 Task: Search for a guest house in Spring Valley, United States, for one guest from August 9 to August 12, with a price range of ₹6000 to ₹15000, including Wifi and self check-in options.
Action: Mouse moved to (559, 105)
Screenshot: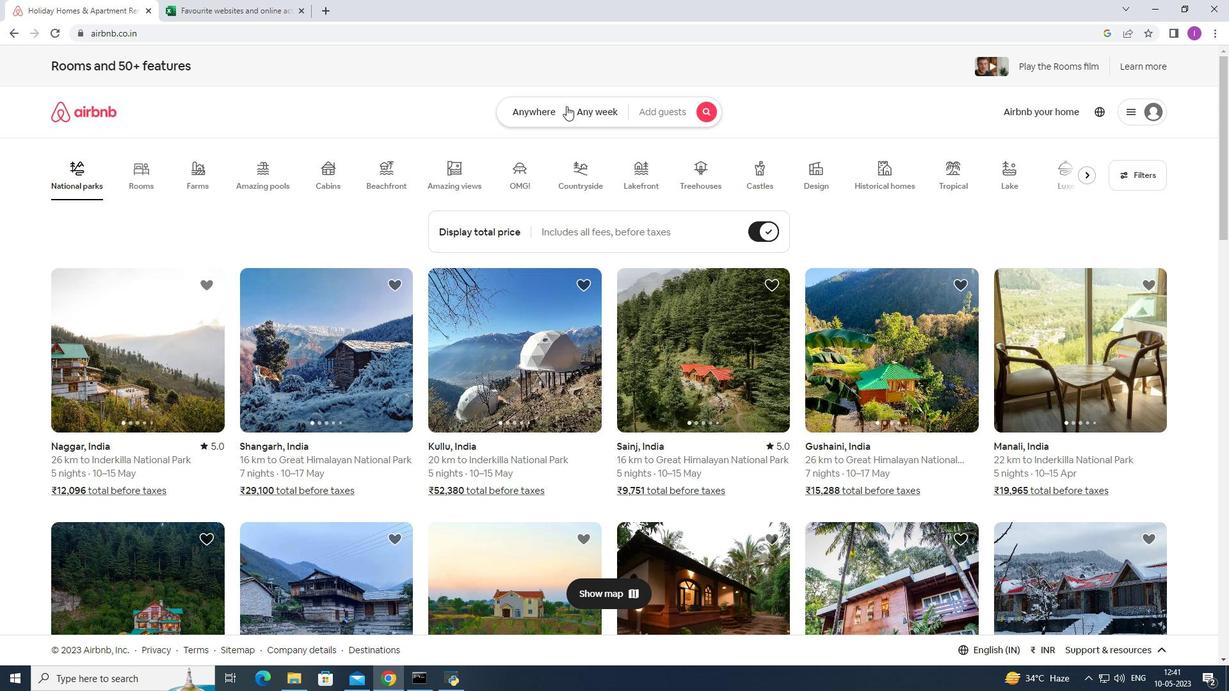 
Action: Mouse pressed left at (559, 105)
Screenshot: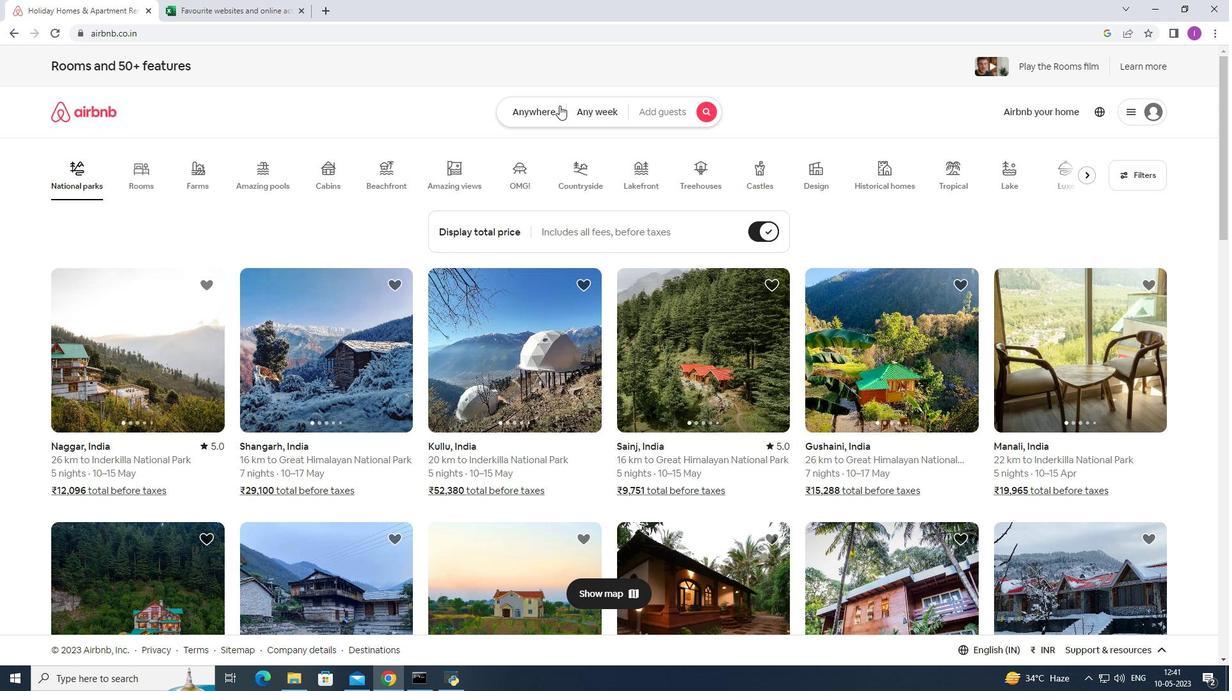 
Action: Mouse moved to (461, 158)
Screenshot: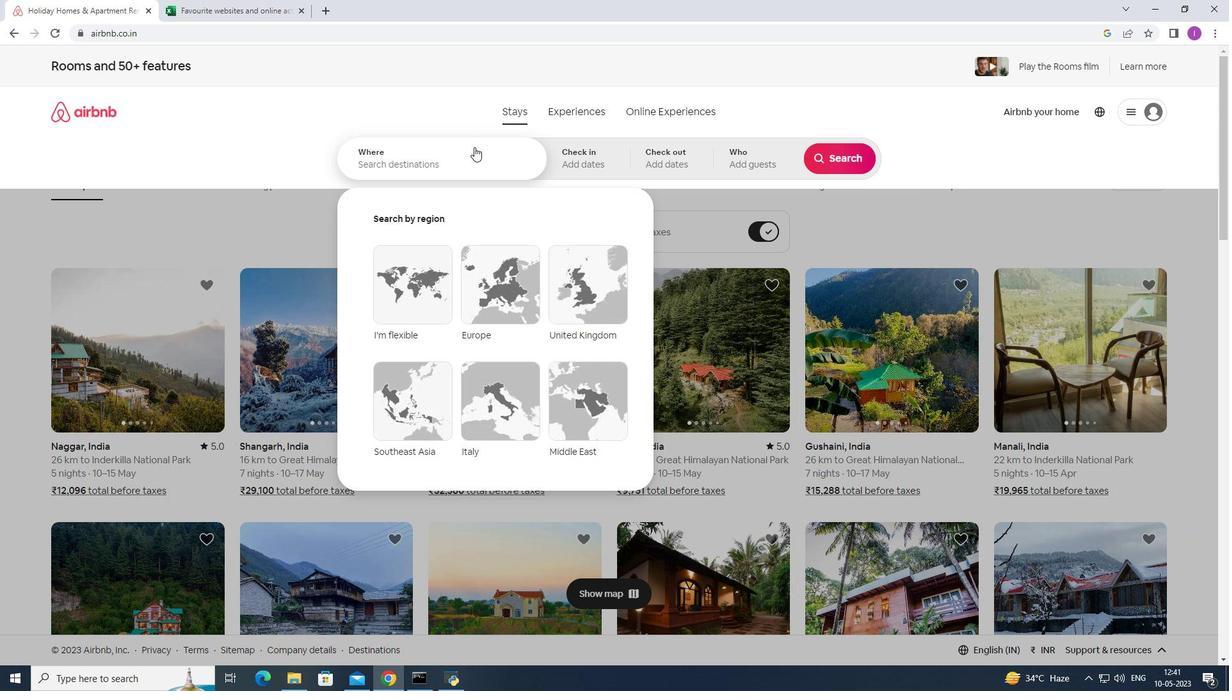 
Action: Mouse pressed left at (461, 158)
Screenshot: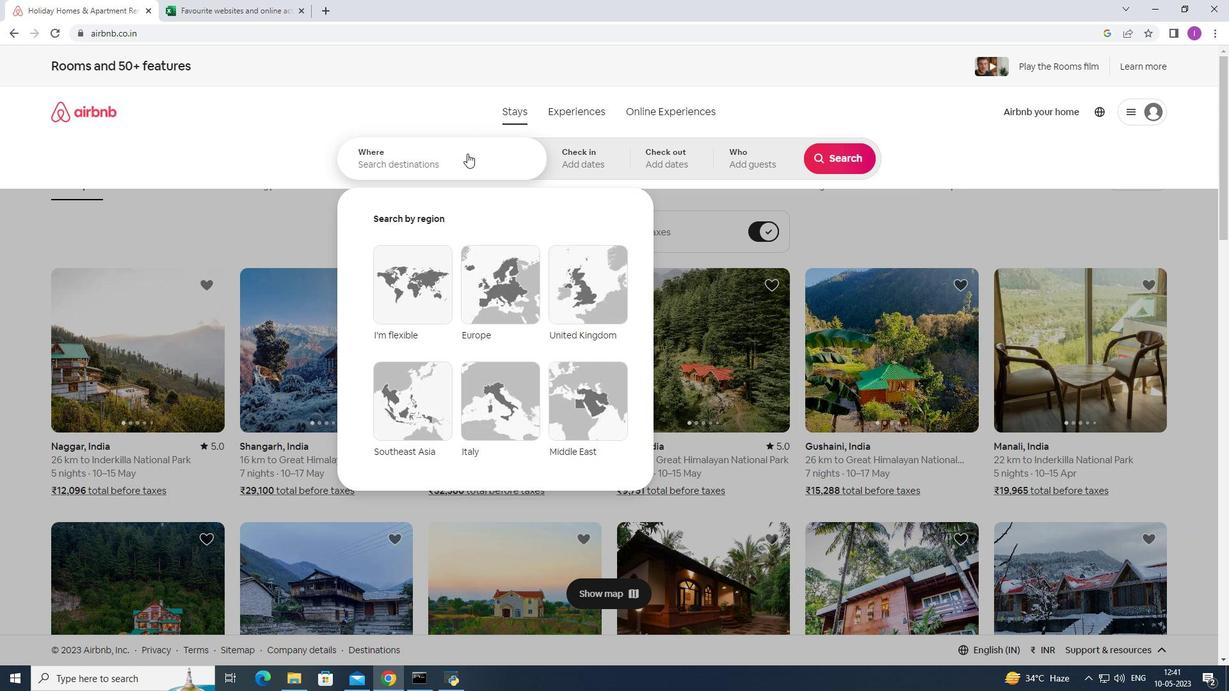 
Action: Mouse moved to (529, 158)
Screenshot: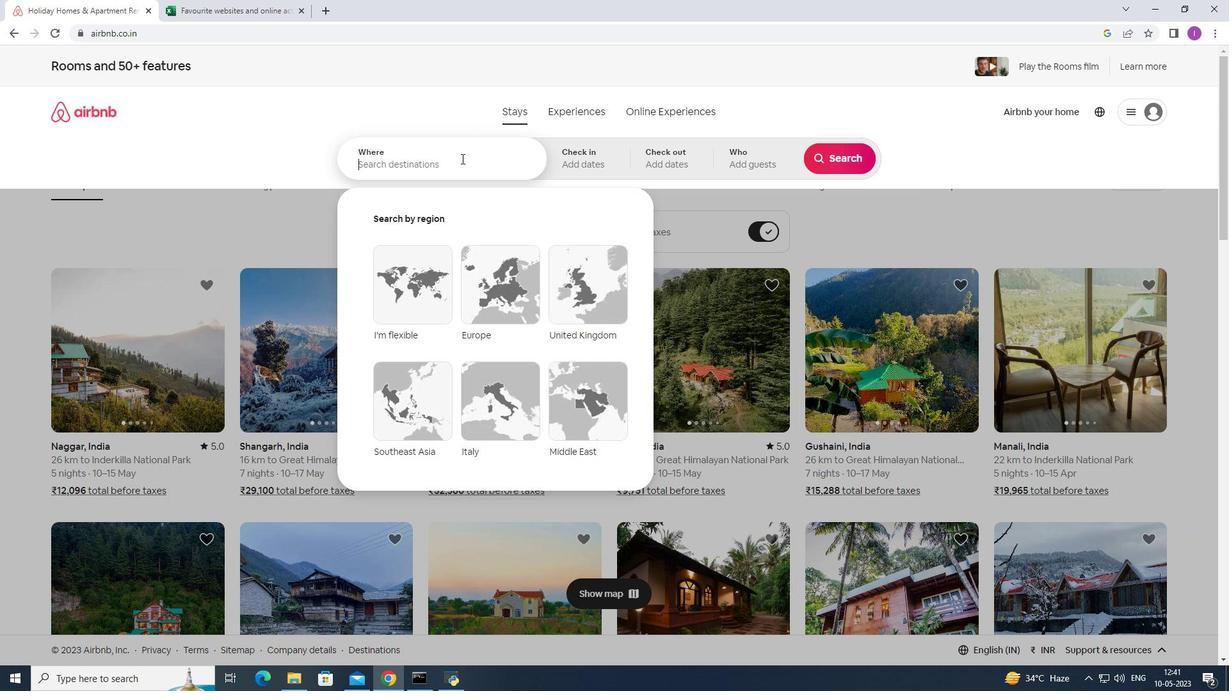 
Action: Key pressed <Key.shift>Spring<Key.space><Key.shift>Valley,<Key.shift>United<Key.space>states
Screenshot: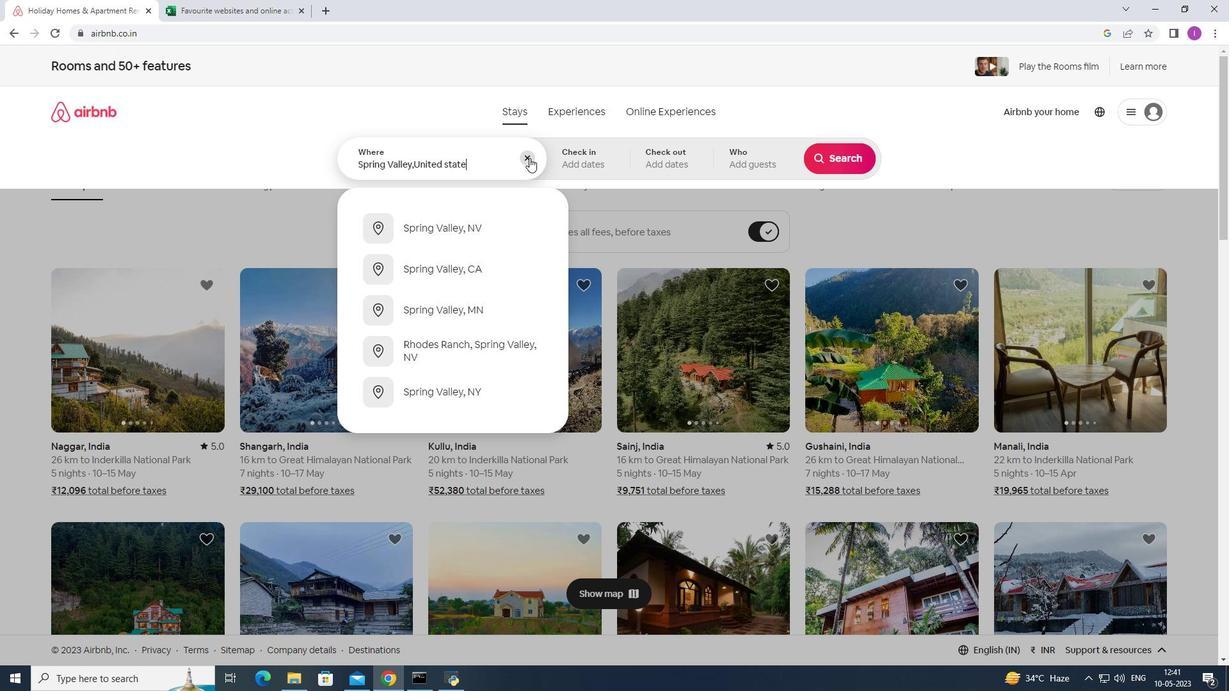 
Action: Mouse moved to (598, 163)
Screenshot: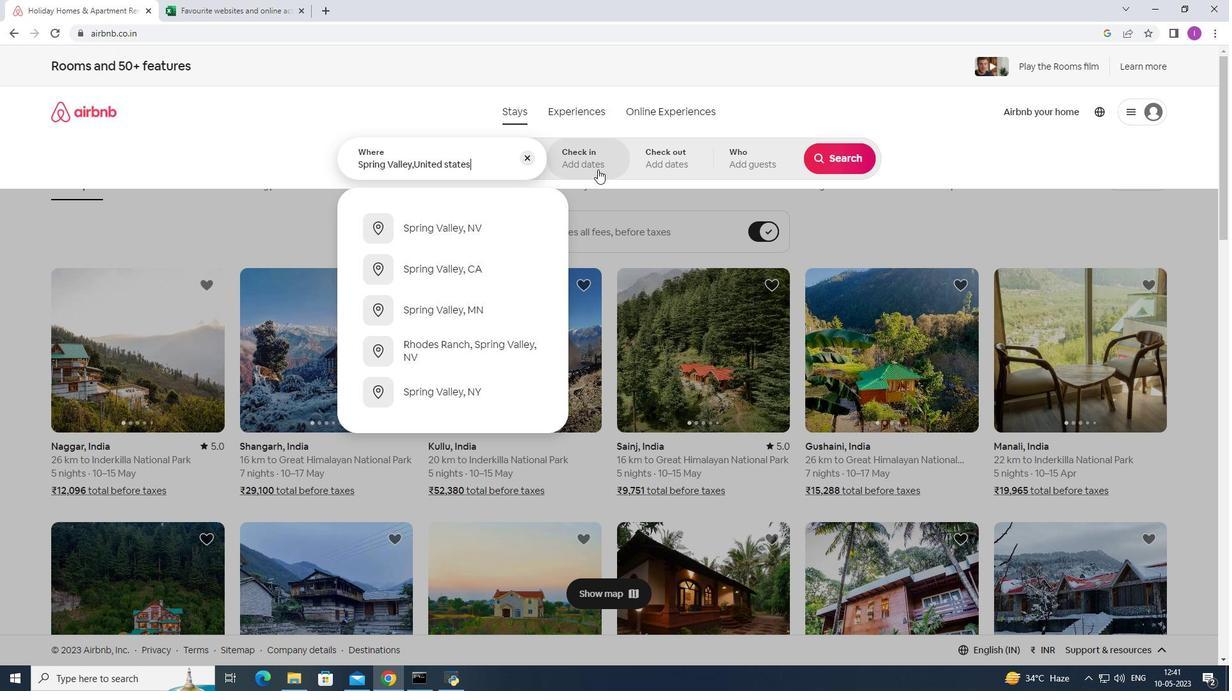 
Action: Mouse pressed left at (598, 163)
Screenshot: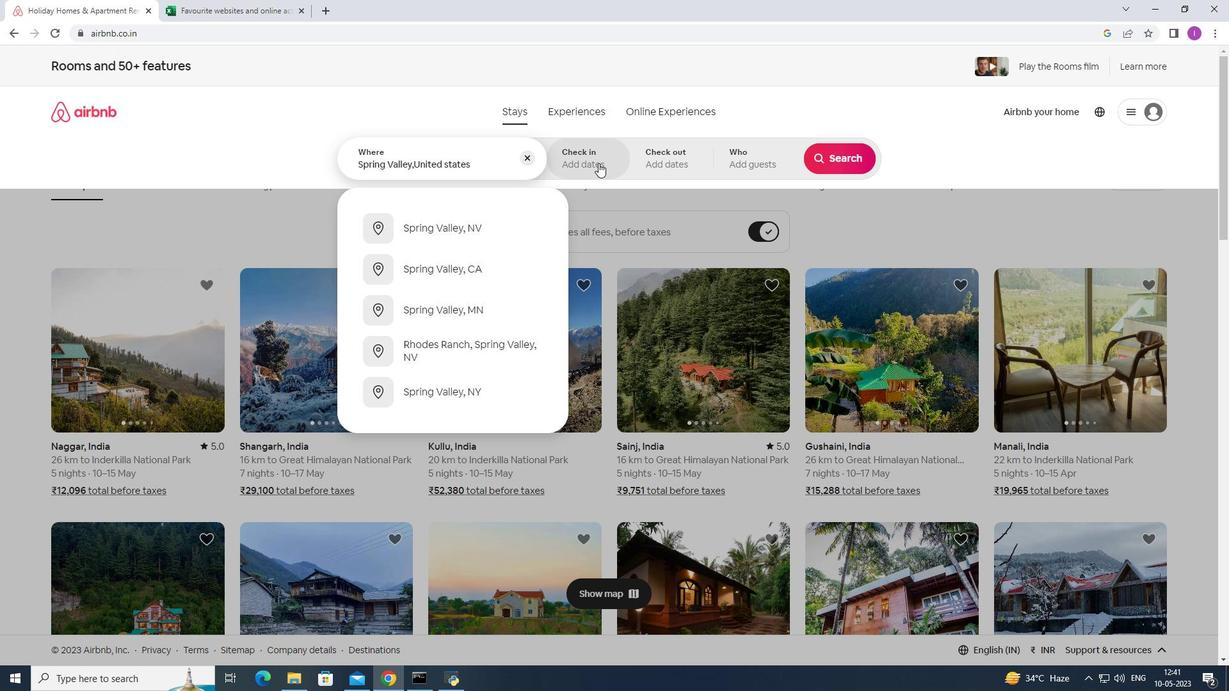 
Action: Mouse moved to (841, 263)
Screenshot: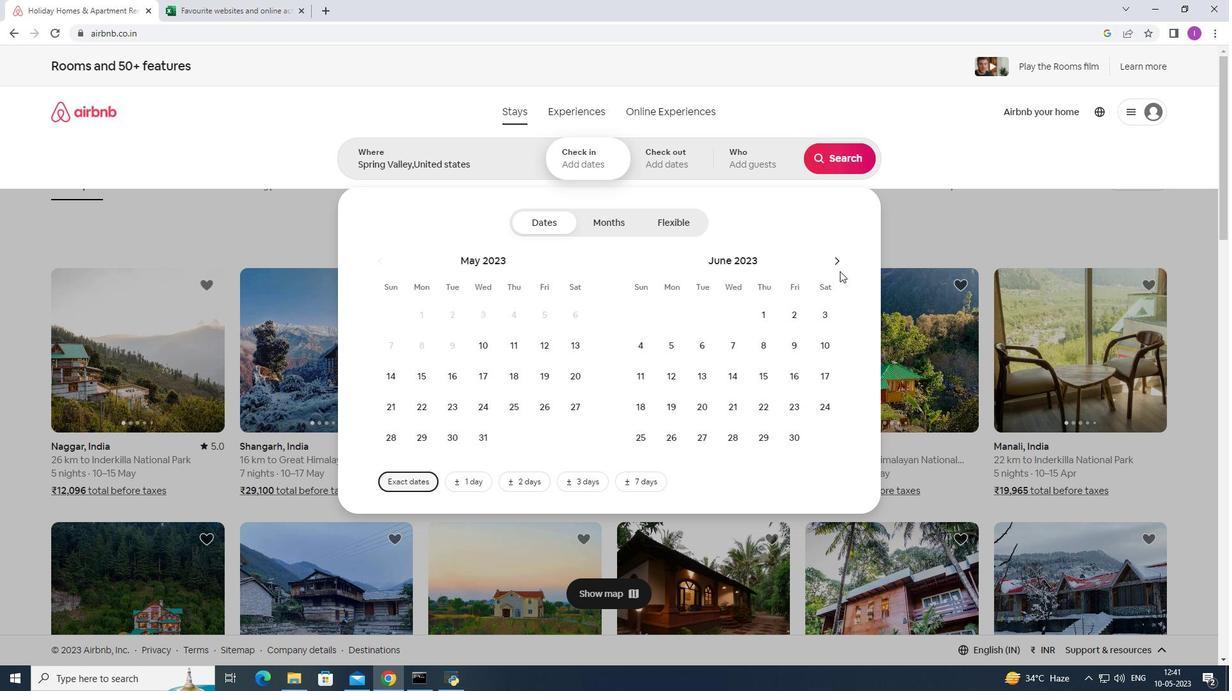 
Action: Mouse pressed left at (841, 263)
Screenshot: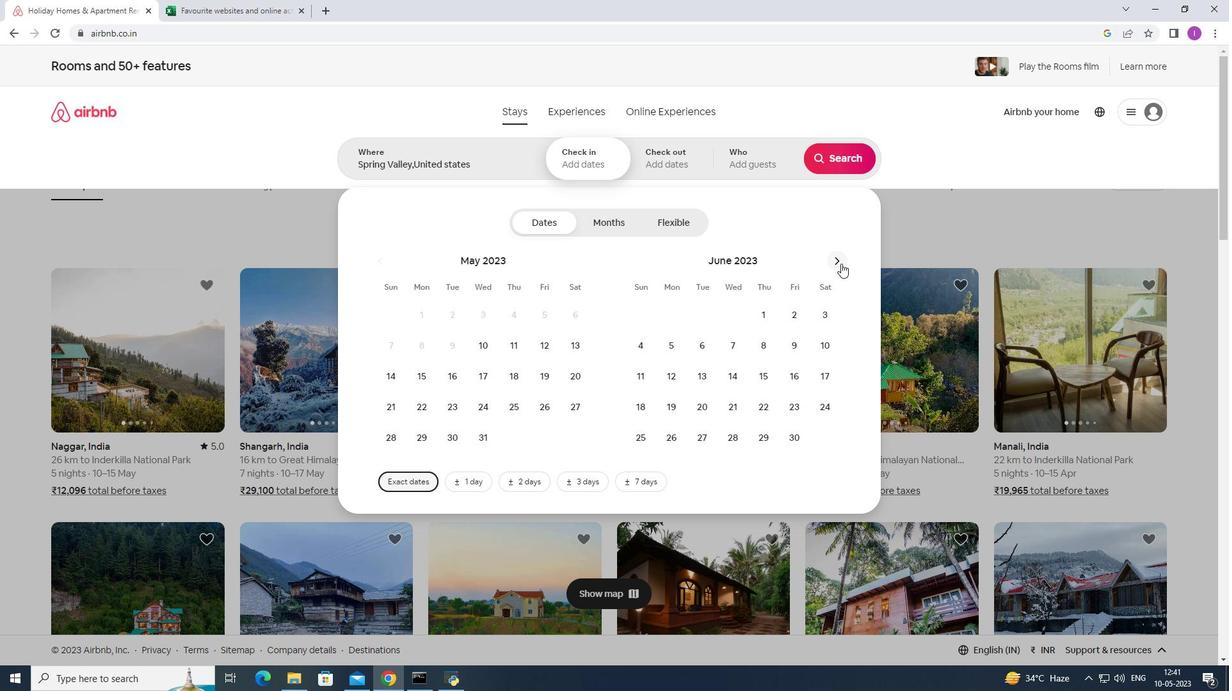 
Action: Mouse pressed left at (841, 263)
Screenshot: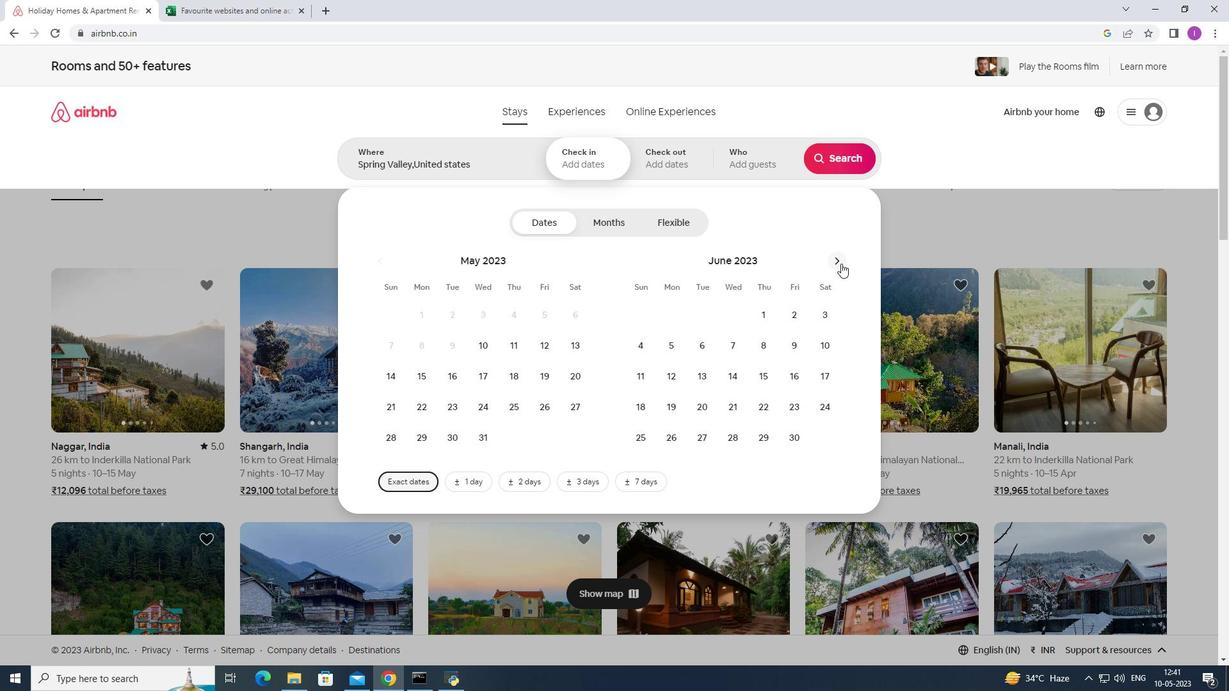
Action: Mouse moved to (842, 261)
Screenshot: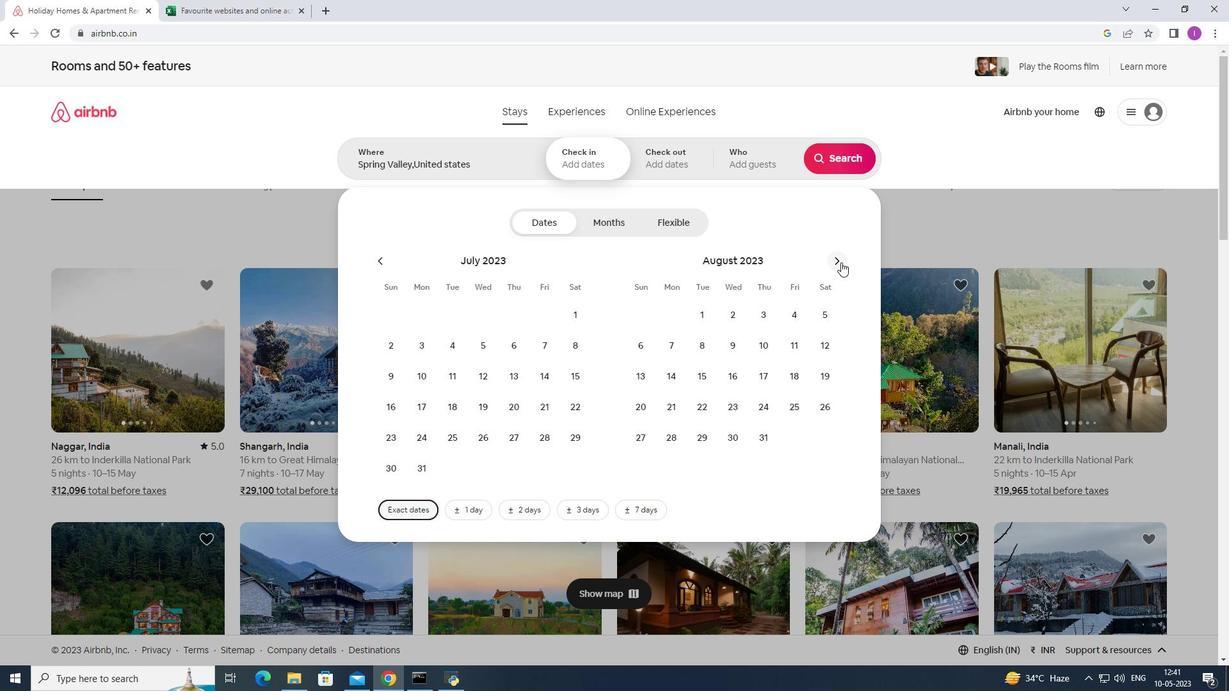 
Action: Mouse pressed left at (842, 261)
Screenshot: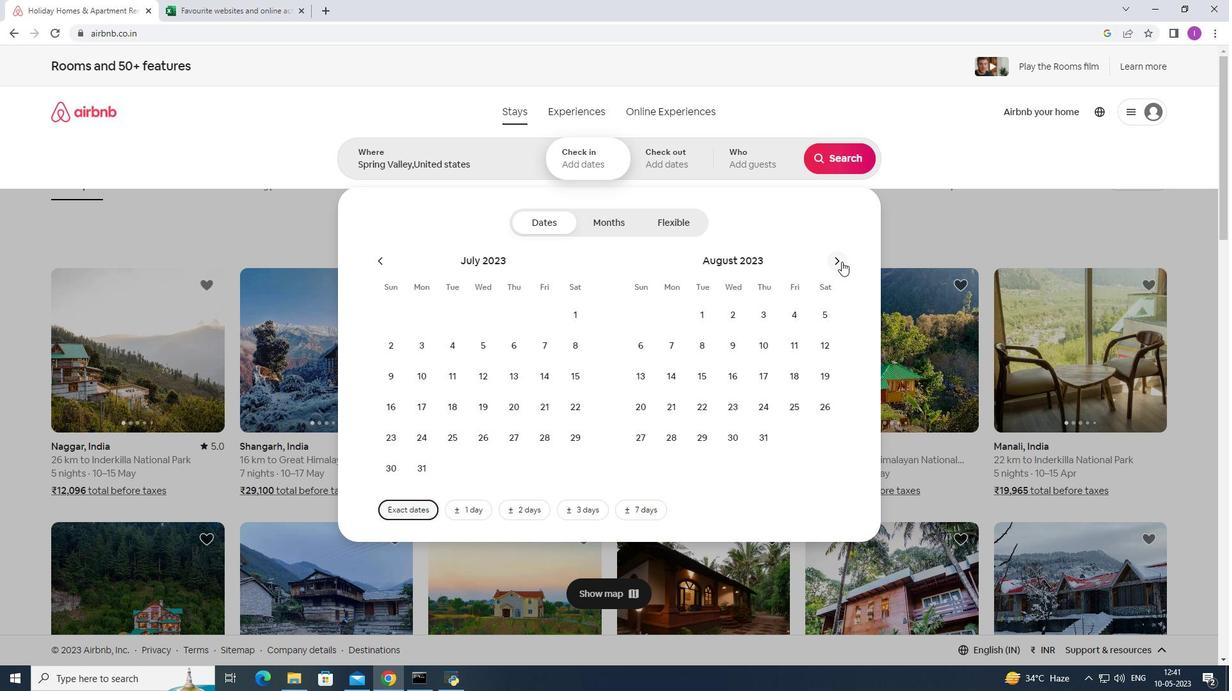 
Action: Mouse moved to (477, 341)
Screenshot: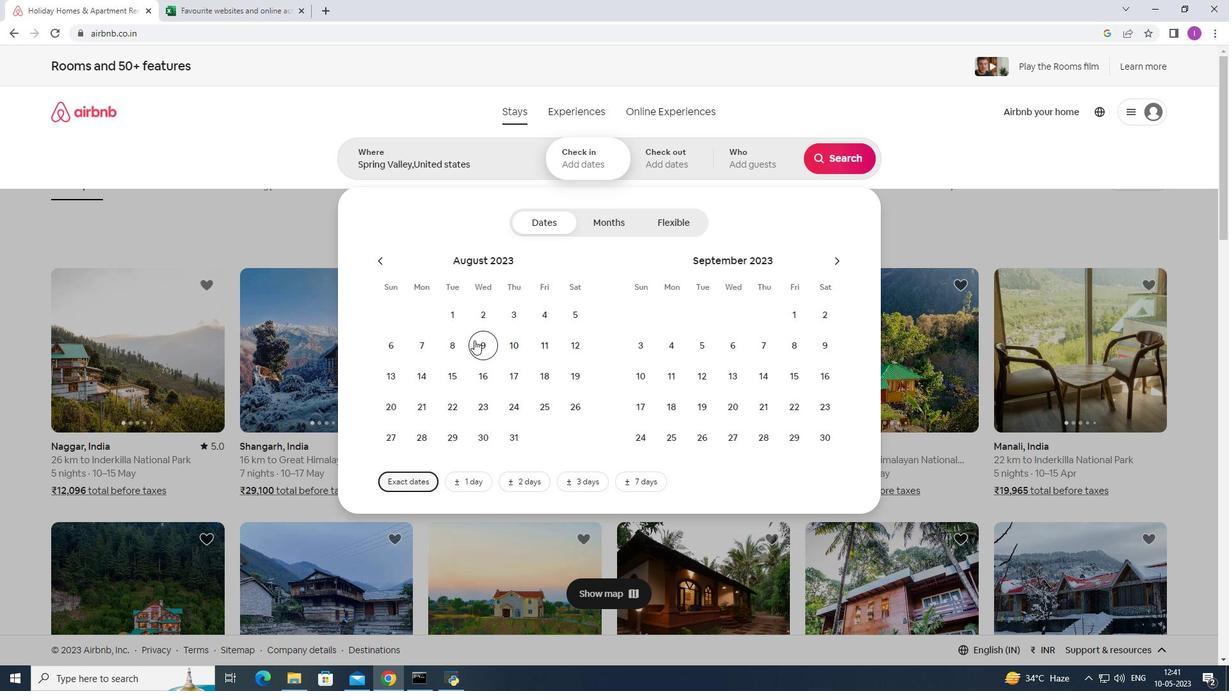 
Action: Mouse pressed left at (477, 341)
Screenshot: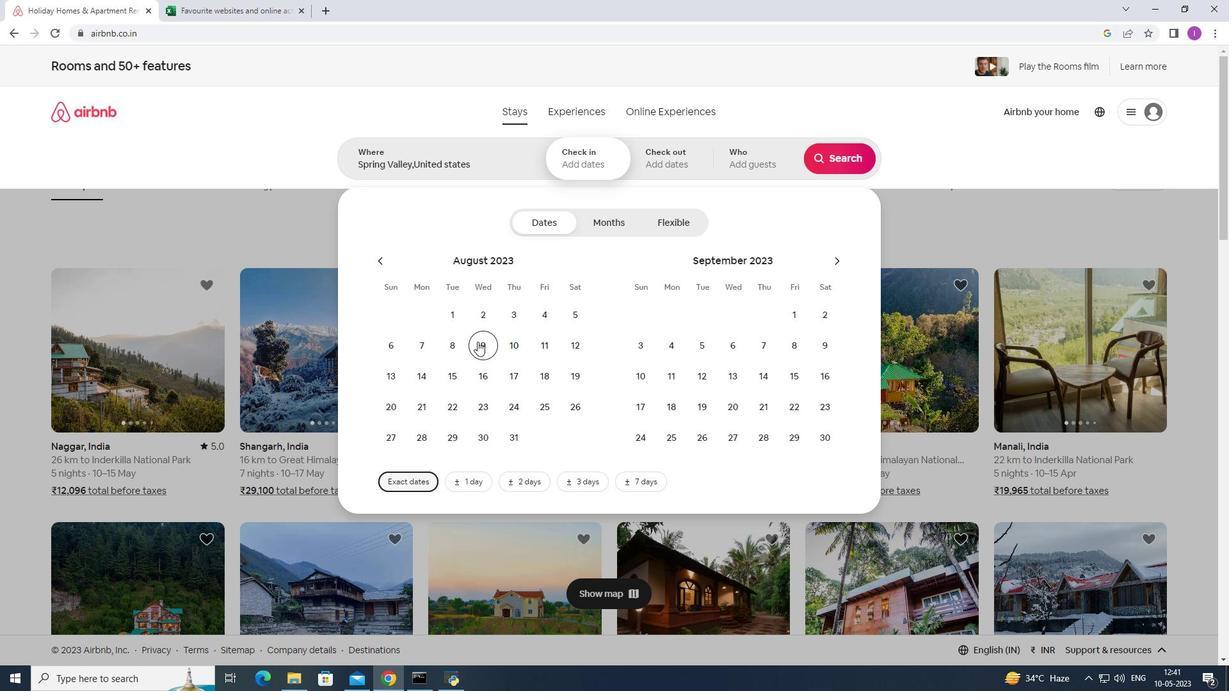 
Action: Mouse moved to (574, 347)
Screenshot: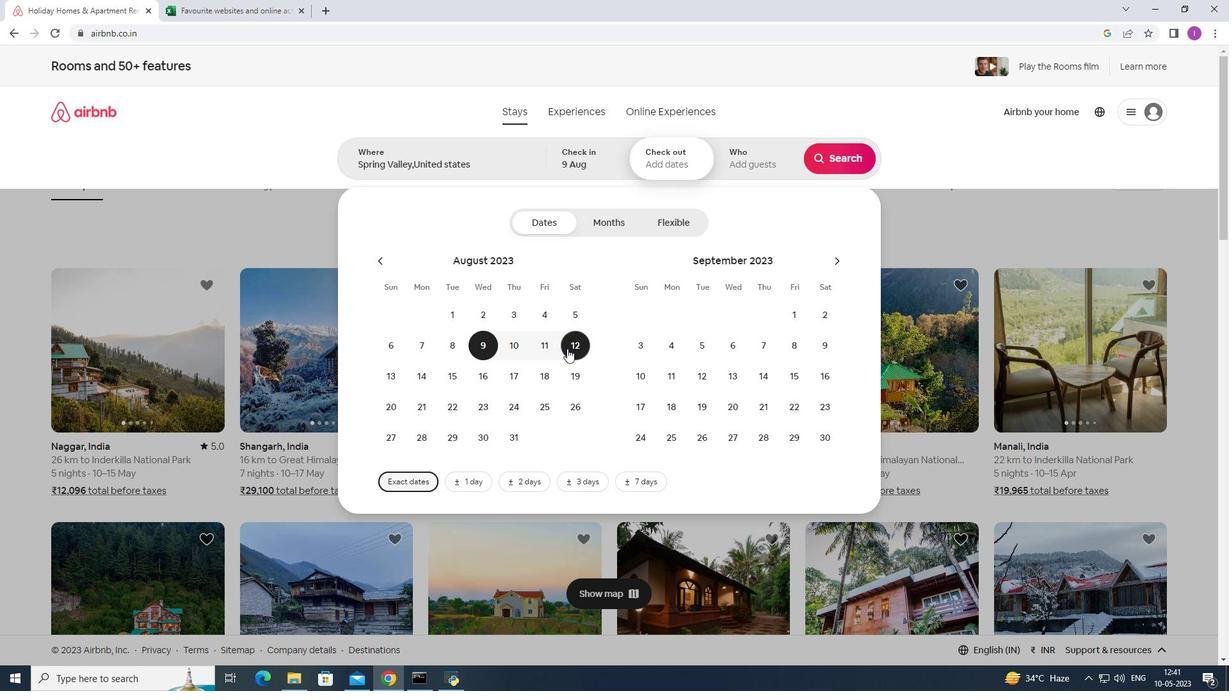 
Action: Mouse pressed left at (574, 347)
Screenshot: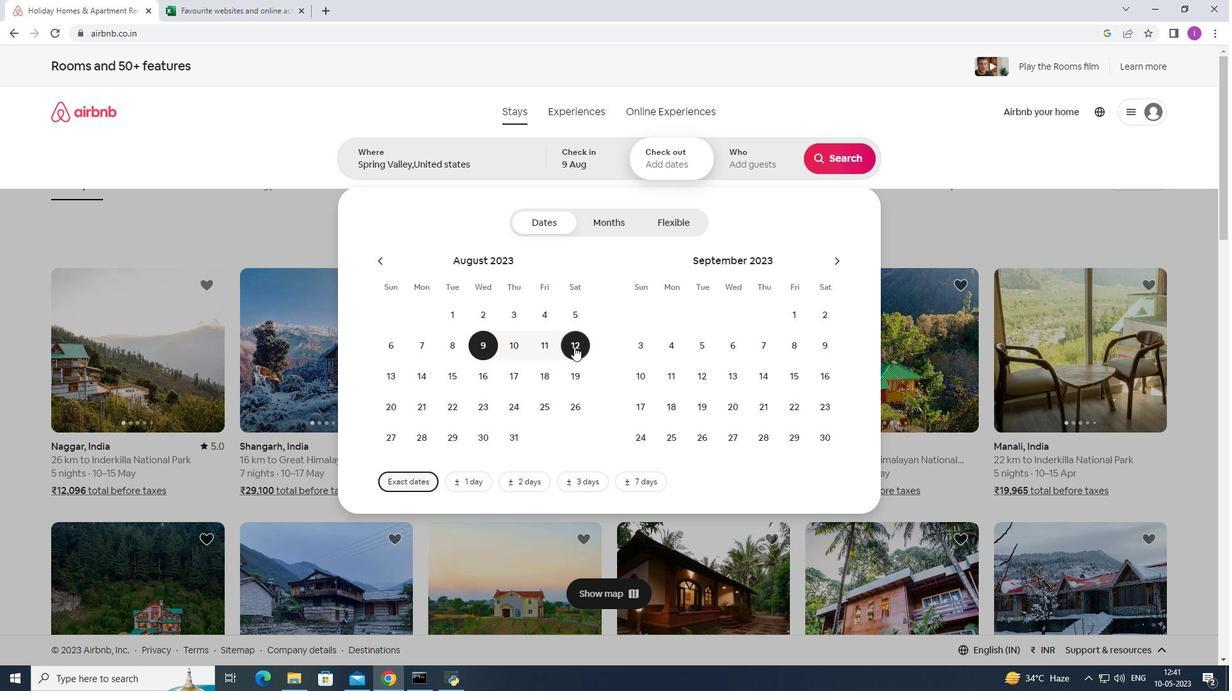 
Action: Mouse moved to (751, 162)
Screenshot: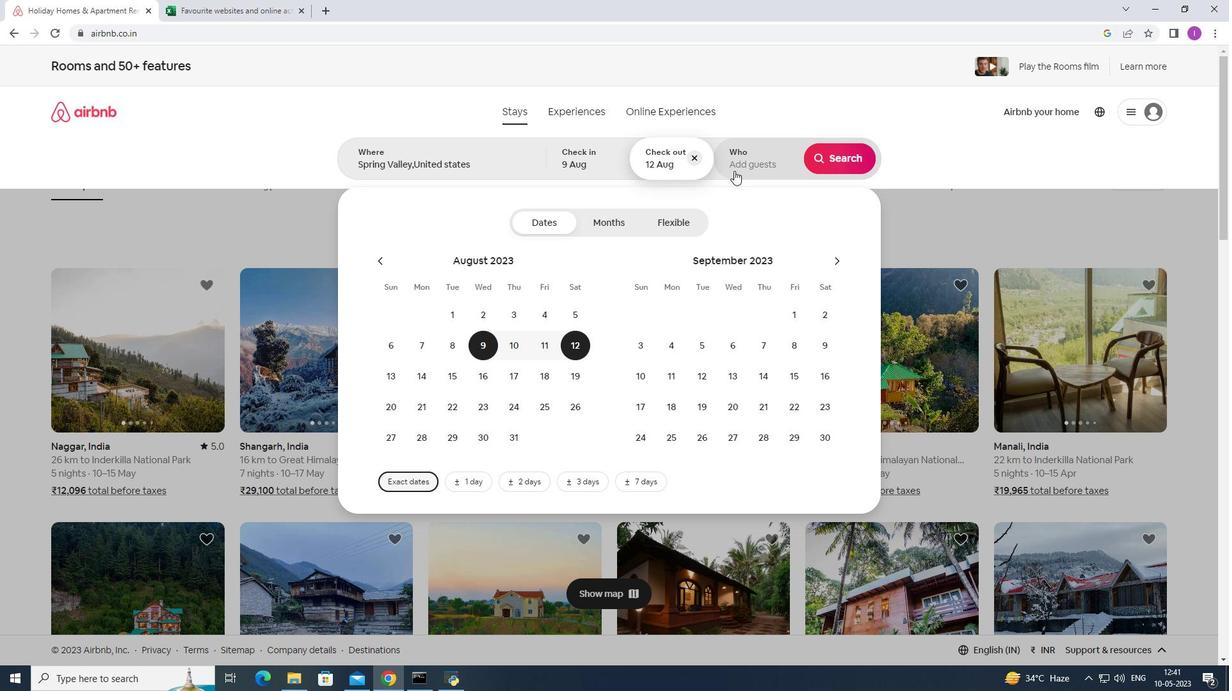 
Action: Mouse pressed left at (751, 162)
Screenshot: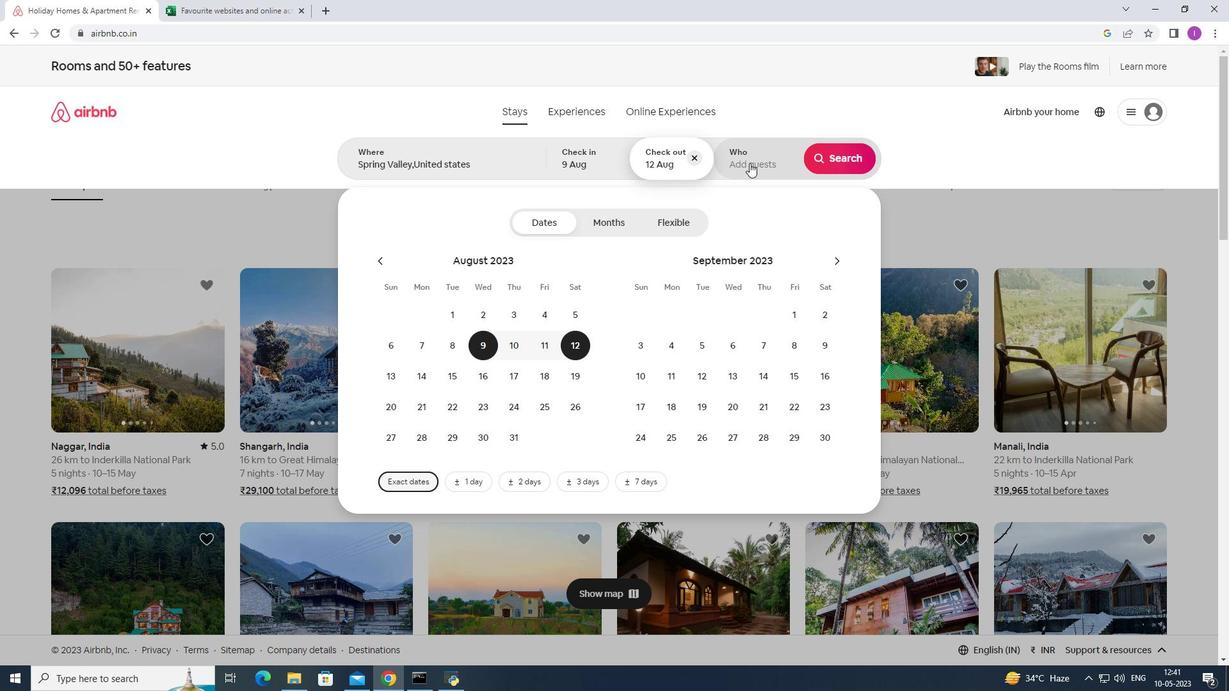 
Action: Mouse moved to (840, 227)
Screenshot: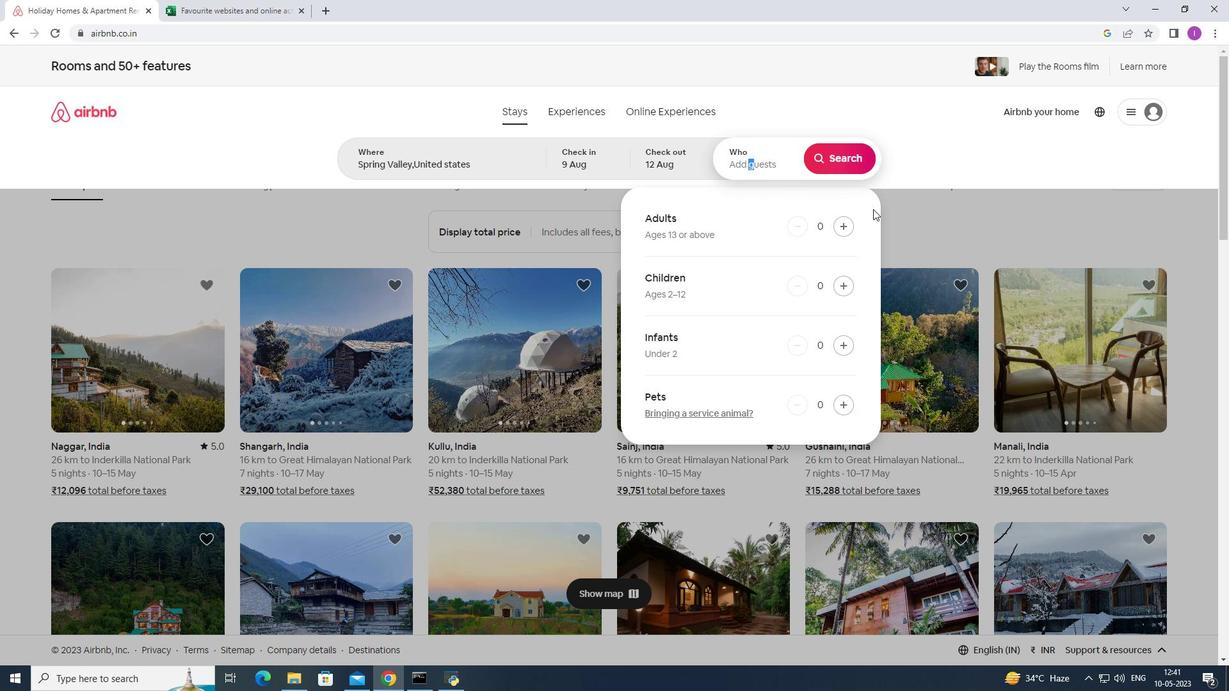 
Action: Mouse pressed left at (840, 227)
Screenshot: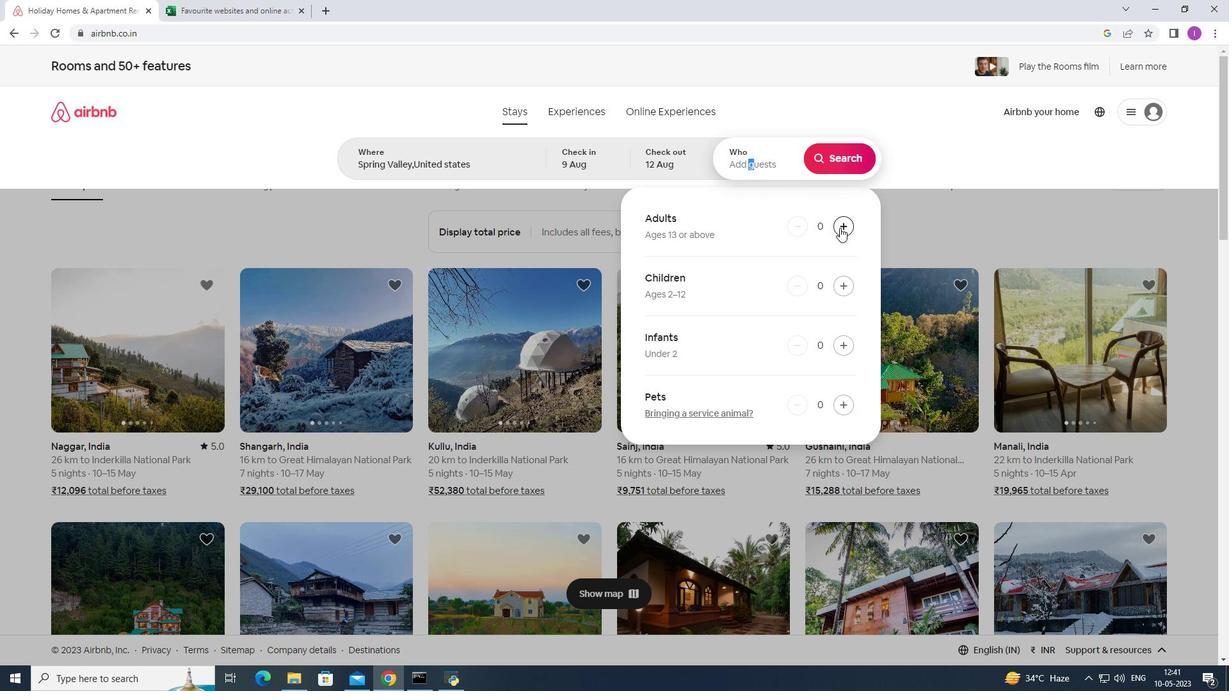 
Action: Mouse moved to (838, 151)
Screenshot: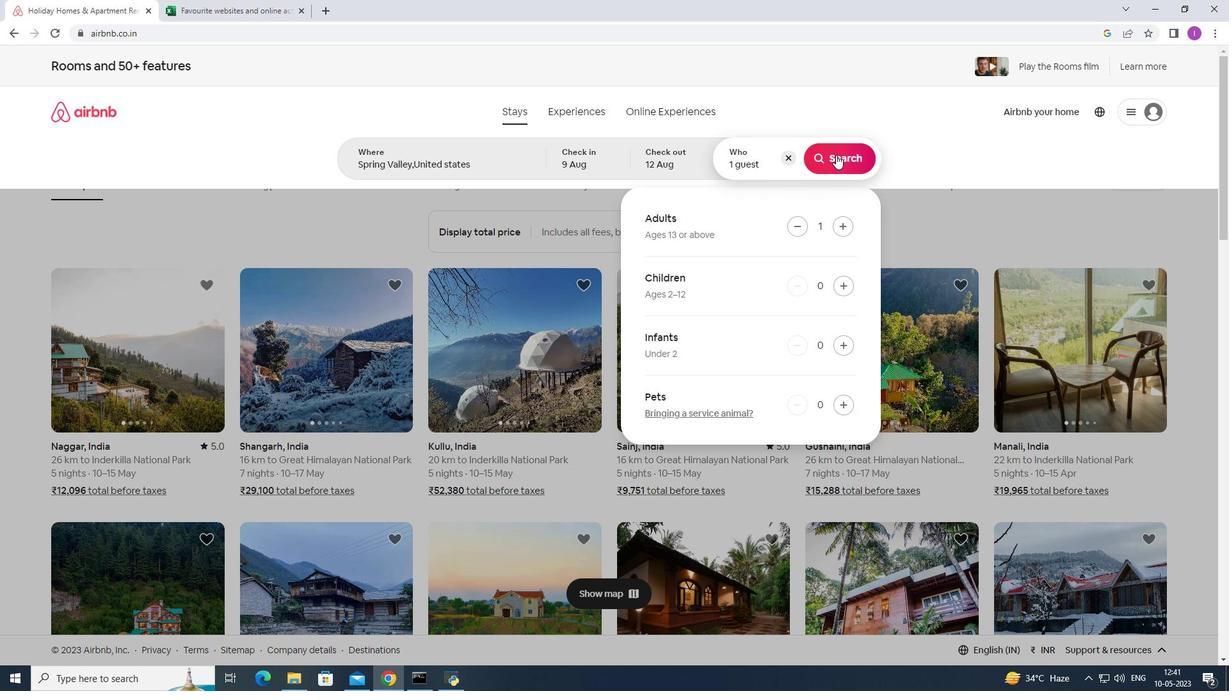 
Action: Mouse pressed left at (838, 151)
Screenshot: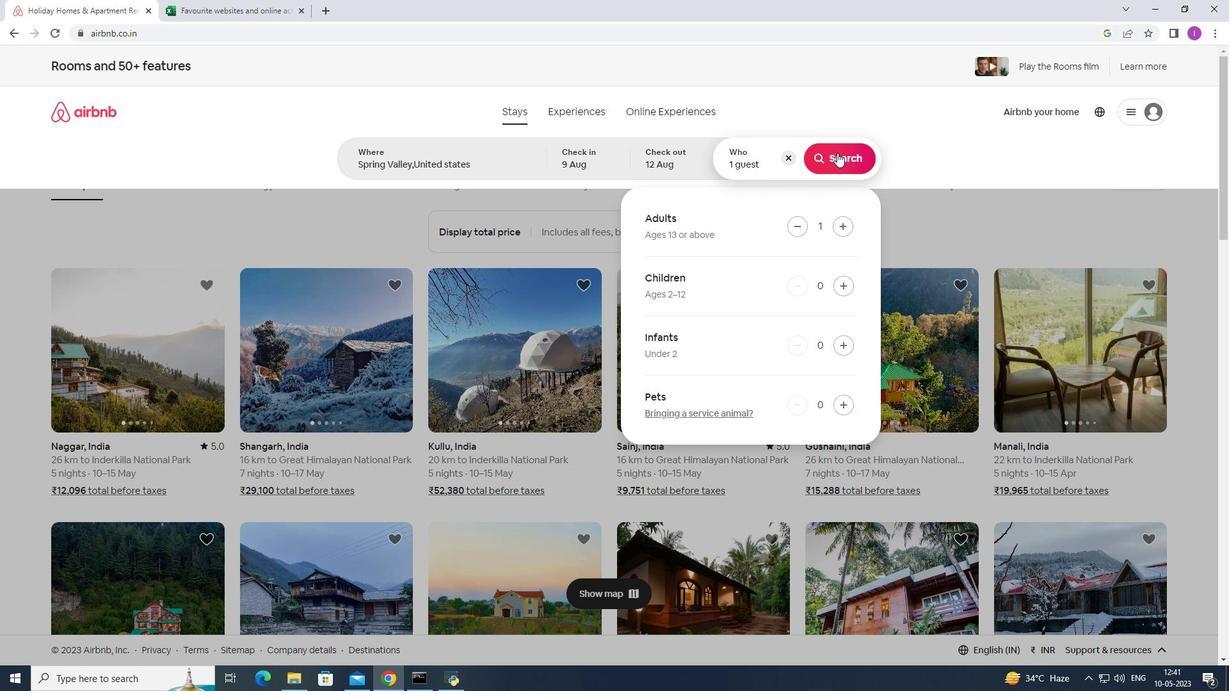 
Action: Mouse moved to (1177, 116)
Screenshot: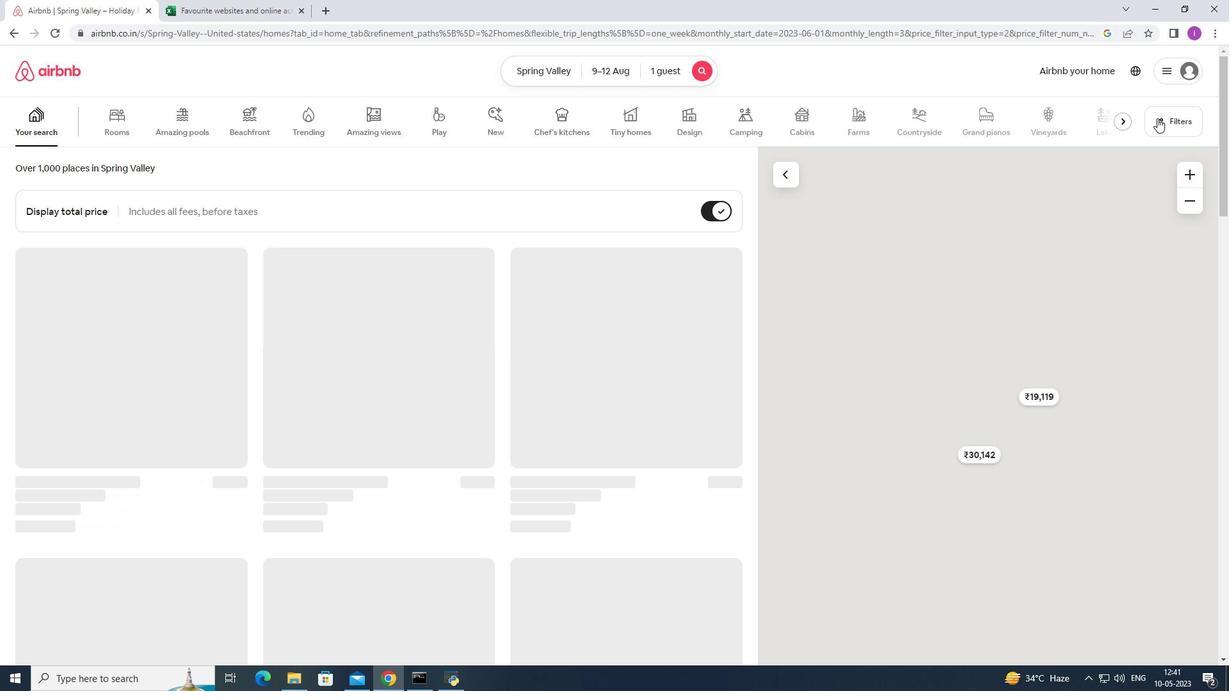 
Action: Mouse pressed left at (1177, 116)
Screenshot: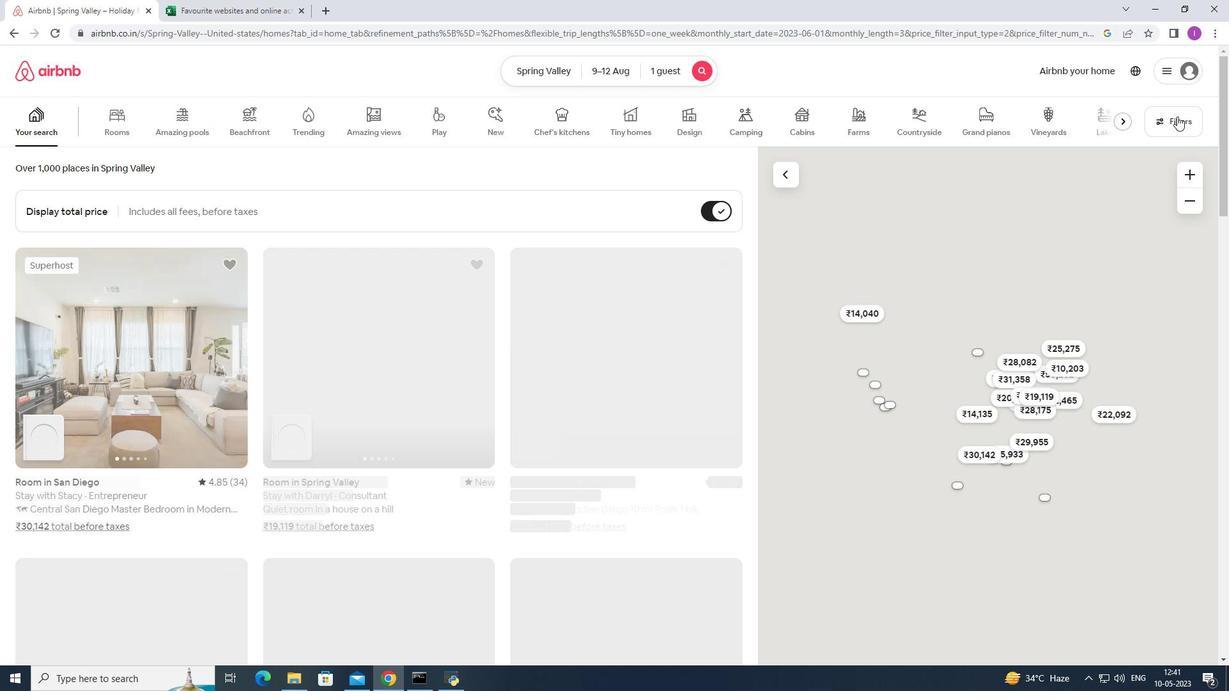 
Action: Mouse moved to (461, 442)
Screenshot: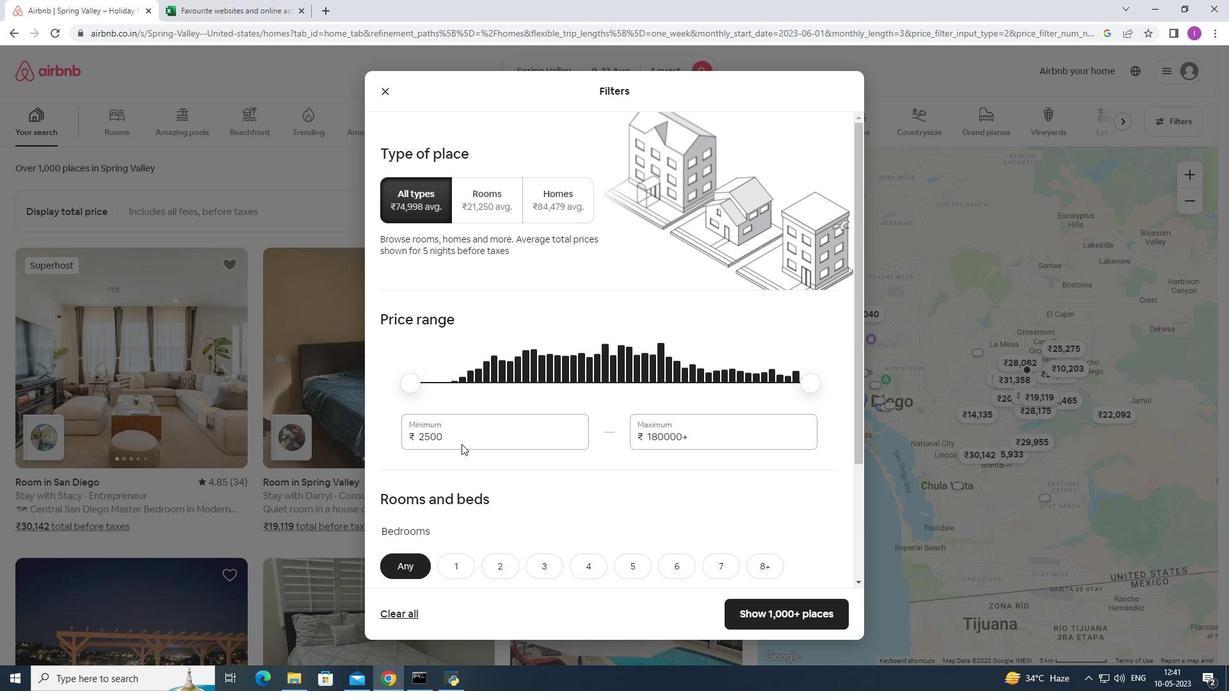 
Action: Mouse pressed left at (461, 442)
Screenshot: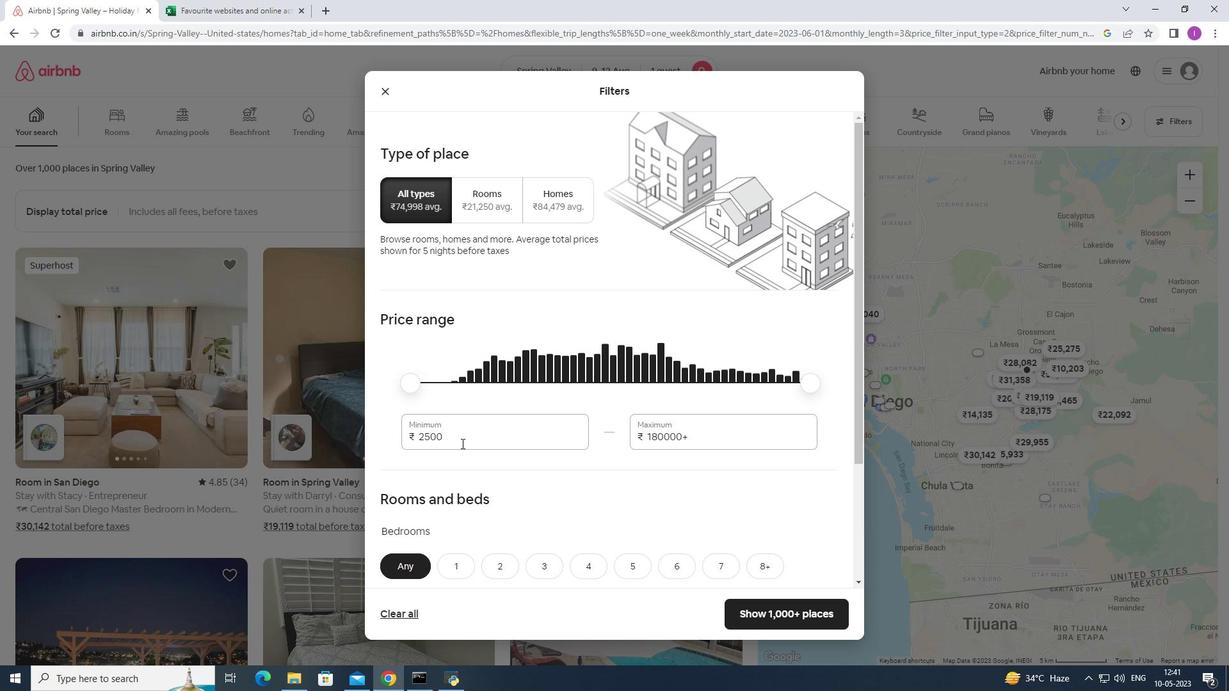 
Action: Mouse moved to (416, 424)
Screenshot: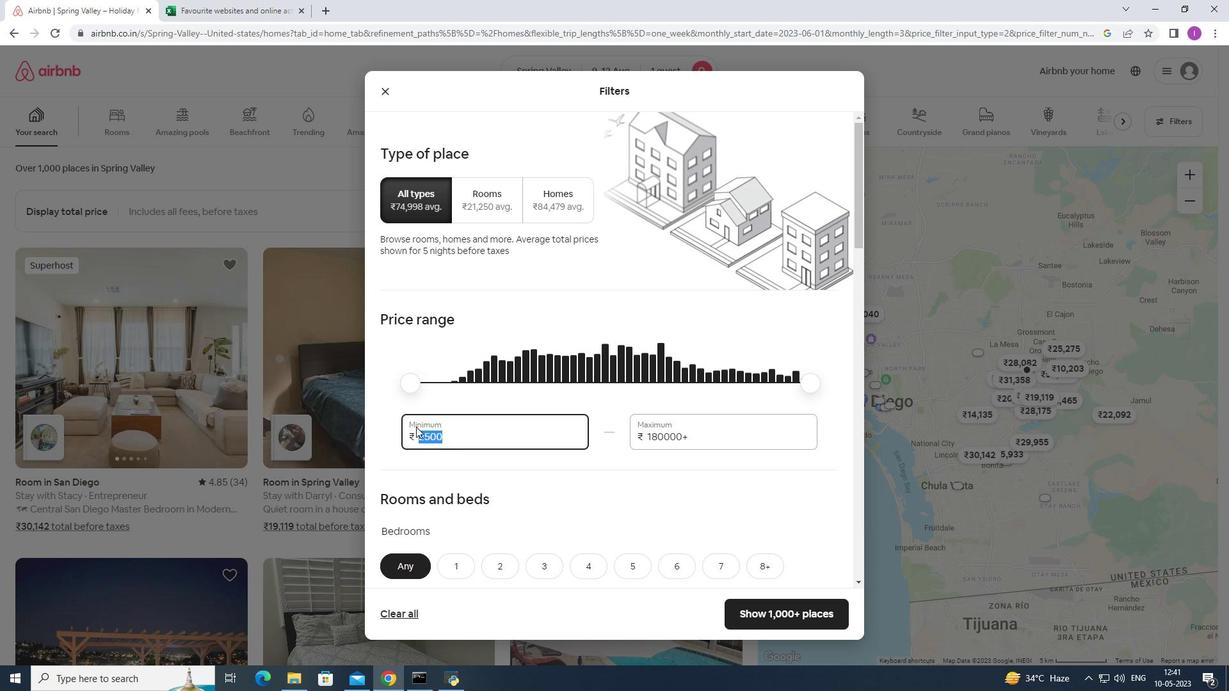 
Action: Key pressed 600
Screenshot: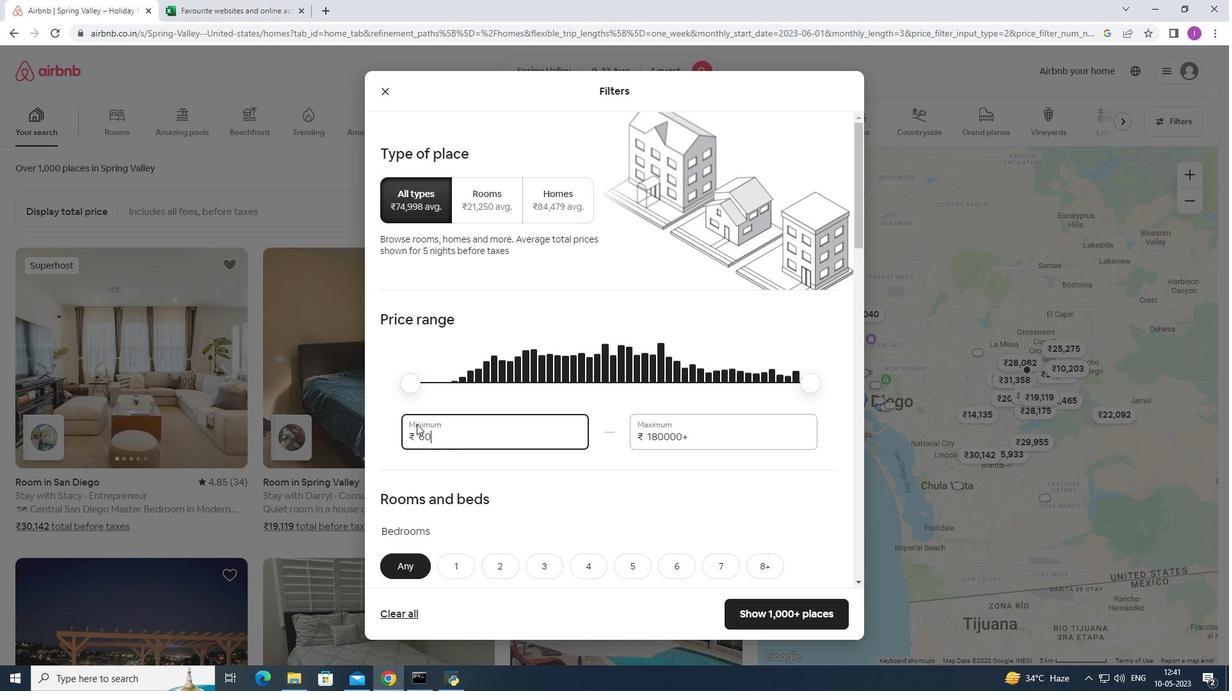 
Action: Mouse moved to (514, 436)
Screenshot: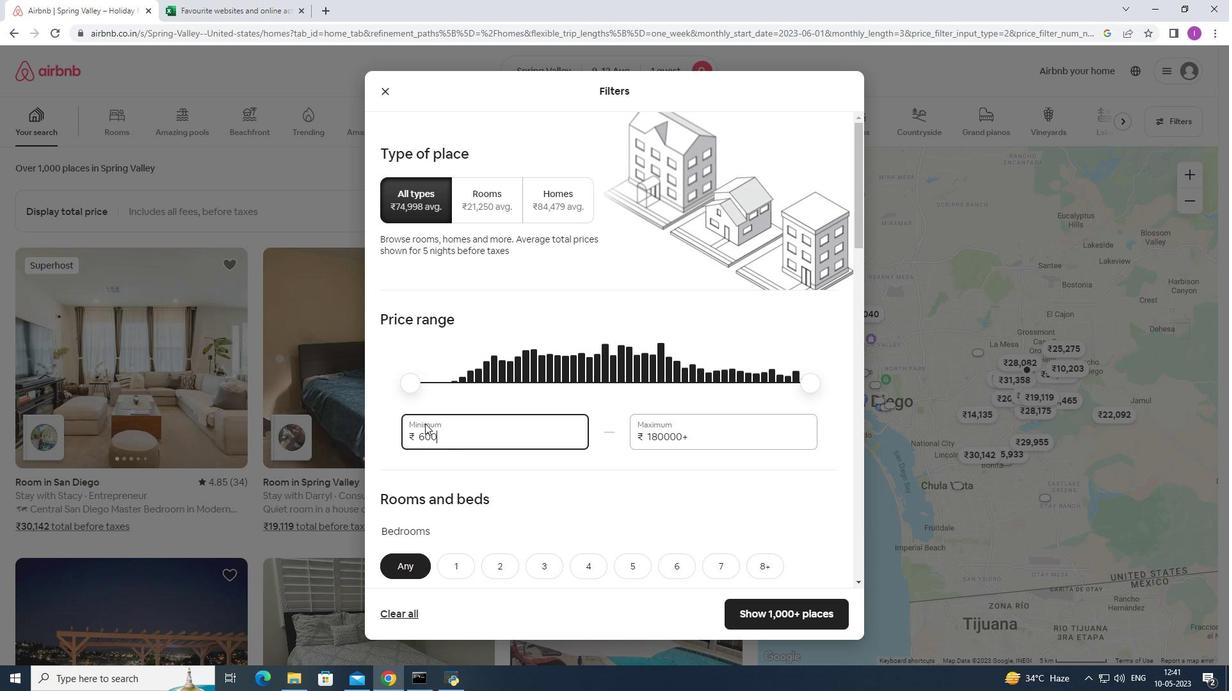 
Action: Key pressed 0
Screenshot: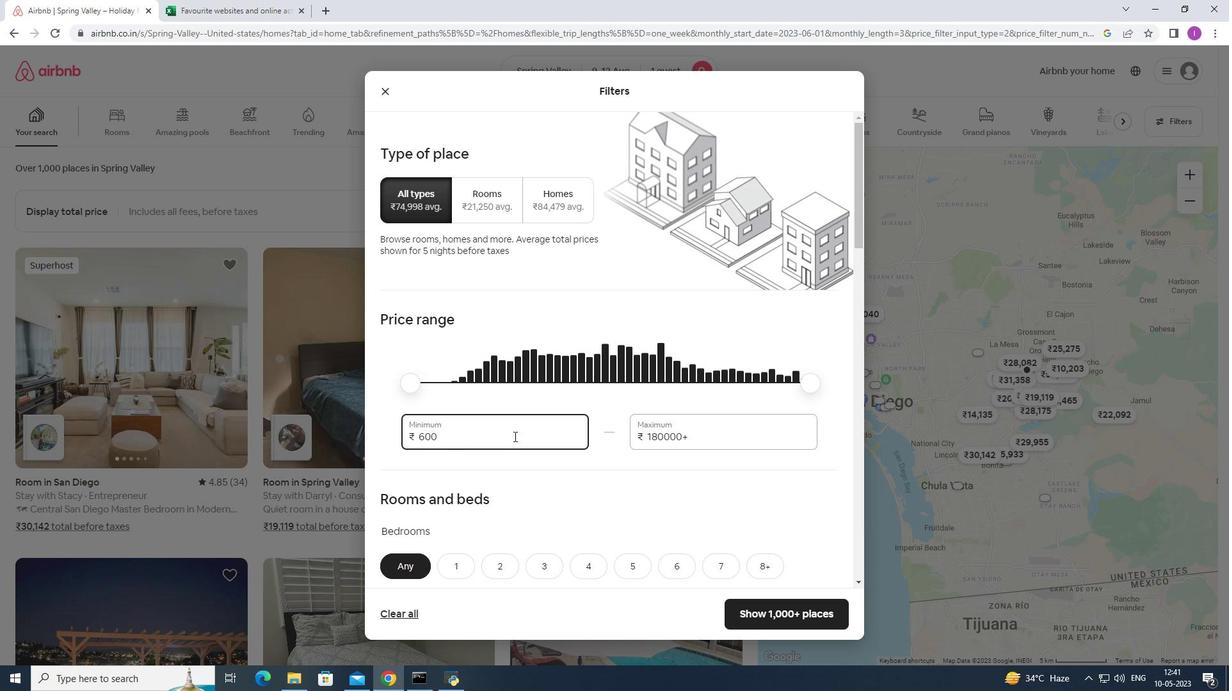
Action: Mouse moved to (690, 435)
Screenshot: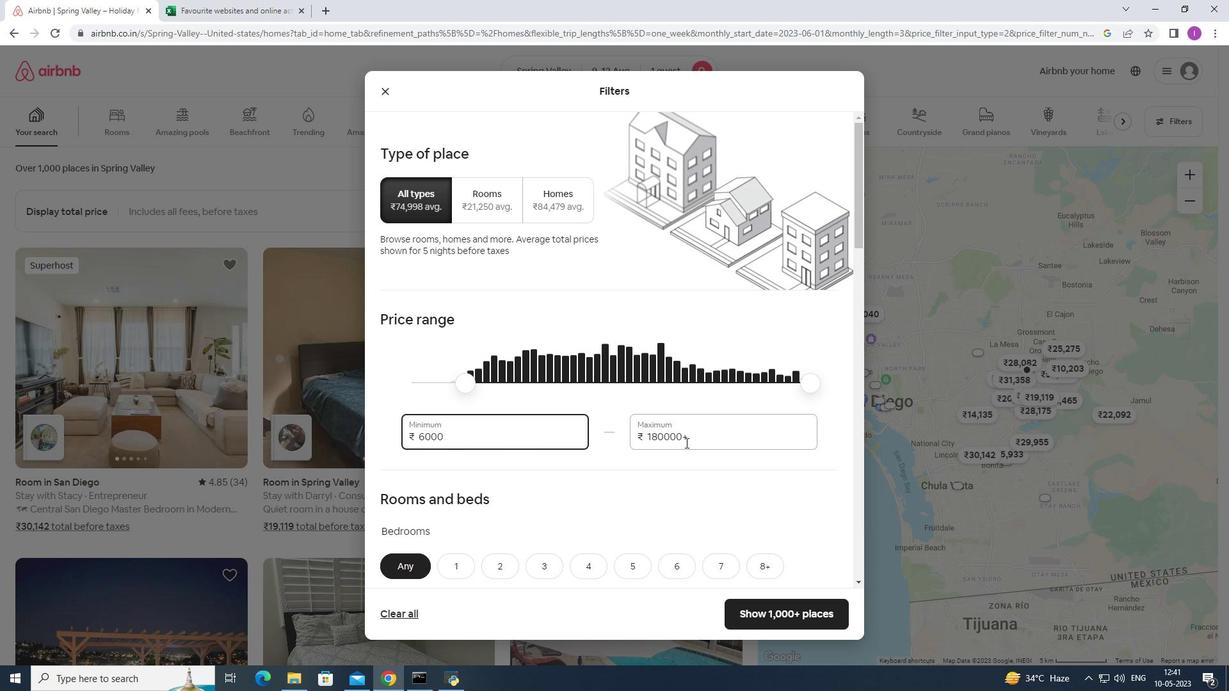 
Action: Mouse pressed left at (690, 435)
Screenshot: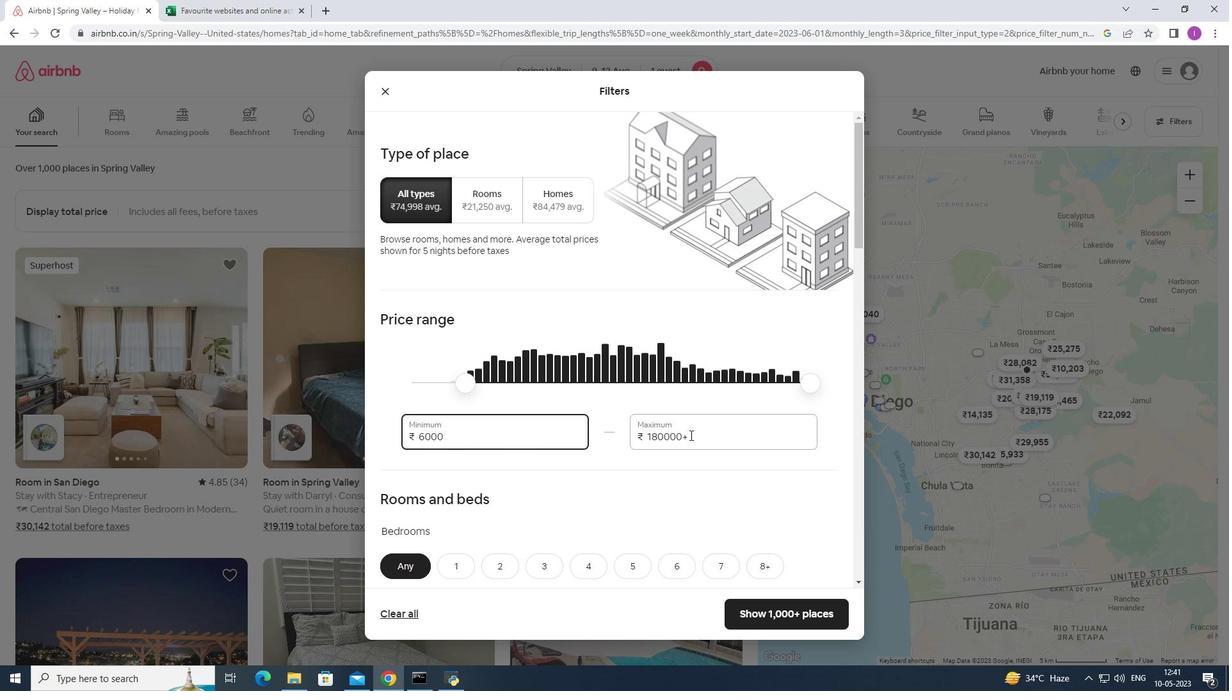 
Action: Mouse moved to (620, 441)
Screenshot: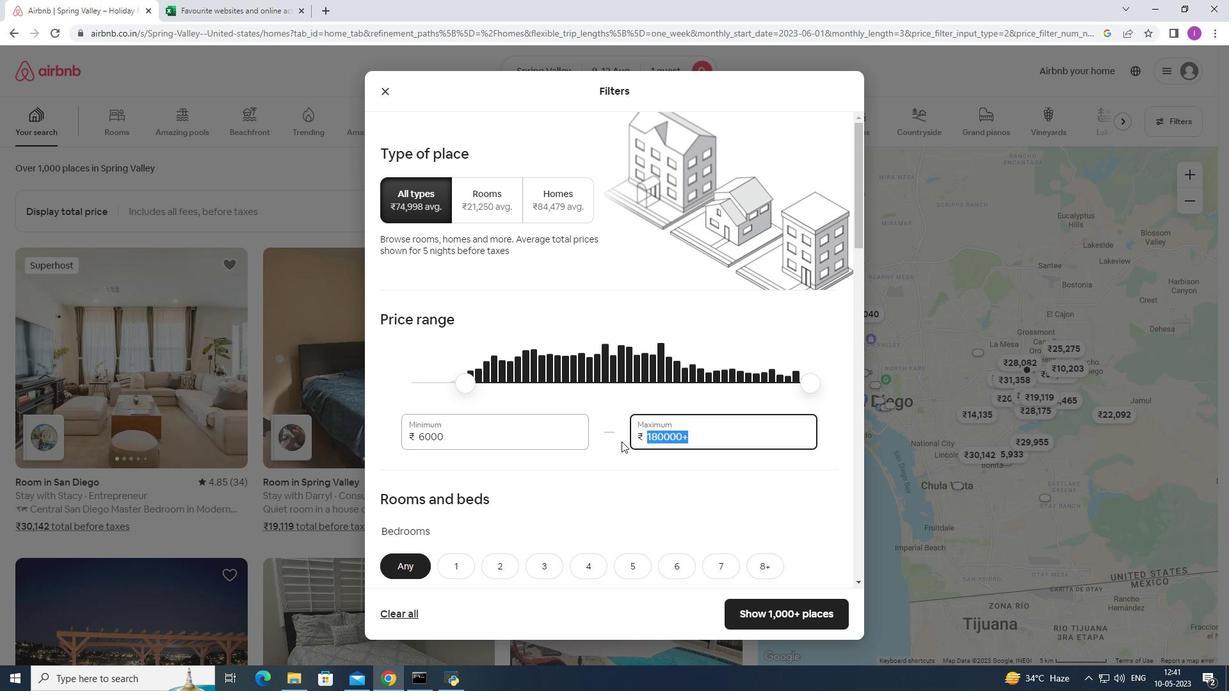 
Action: Key pressed 1
Screenshot: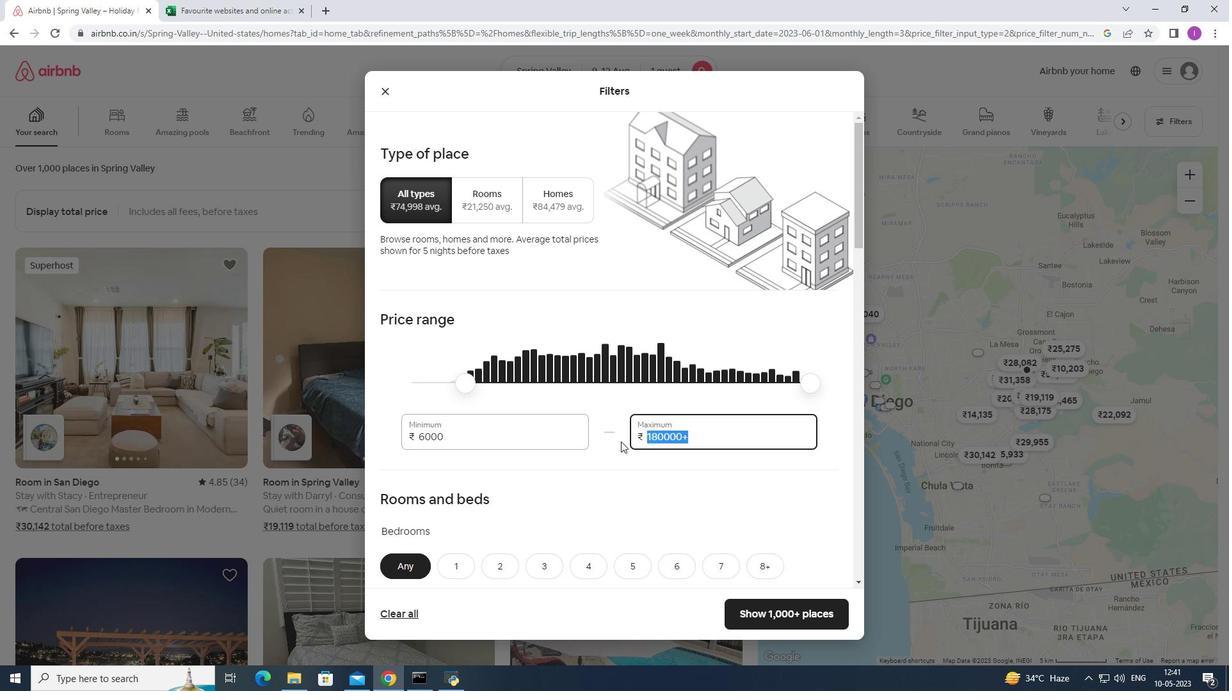
Action: Mouse moved to (619, 441)
Screenshot: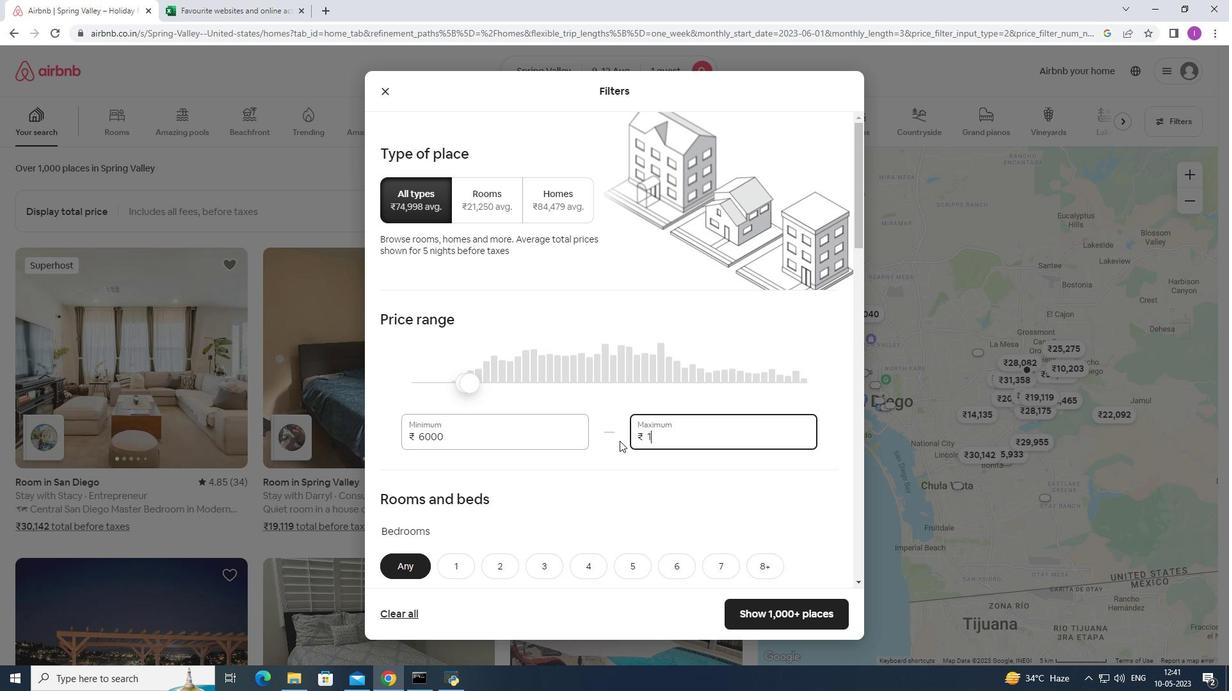 
Action: Key pressed 5
Screenshot: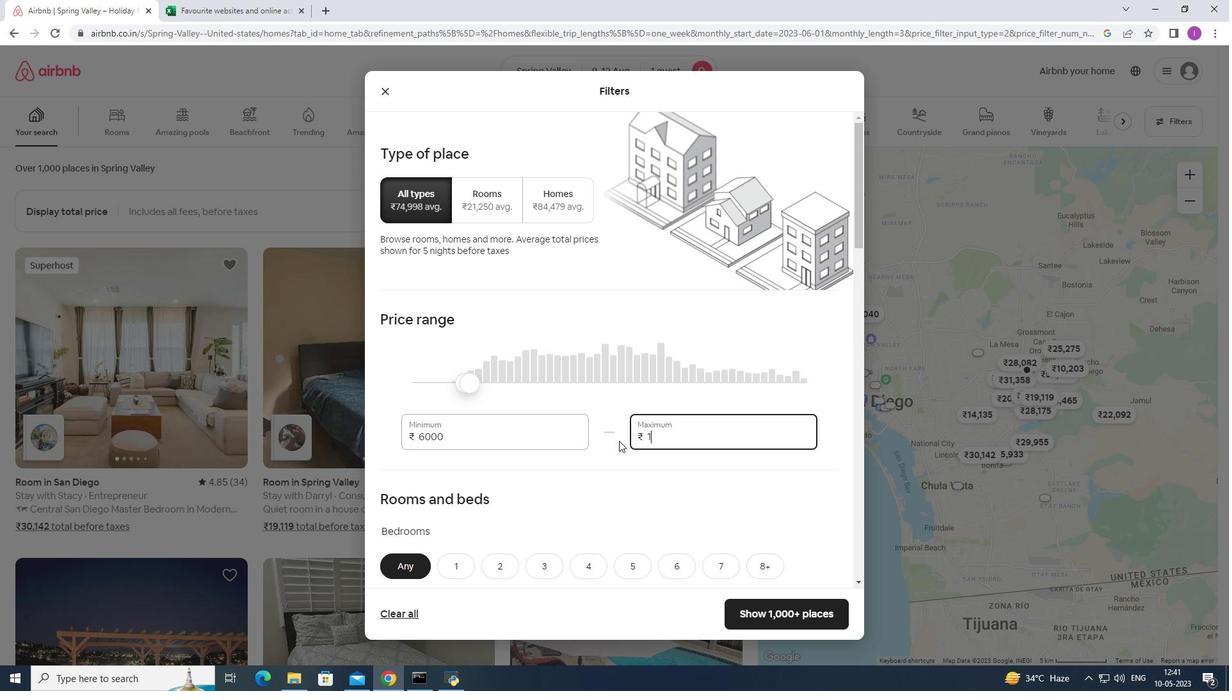 
Action: Mouse moved to (616, 441)
Screenshot: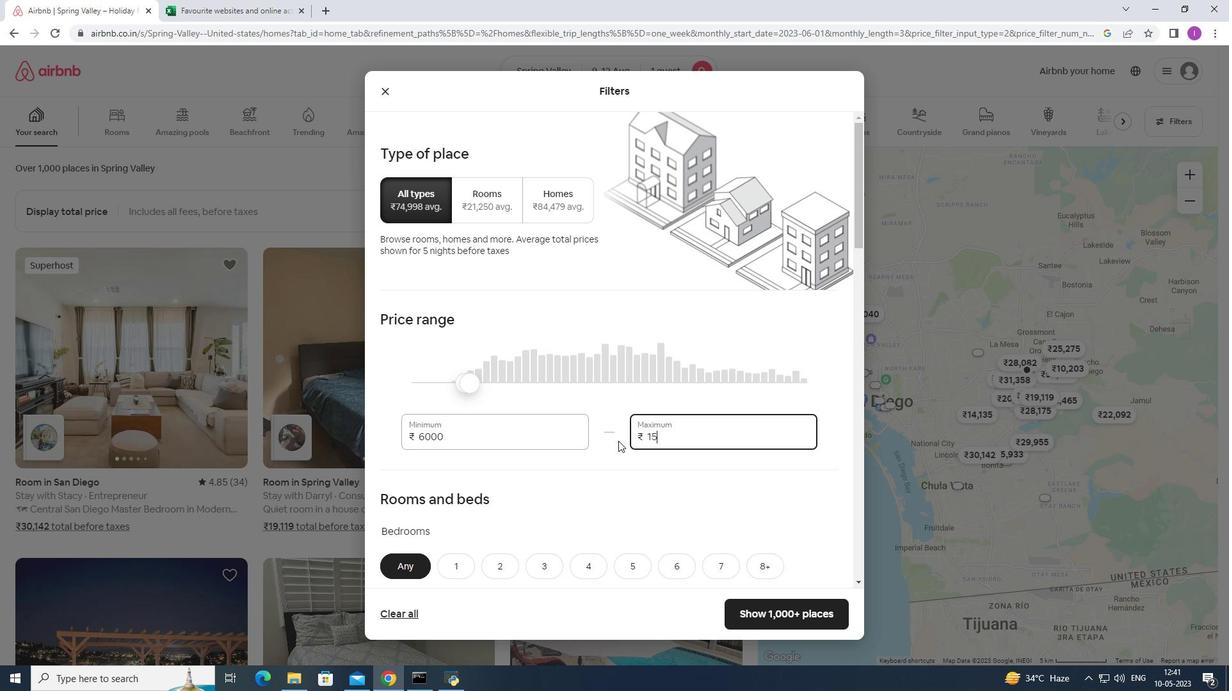 
Action: Key pressed 0
Screenshot: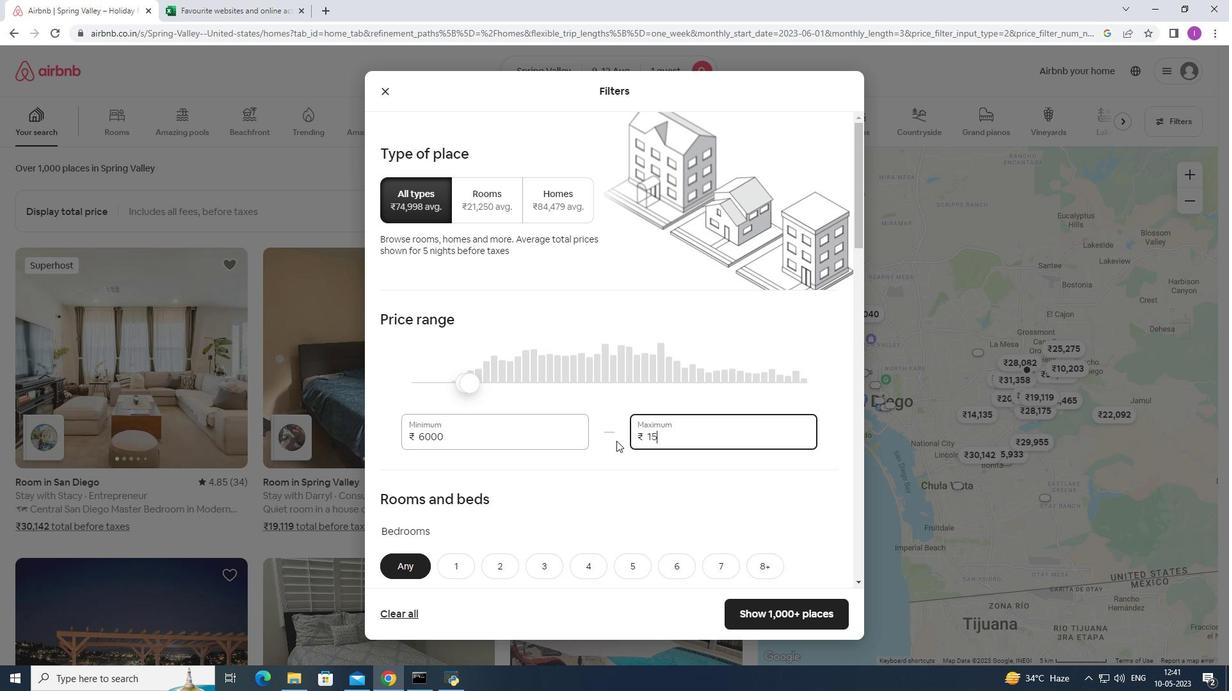 
Action: Mouse moved to (615, 439)
Screenshot: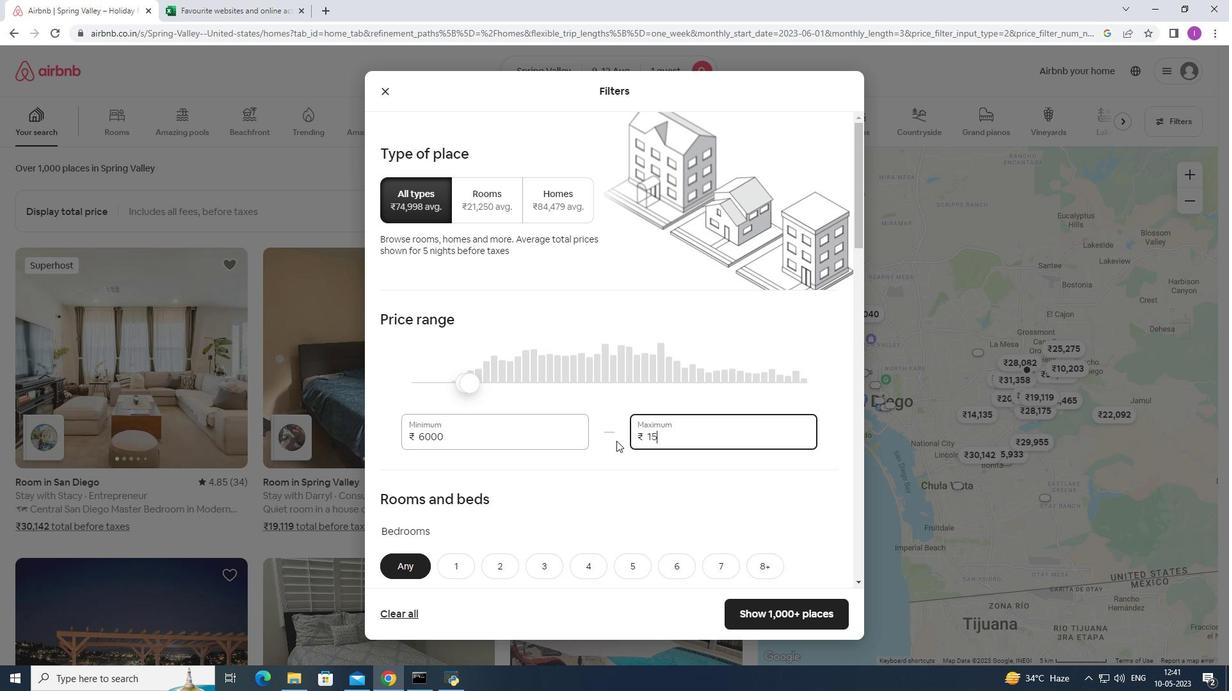 
Action: Key pressed 0
Screenshot: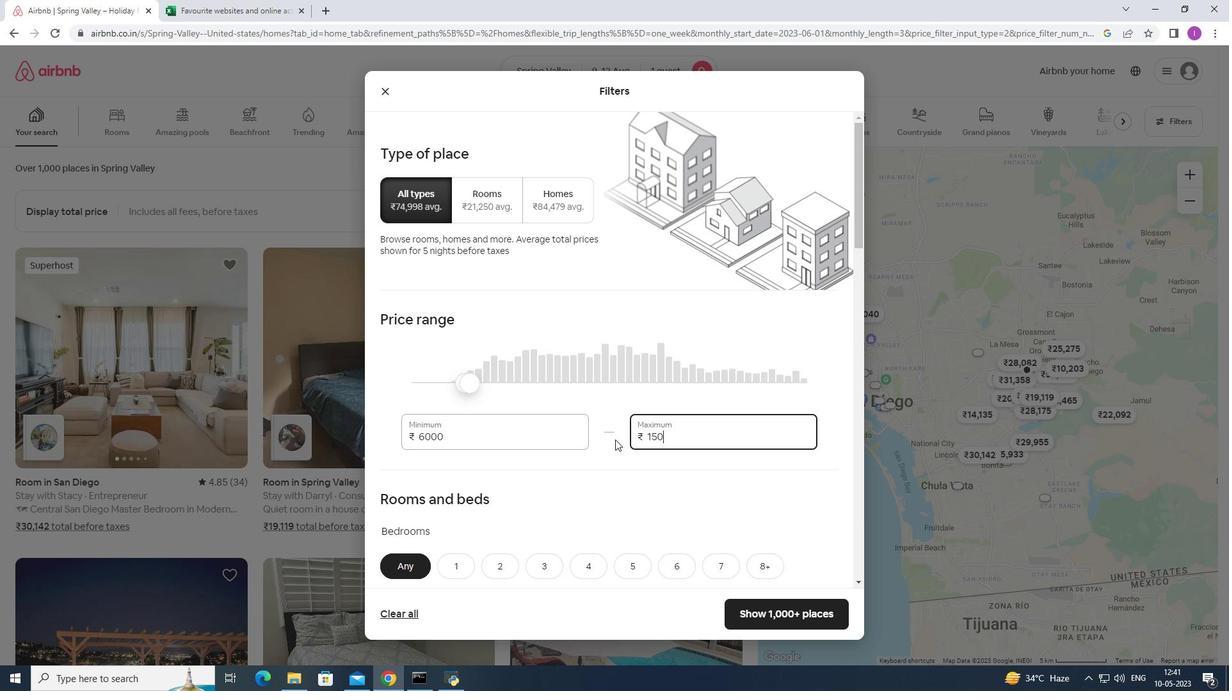 
Action: Mouse moved to (615, 439)
Screenshot: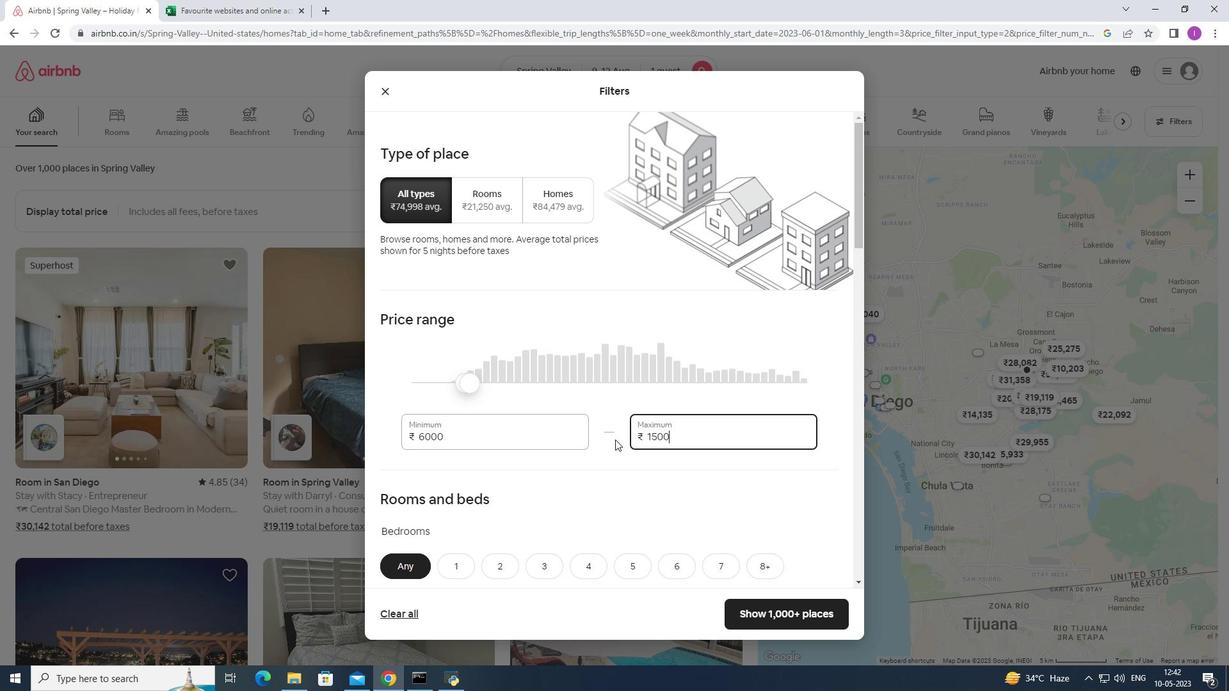 
Action: Key pressed 0
Screenshot: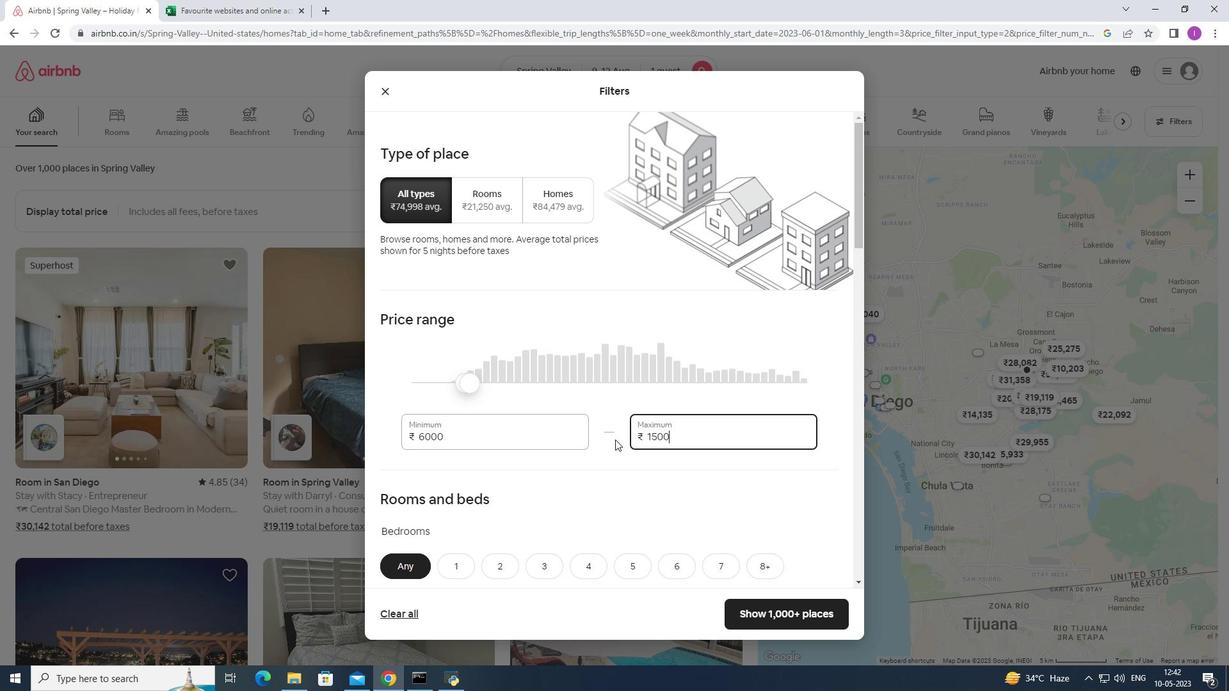 
Action: Mouse moved to (617, 450)
Screenshot: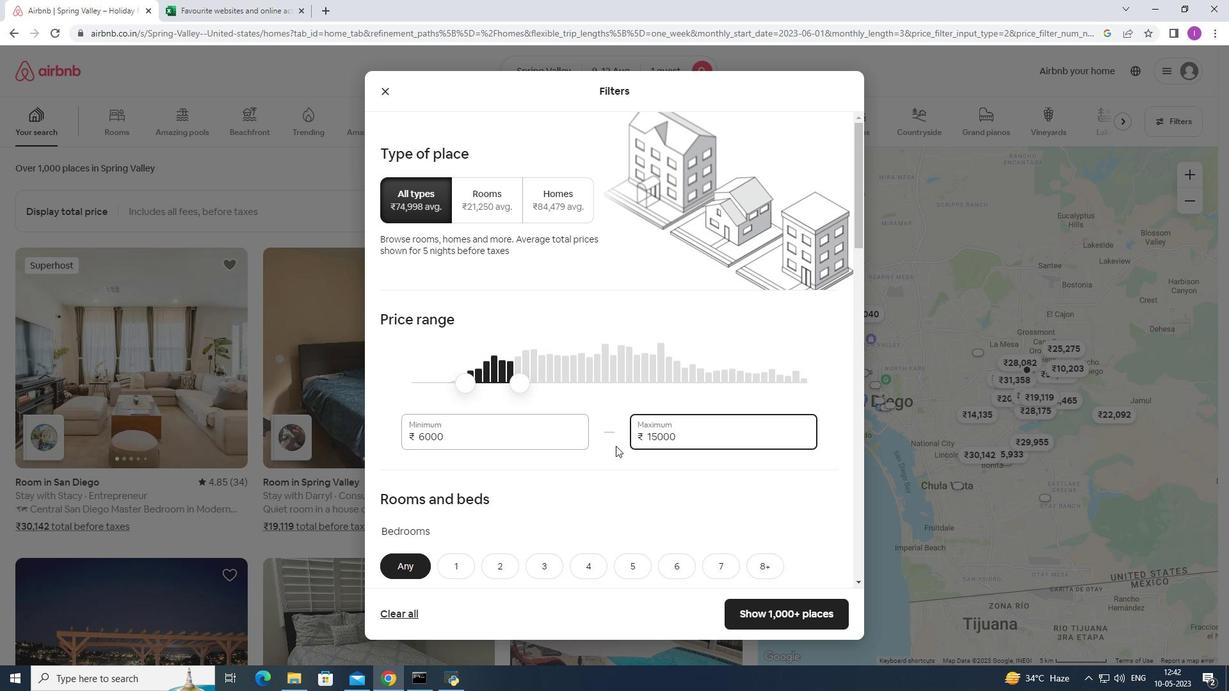 
Action: Mouse scrolled (617, 449) with delta (0, 0)
Screenshot: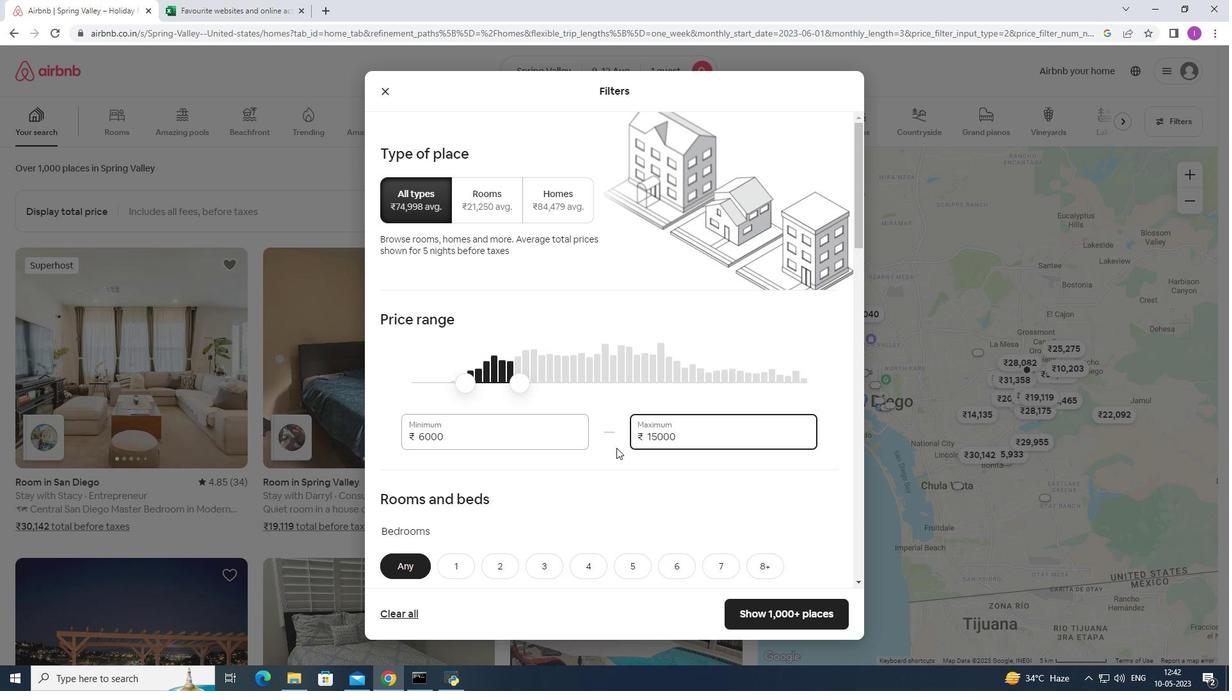 
Action: Mouse scrolled (617, 449) with delta (0, 0)
Screenshot: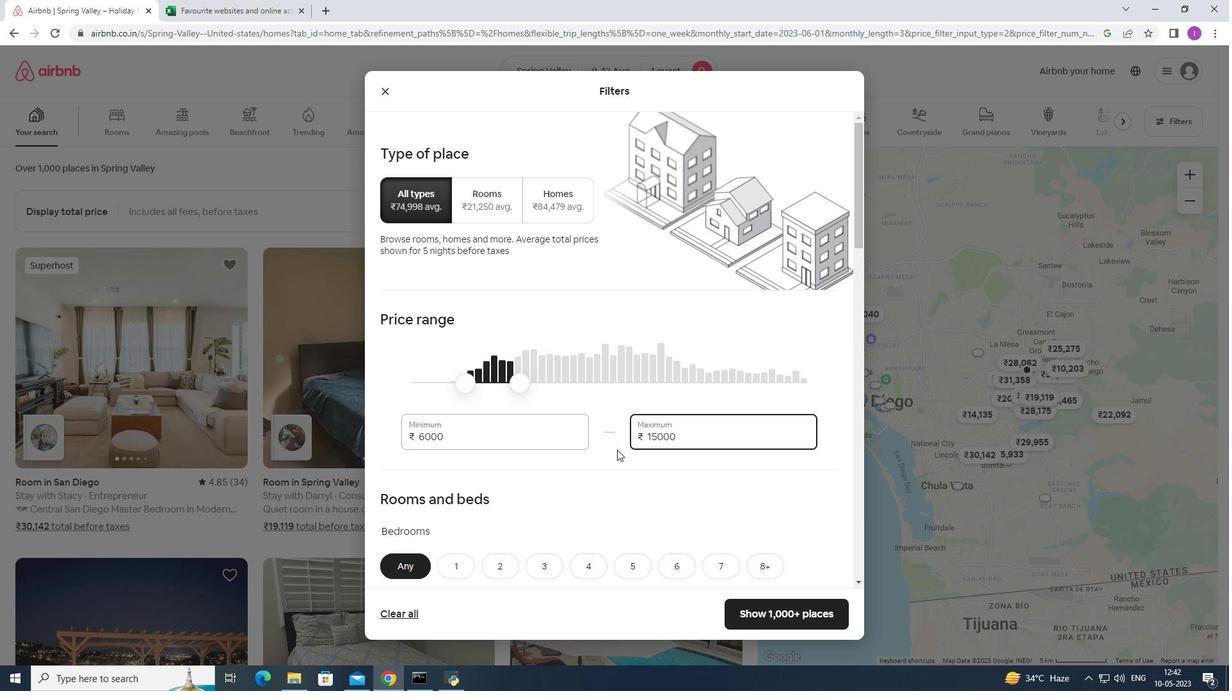 
Action: Mouse moved to (612, 443)
Screenshot: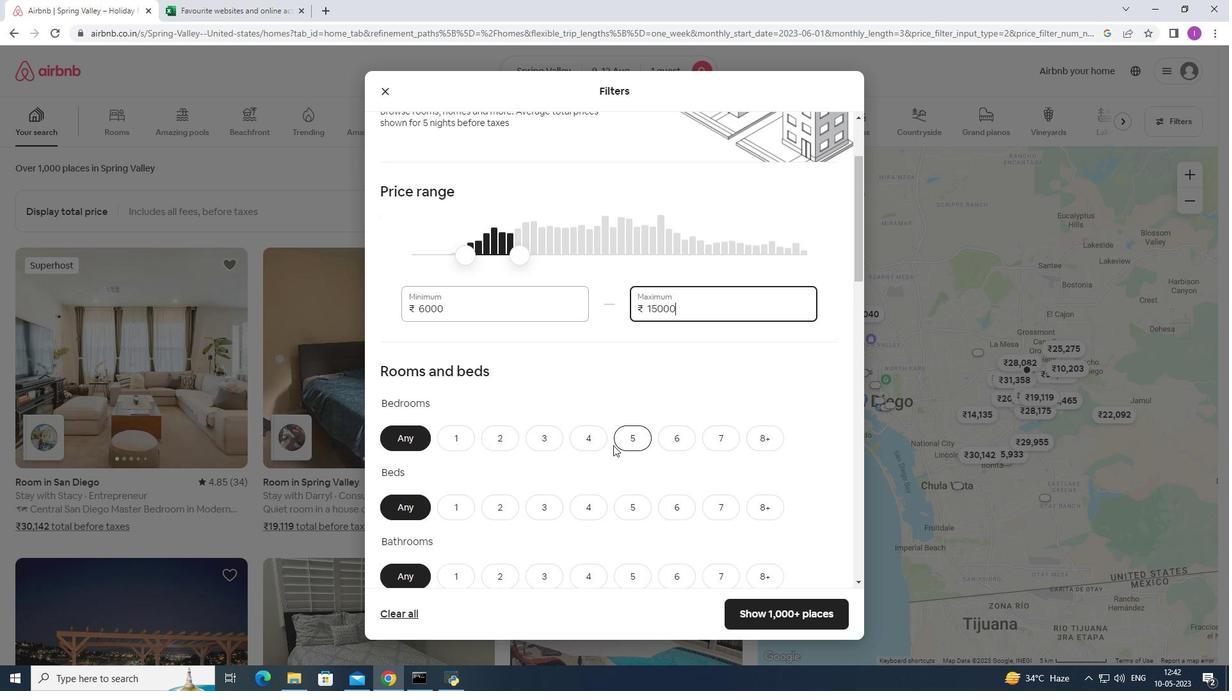 
Action: Mouse scrolled (612, 442) with delta (0, 0)
Screenshot: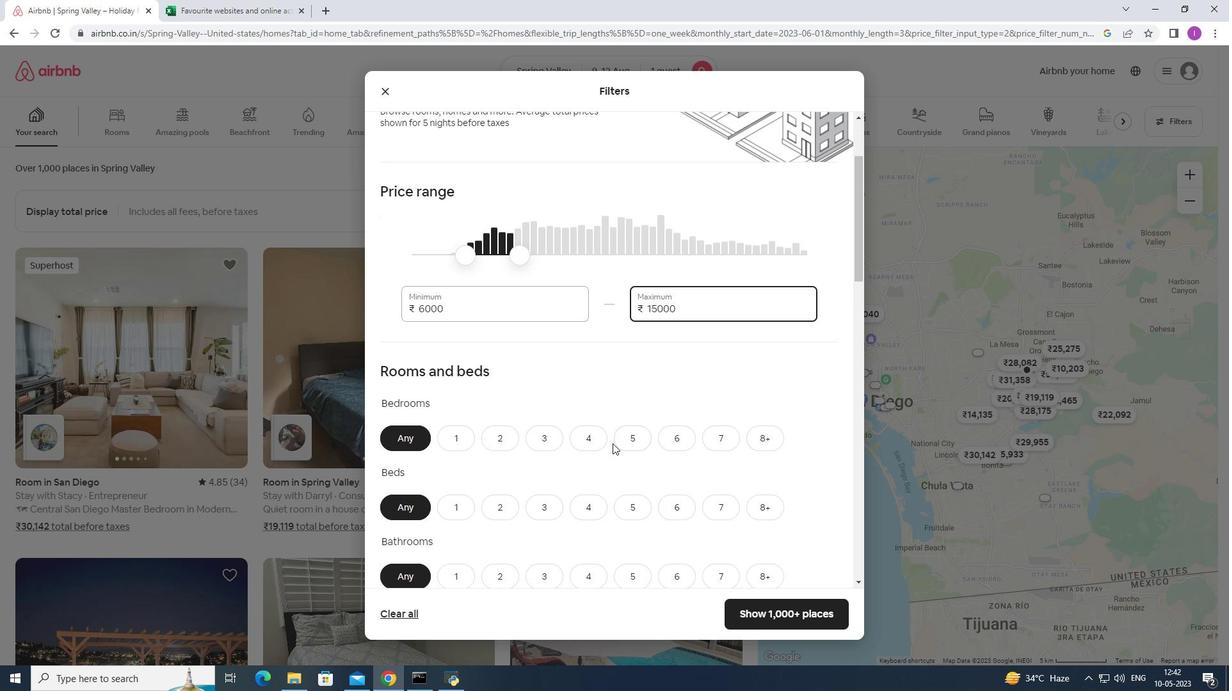 
Action: Mouse moved to (452, 374)
Screenshot: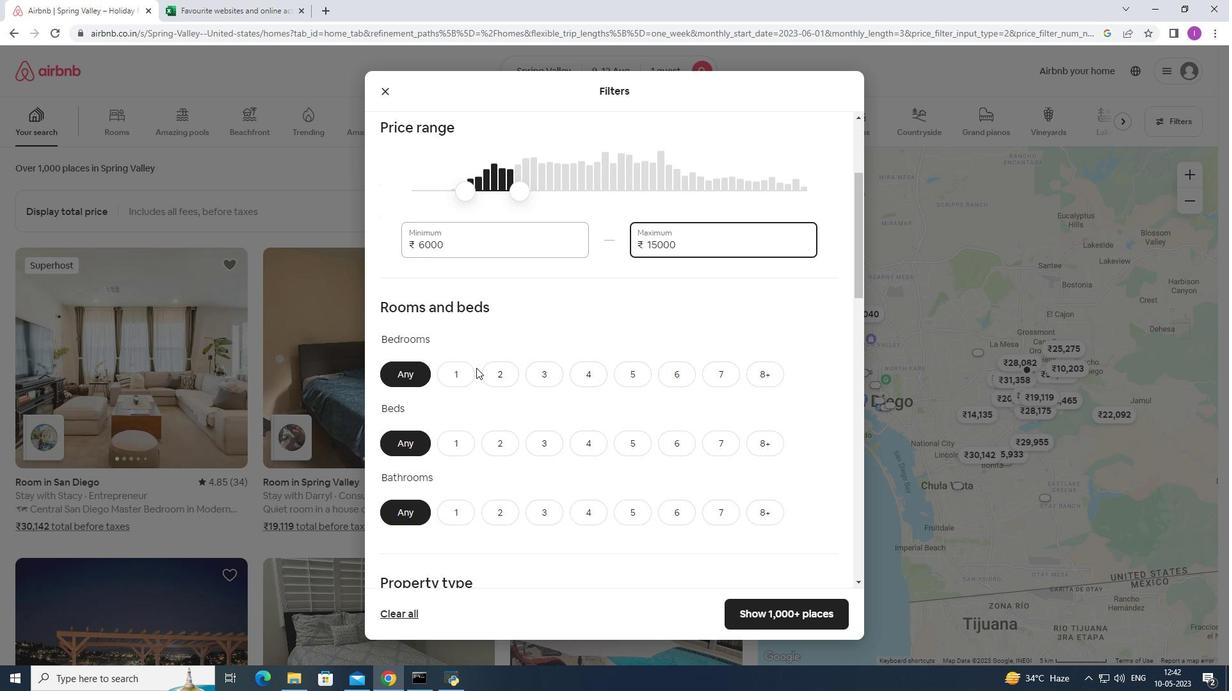 
Action: Mouse pressed left at (452, 374)
Screenshot: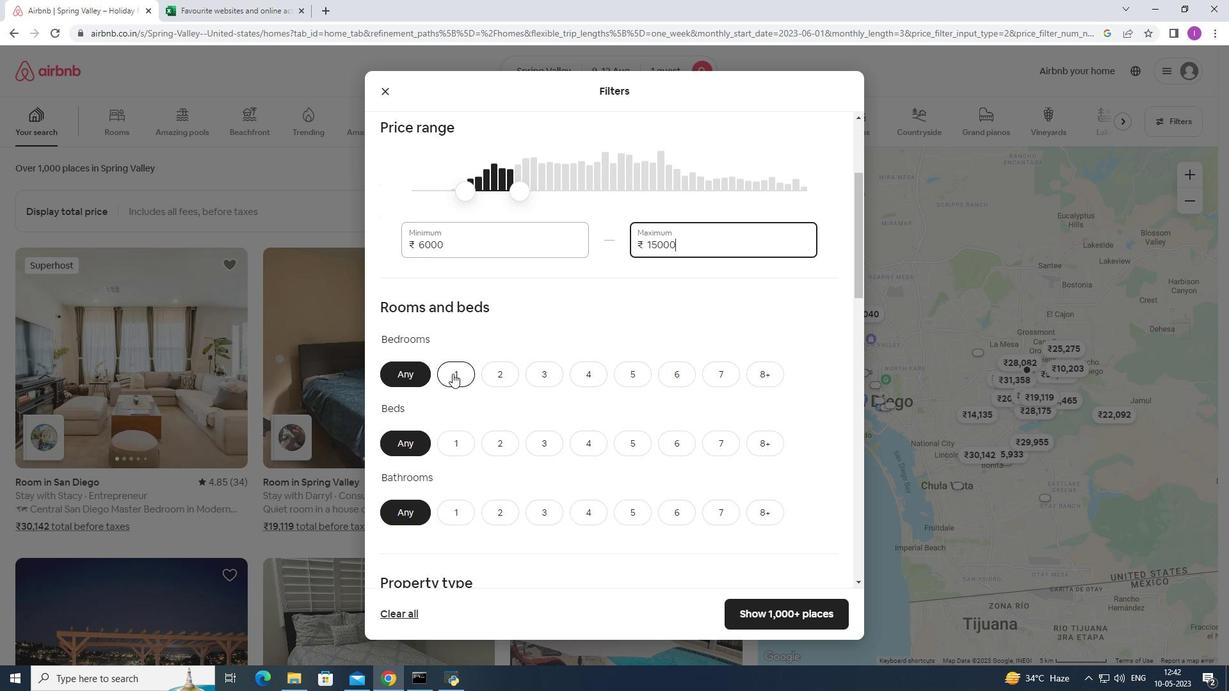 
Action: Mouse moved to (465, 446)
Screenshot: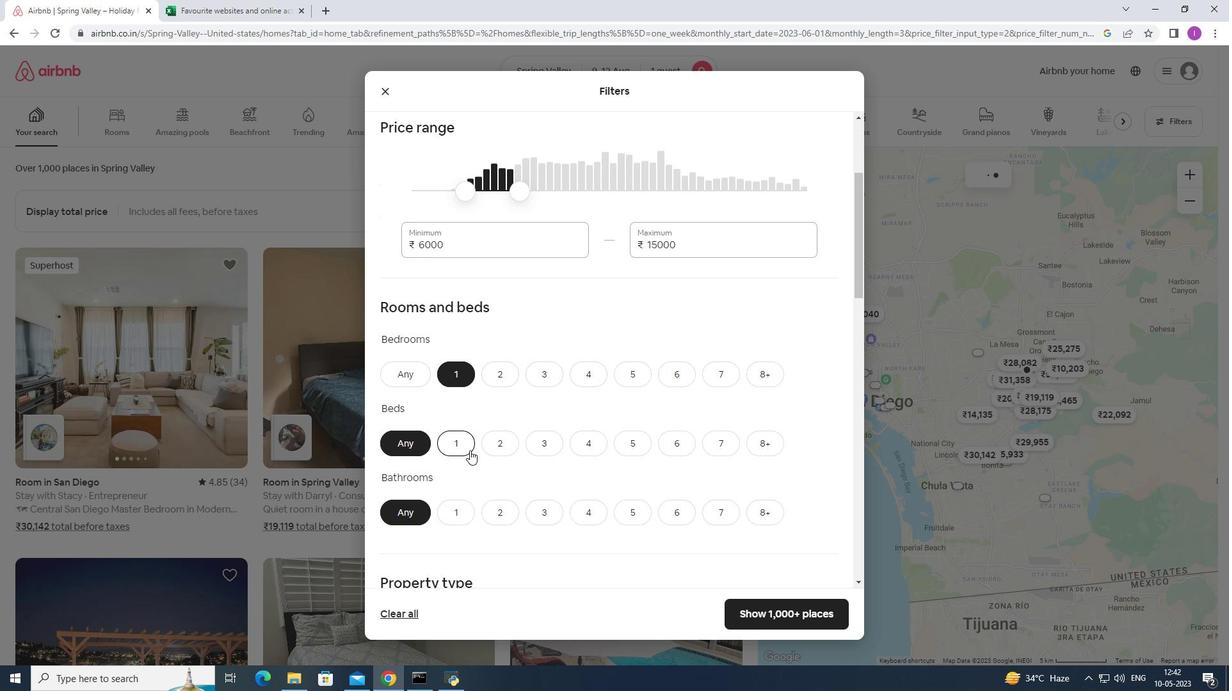 
Action: Mouse pressed left at (465, 446)
Screenshot: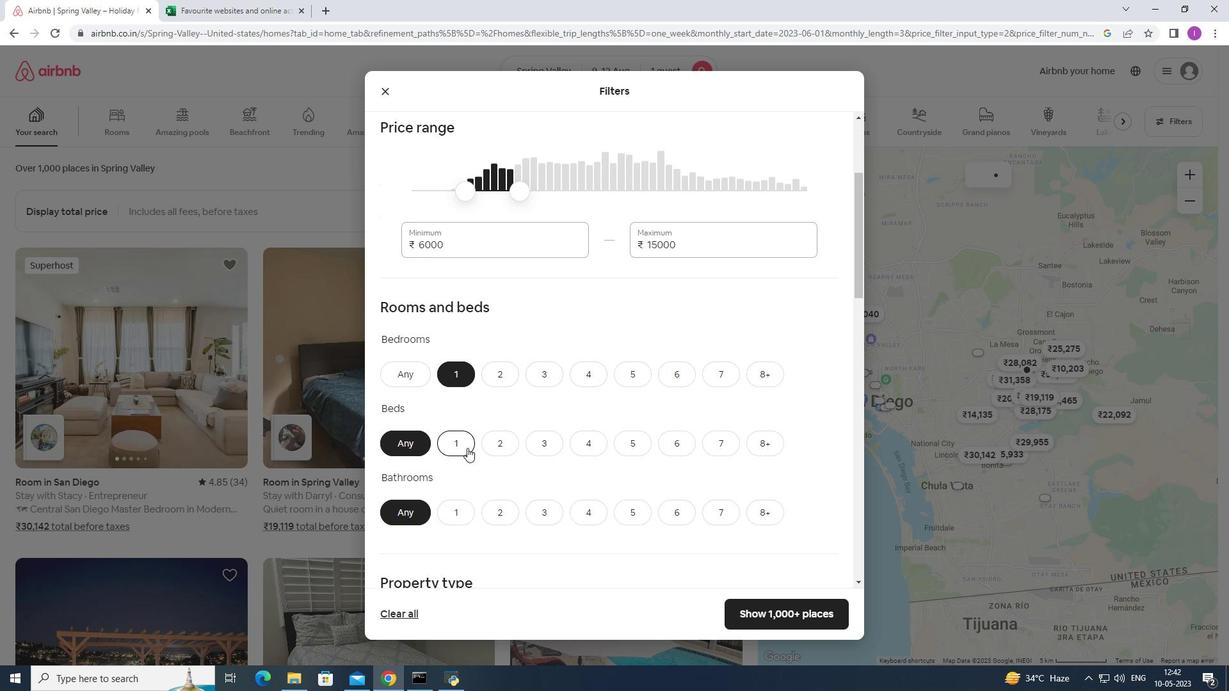 
Action: Mouse moved to (463, 511)
Screenshot: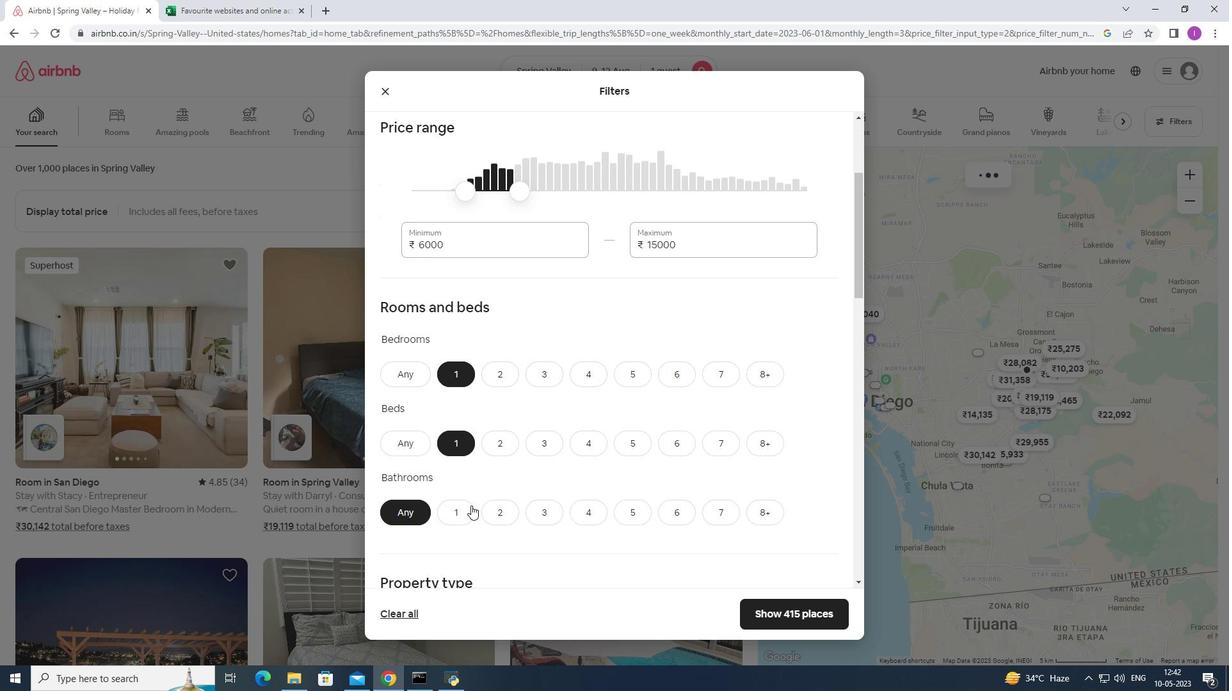 
Action: Mouse pressed left at (463, 511)
Screenshot: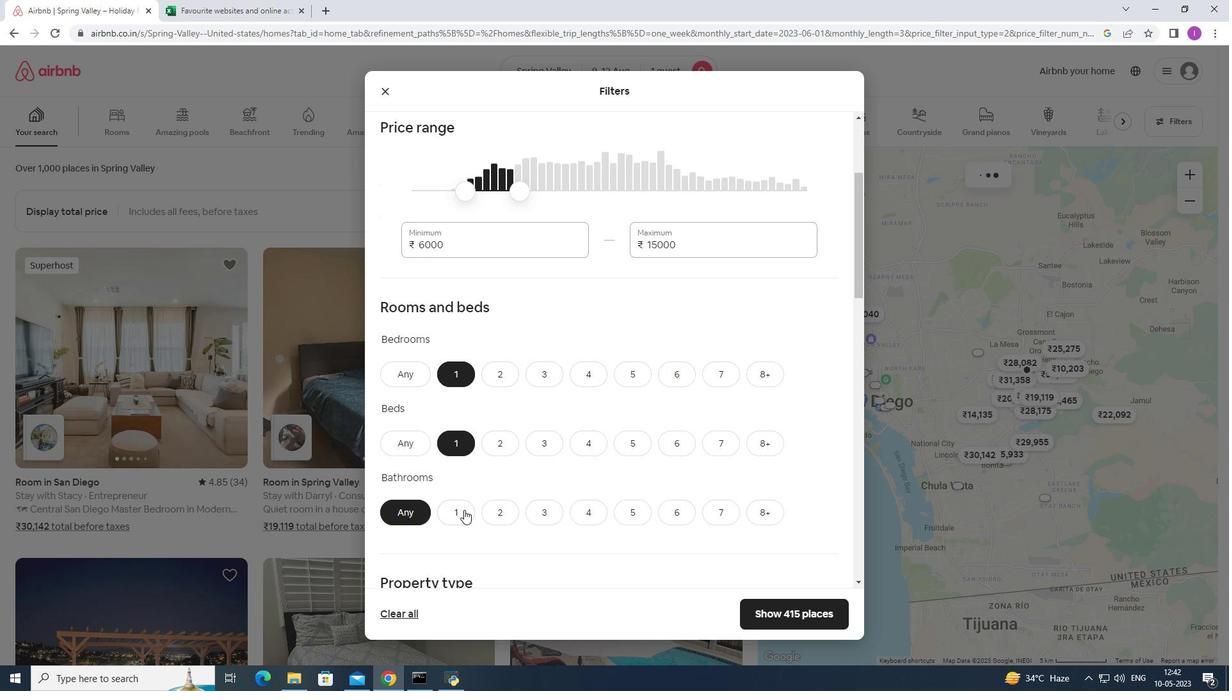 
Action: Mouse moved to (534, 465)
Screenshot: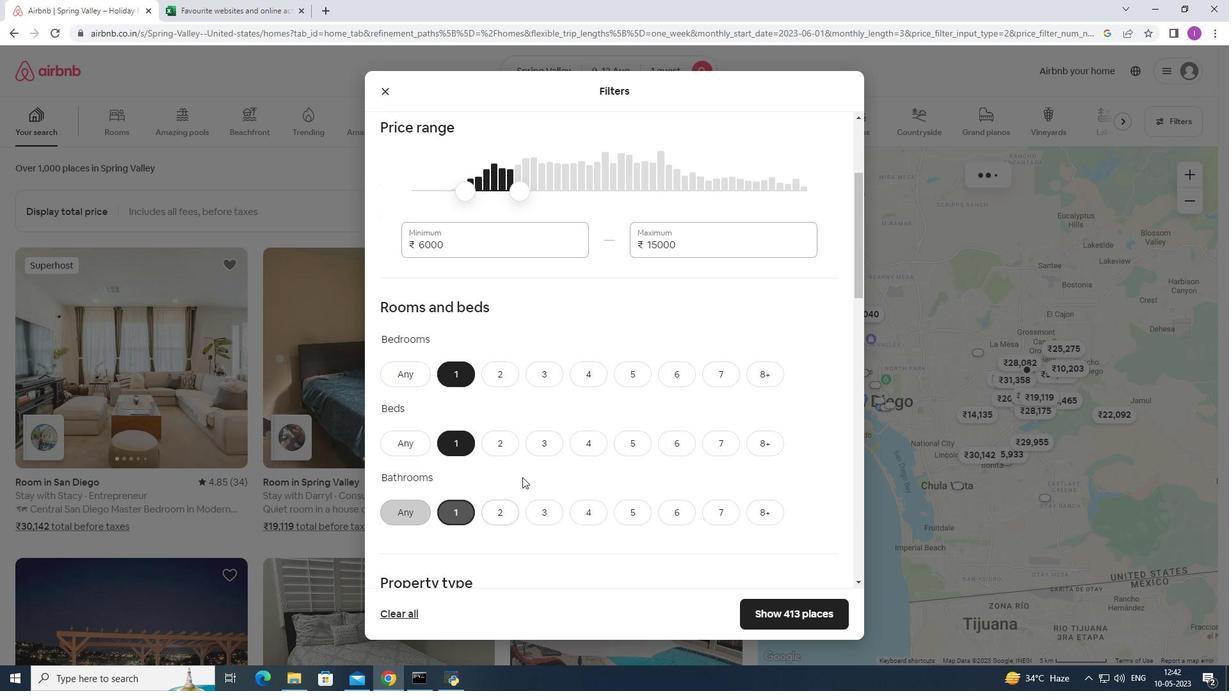 
Action: Mouse scrolled (534, 464) with delta (0, 0)
Screenshot: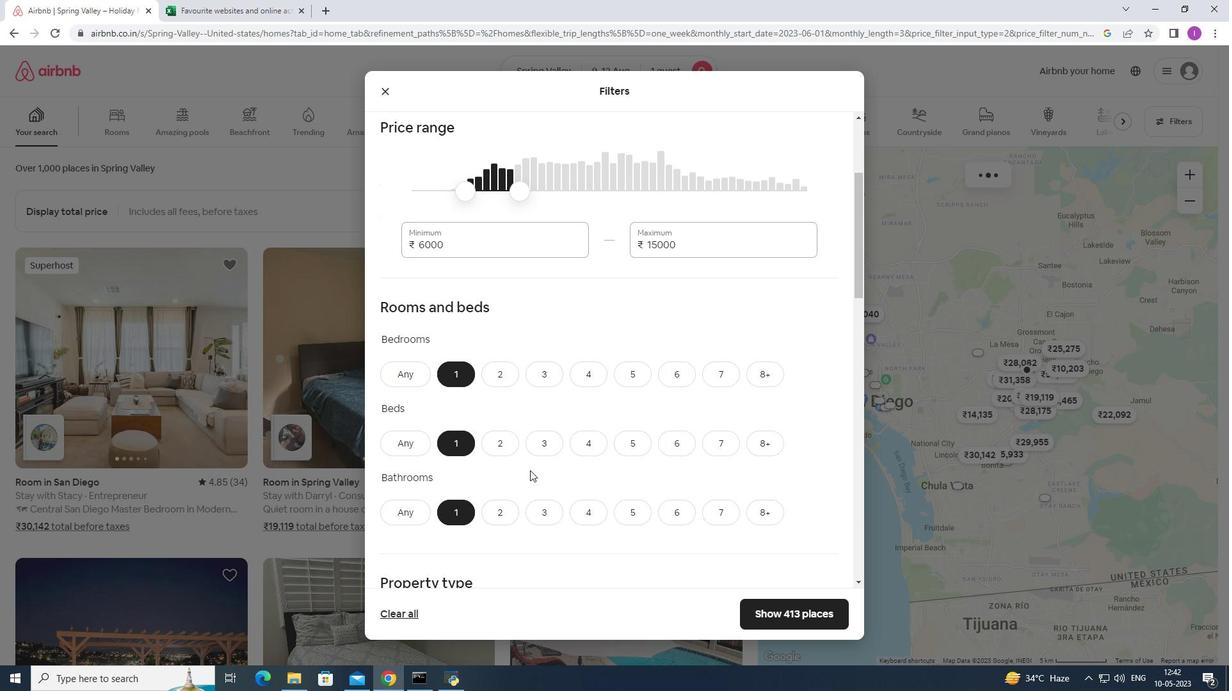 
Action: Mouse scrolled (534, 464) with delta (0, 0)
Screenshot: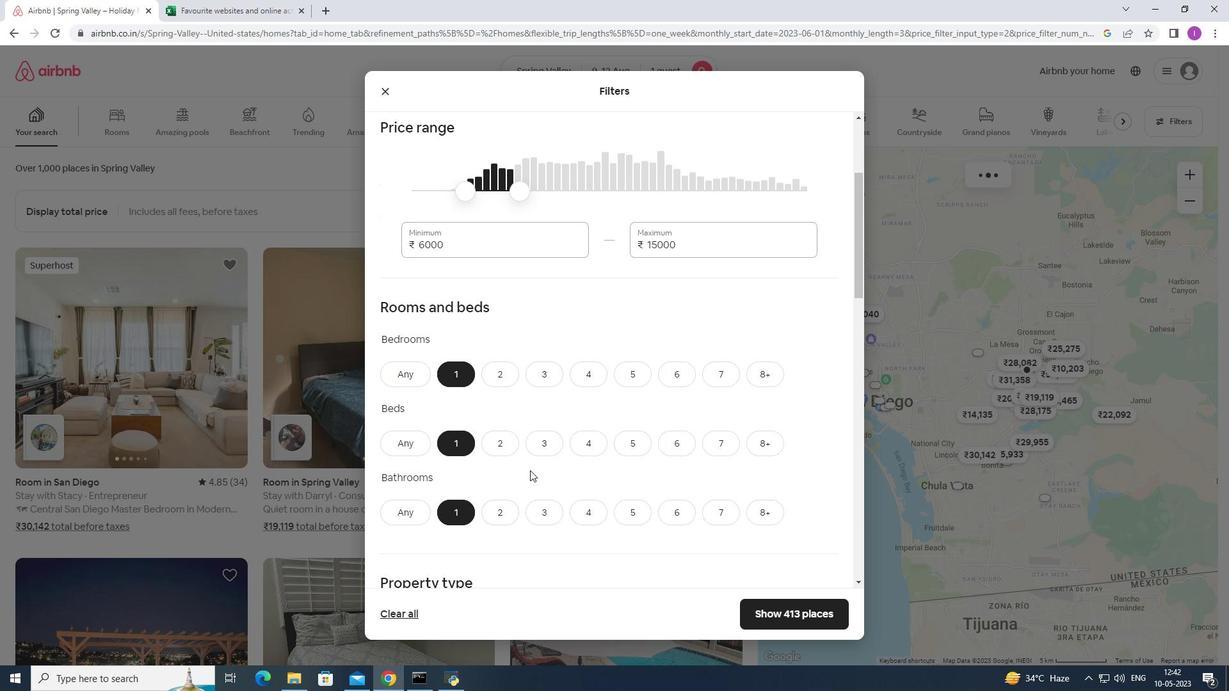 
Action: Mouse scrolled (534, 464) with delta (0, 0)
Screenshot: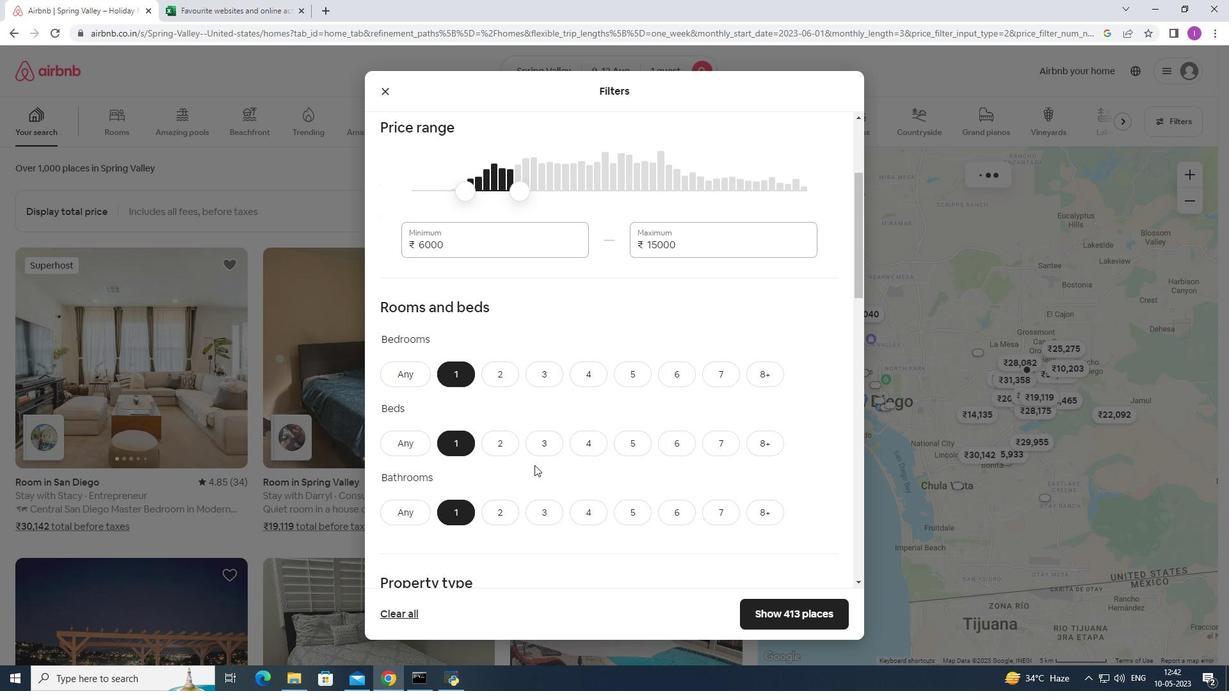 
Action: Mouse scrolled (534, 464) with delta (0, 0)
Screenshot: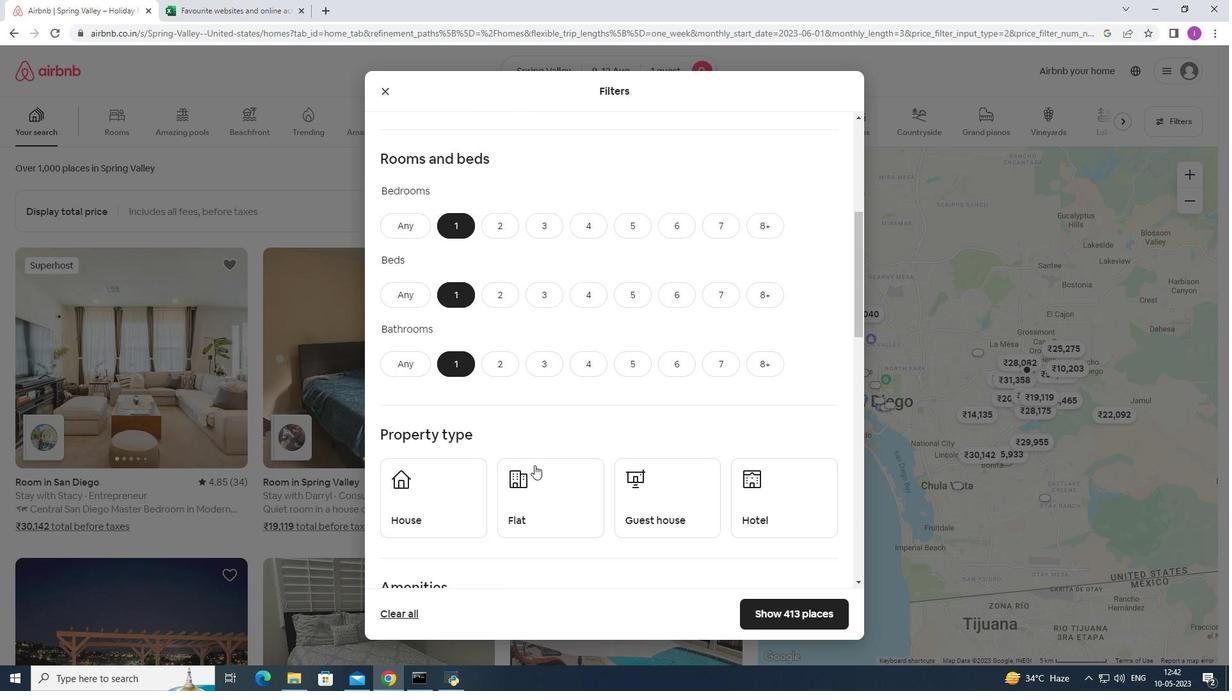 
Action: Mouse scrolled (534, 464) with delta (0, 0)
Screenshot: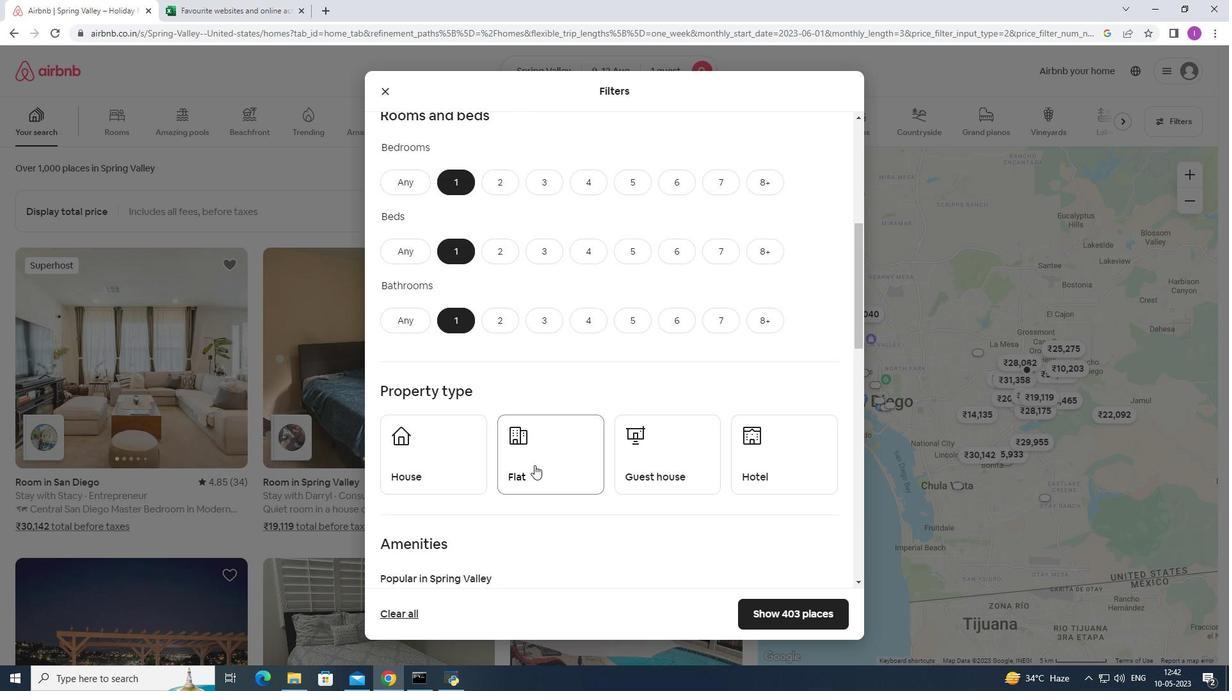 
Action: Mouse moved to (431, 340)
Screenshot: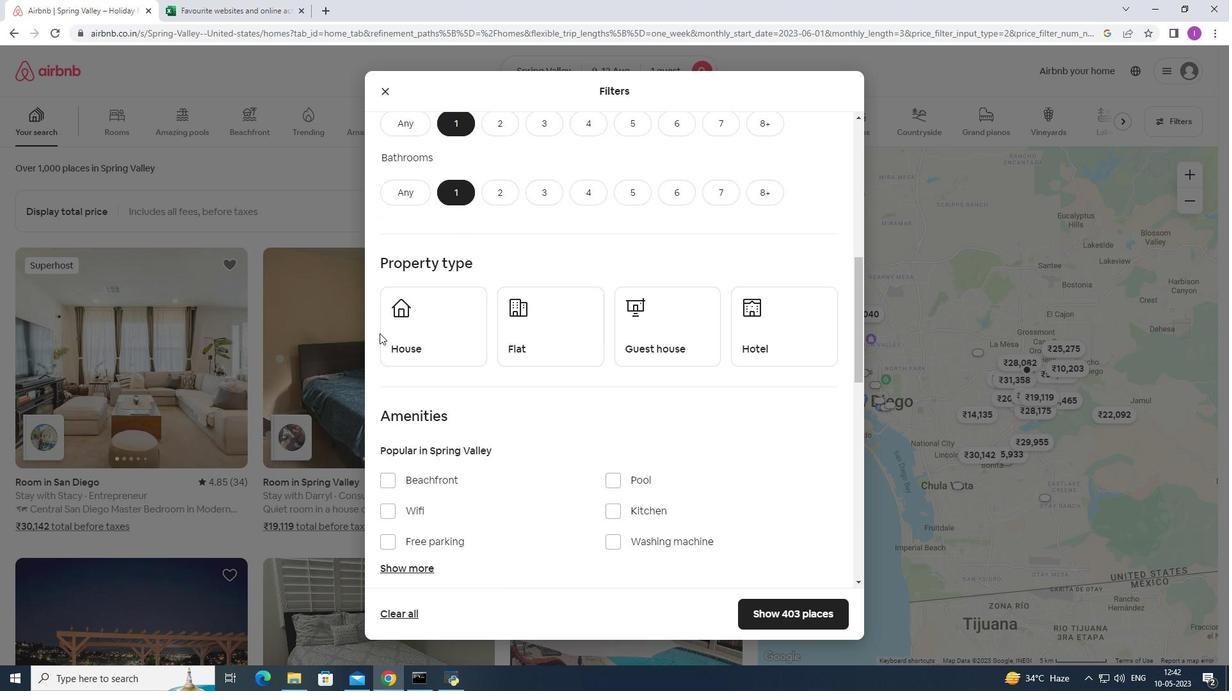 
Action: Mouse pressed left at (431, 340)
Screenshot: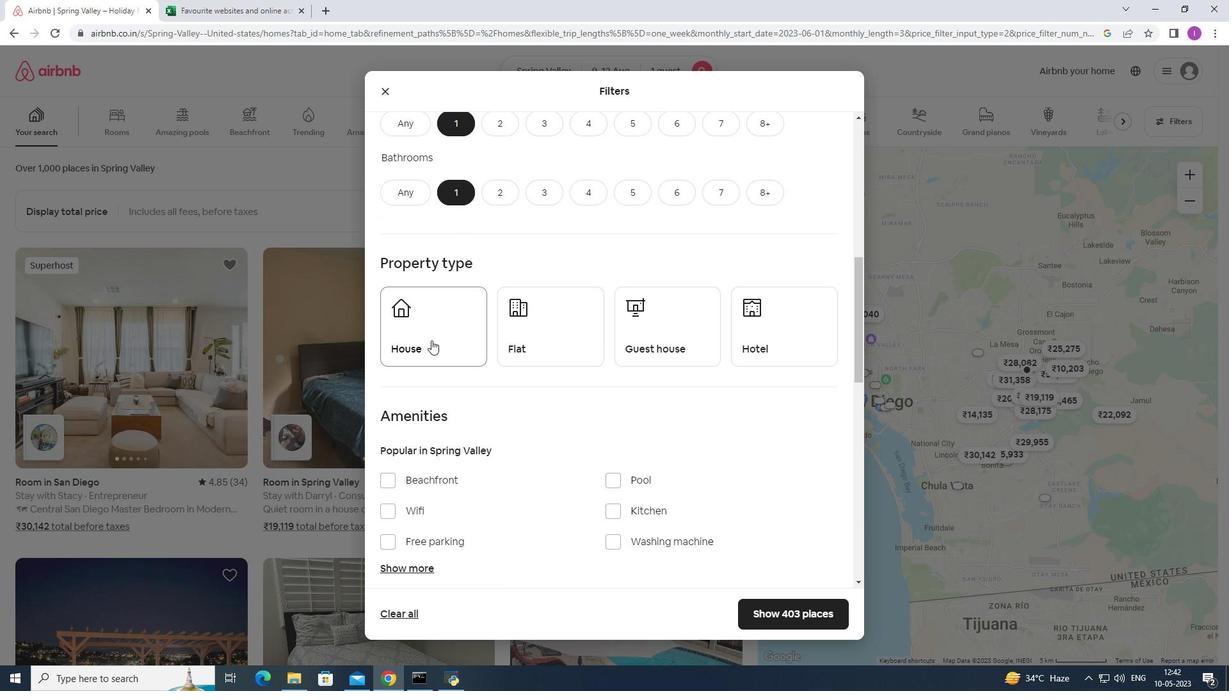 
Action: Mouse moved to (566, 348)
Screenshot: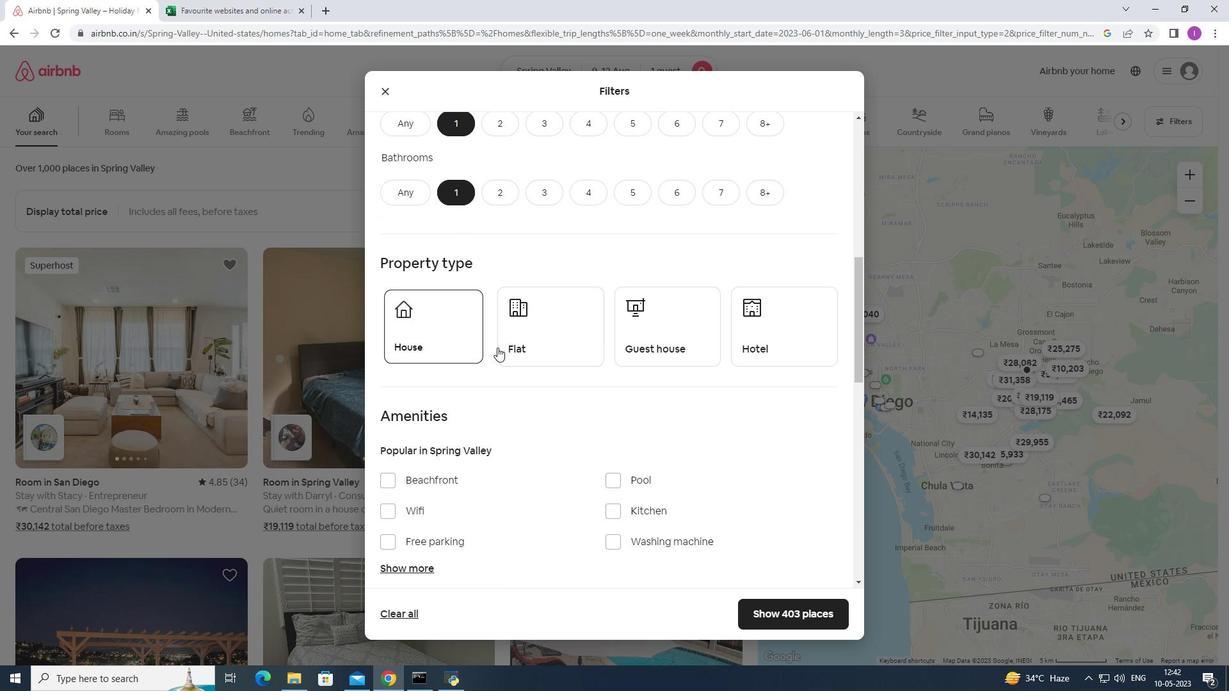 
Action: Mouse pressed left at (566, 348)
Screenshot: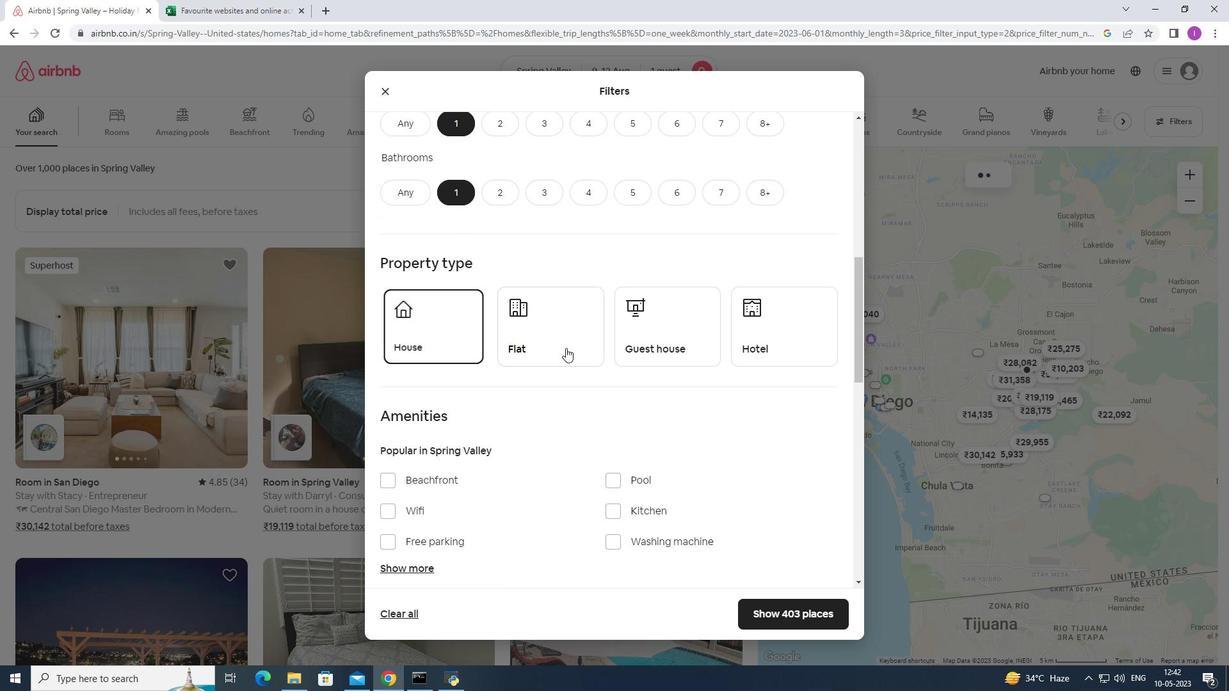 
Action: Mouse moved to (676, 340)
Screenshot: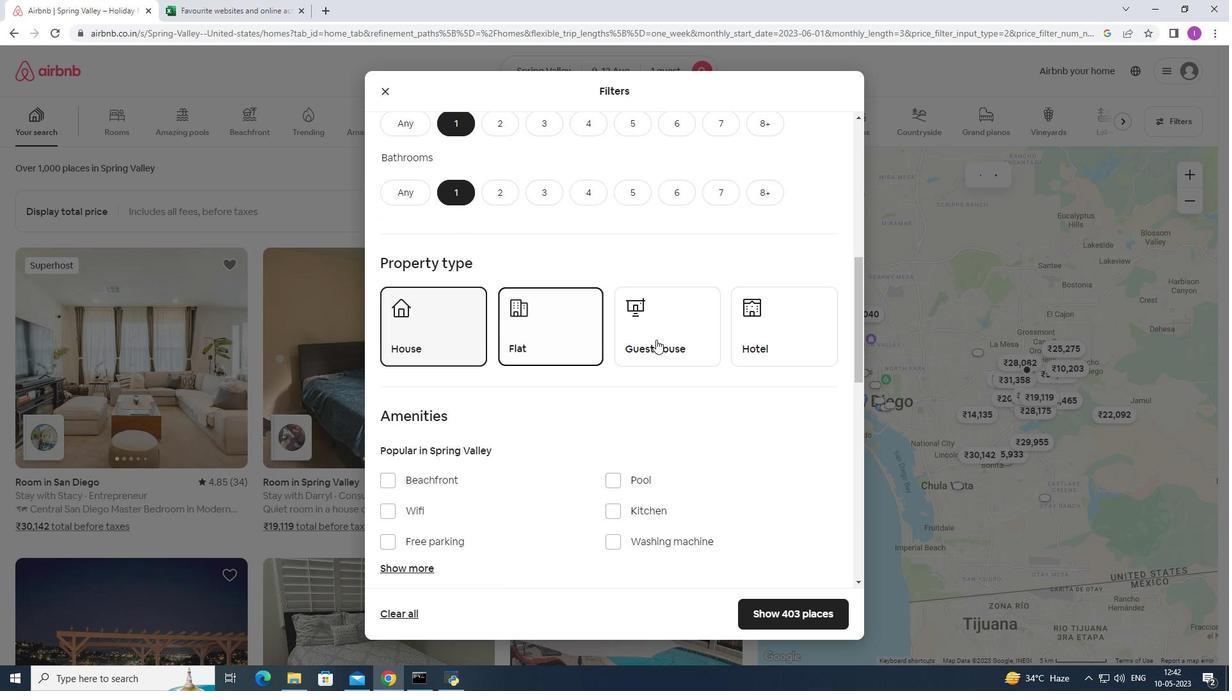 
Action: Mouse pressed left at (676, 340)
Screenshot: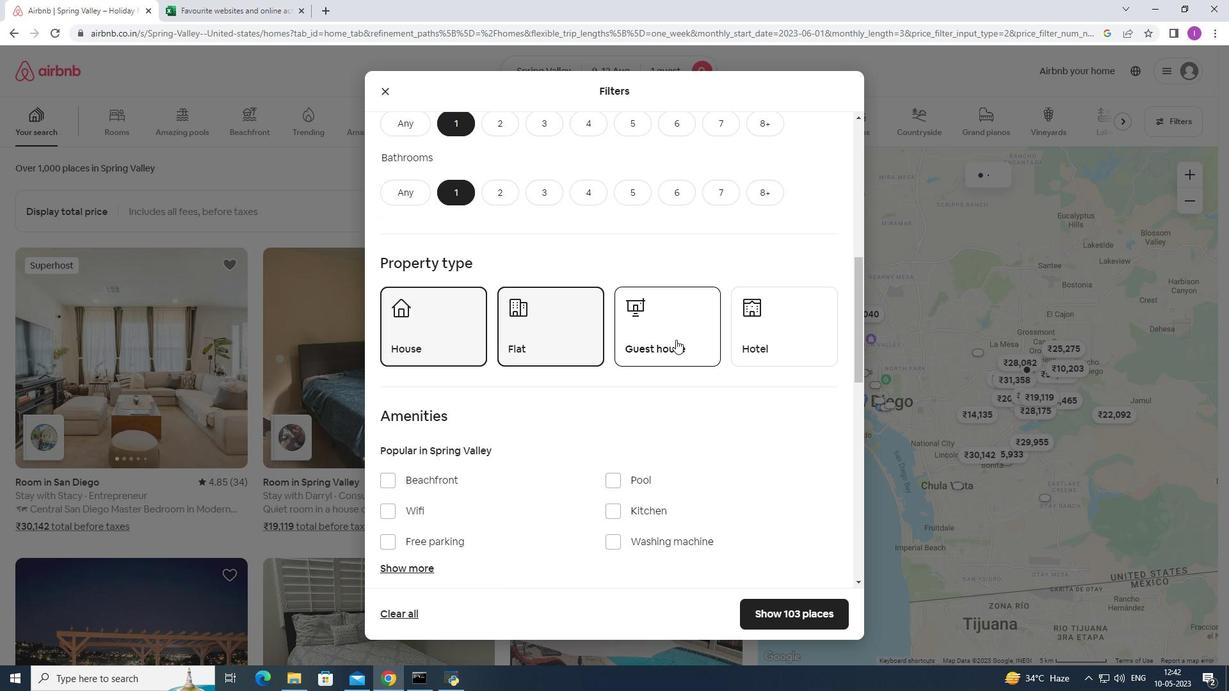 
Action: Mouse moved to (721, 357)
Screenshot: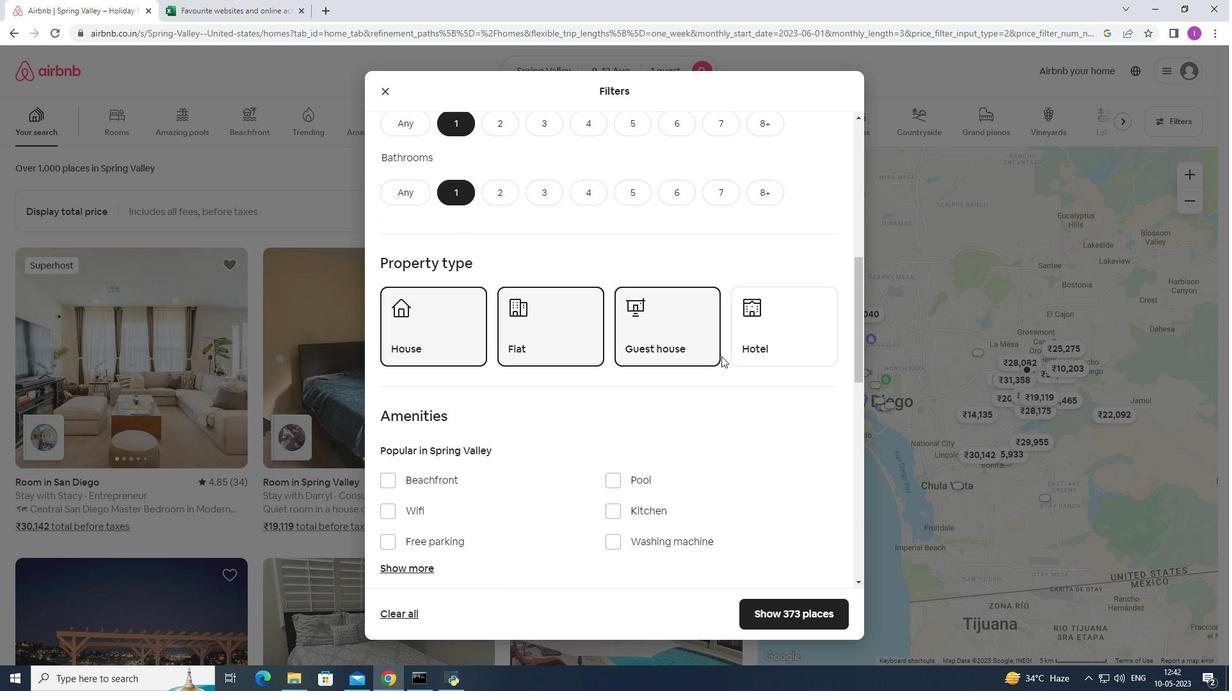 
Action: Mouse scrolled (721, 357) with delta (0, 0)
Screenshot: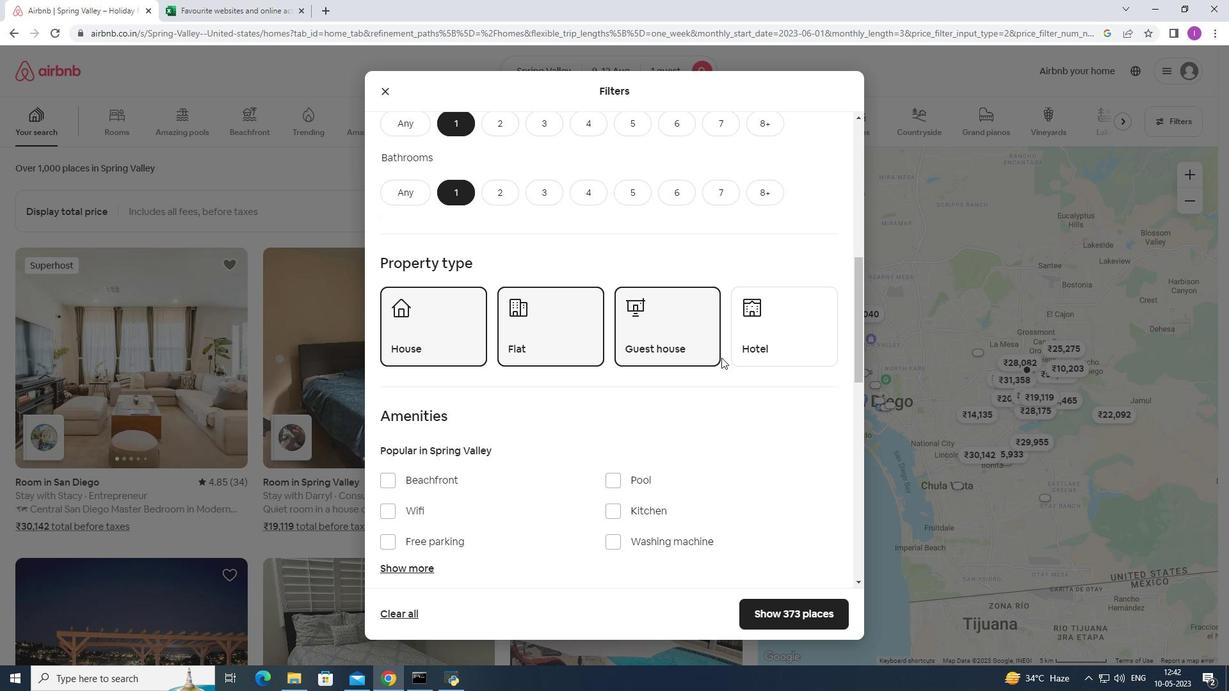 
Action: Mouse moved to (422, 441)
Screenshot: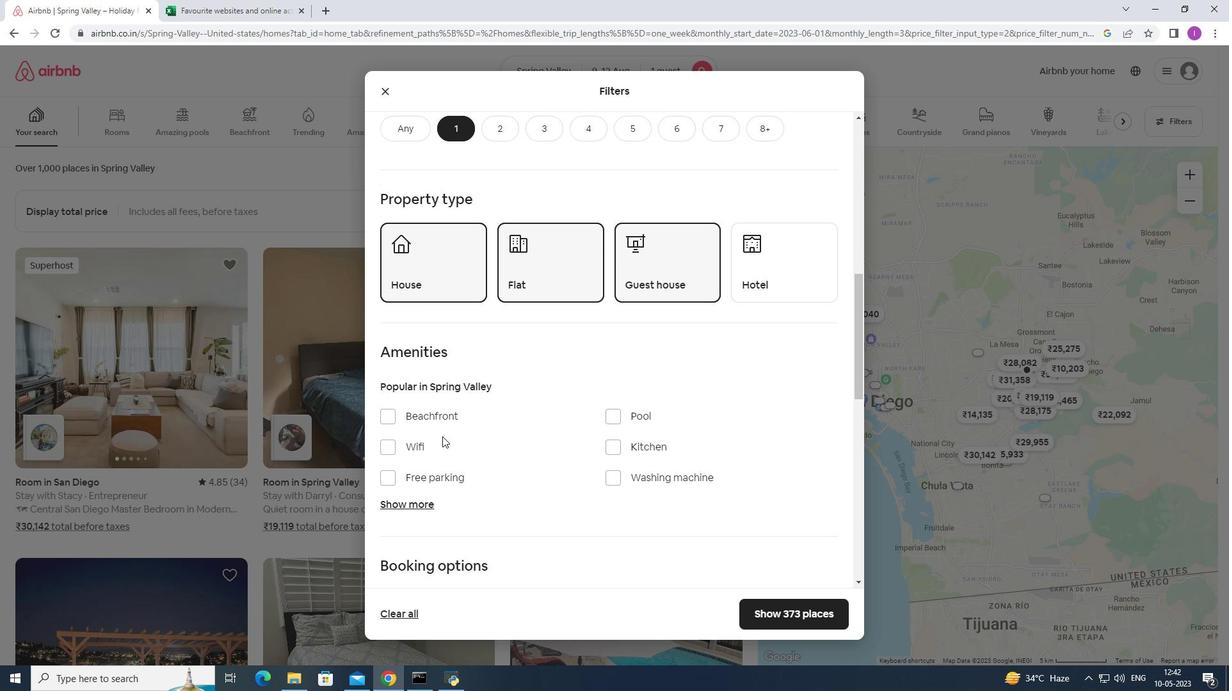 
Action: Mouse pressed left at (422, 441)
Screenshot: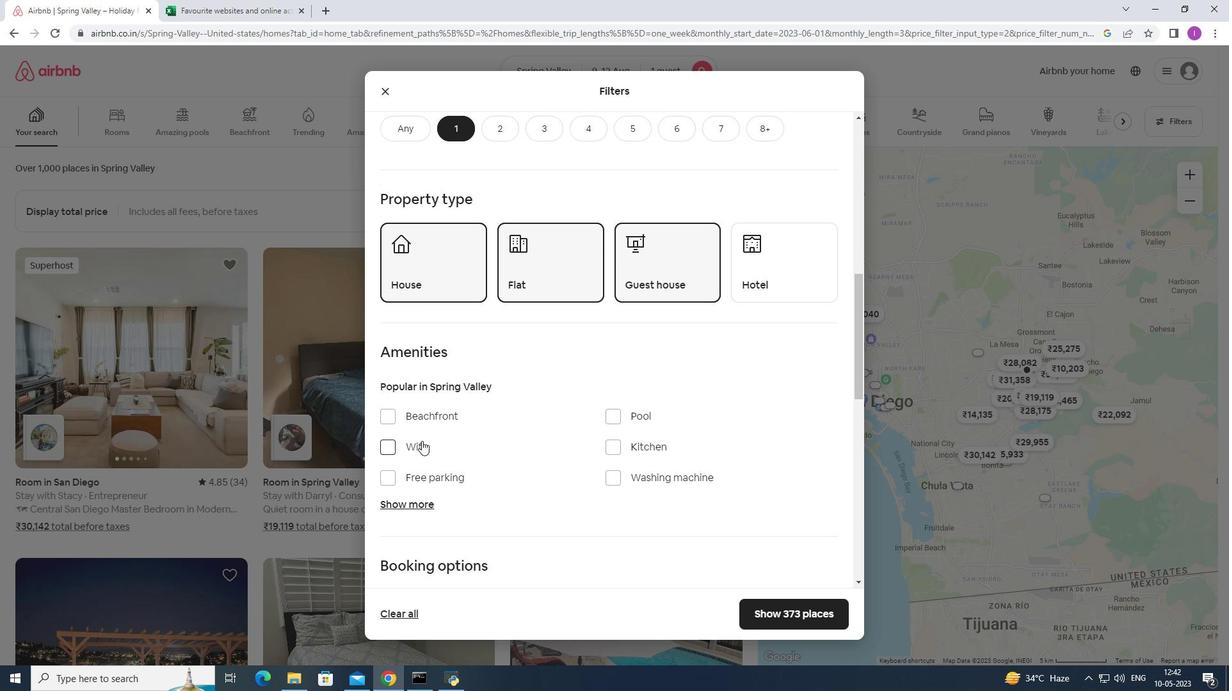 
Action: Mouse moved to (502, 444)
Screenshot: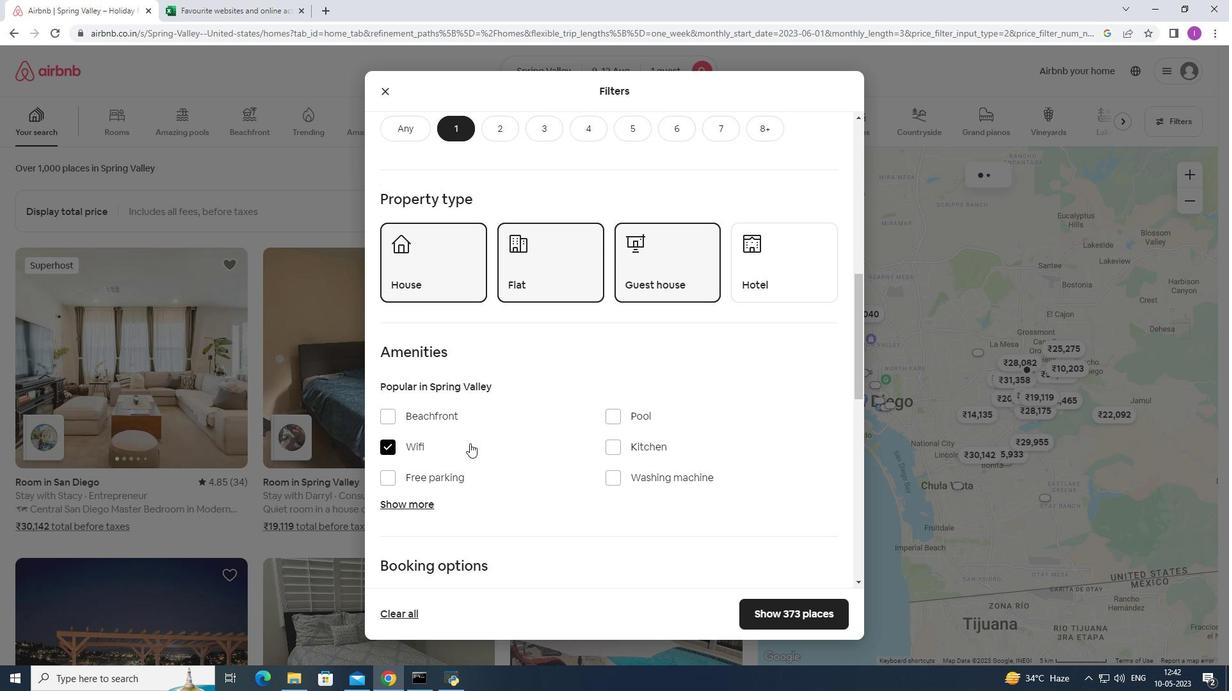 
Action: Mouse scrolled (502, 443) with delta (0, 0)
Screenshot: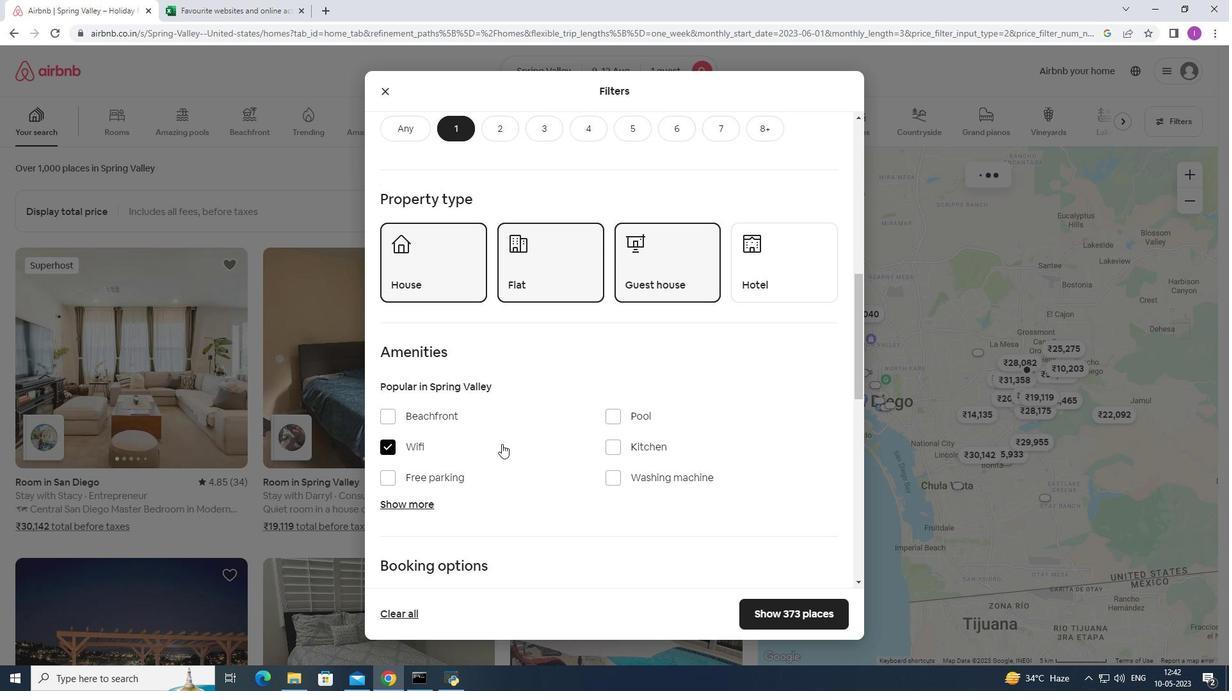 
Action: Mouse moved to (502, 444)
Screenshot: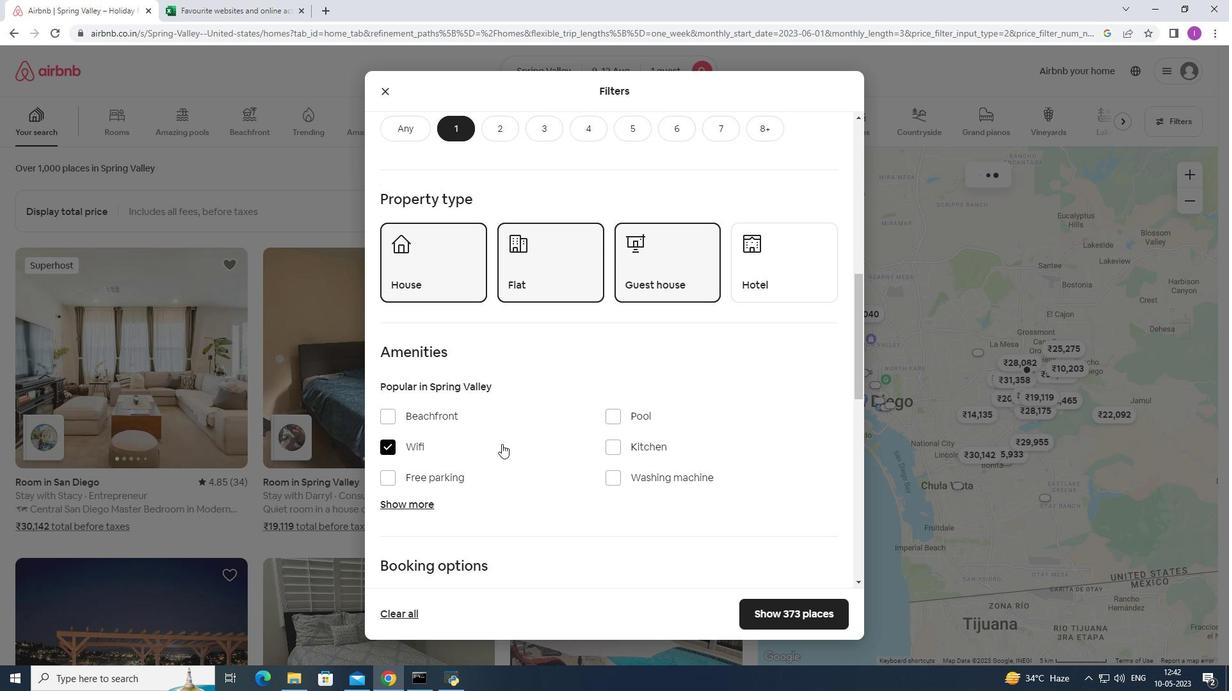 
Action: Mouse scrolled (502, 443) with delta (0, 0)
Screenshot: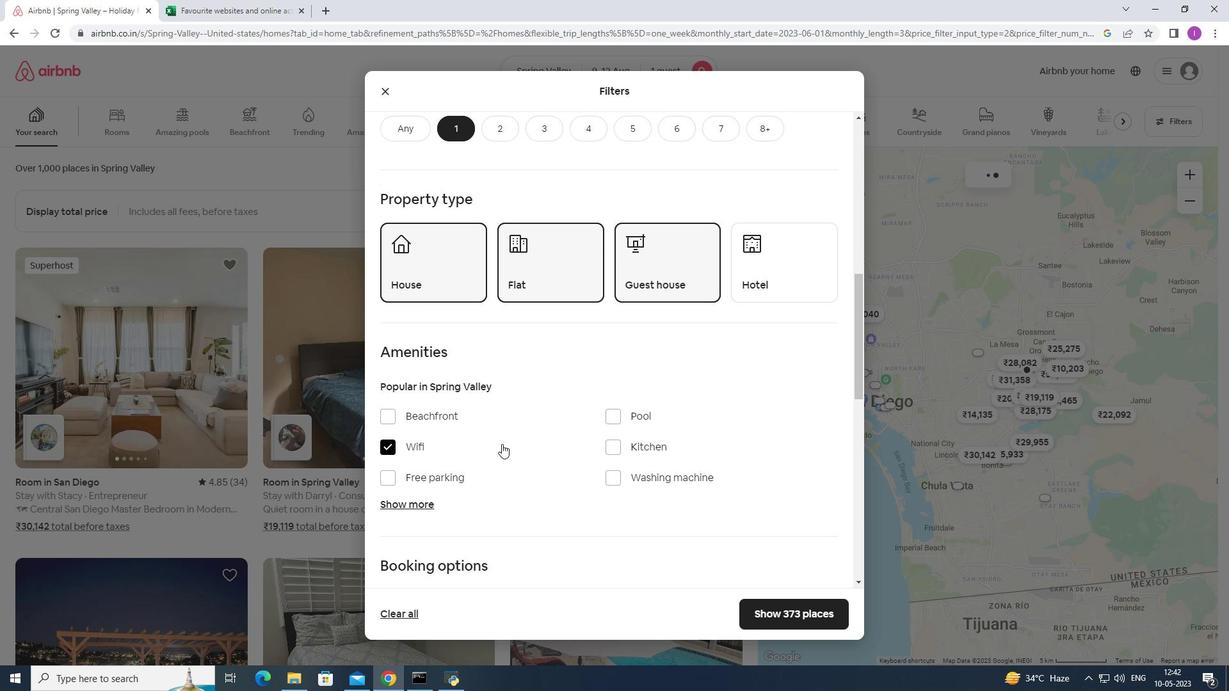 
Action: Mouse moved to (504, 442)
Screenshot: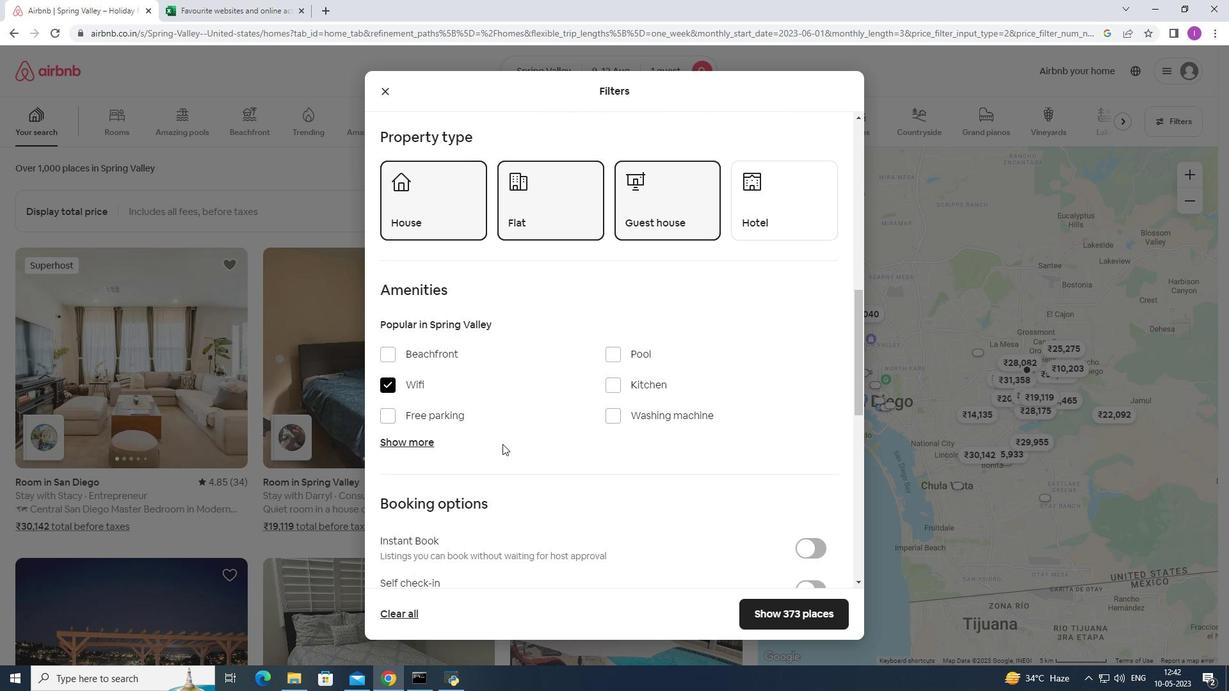 
Action: Mouse scrolled (504, 441) with delta (0, 0)
Screenshot: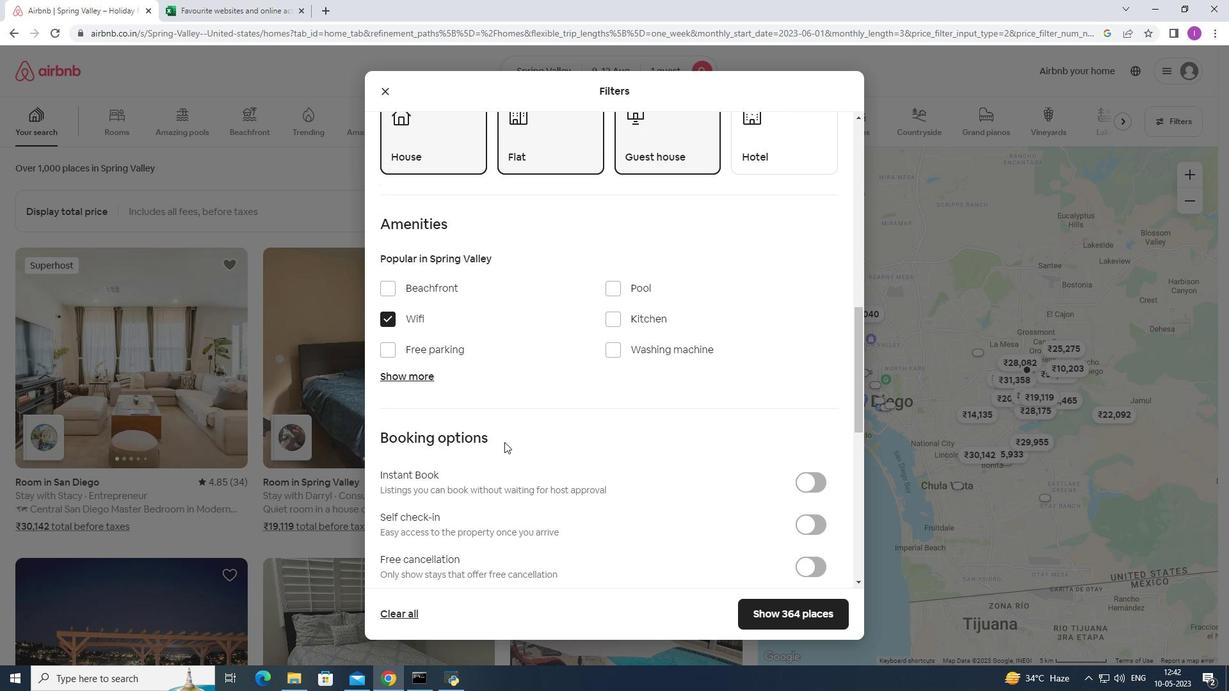 
Action: Mouse scrolled (504, 441) with delta (0, 0)
Screenshot: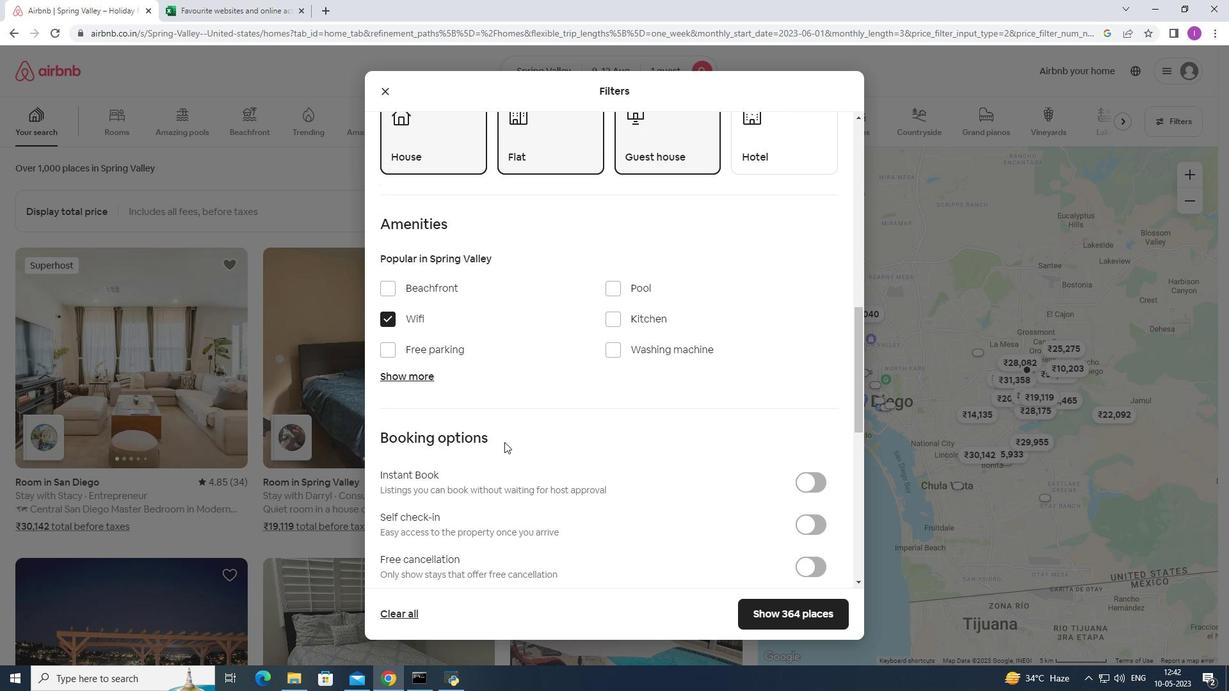 
Action: Mouse moved to (812, 395)
Screenshot: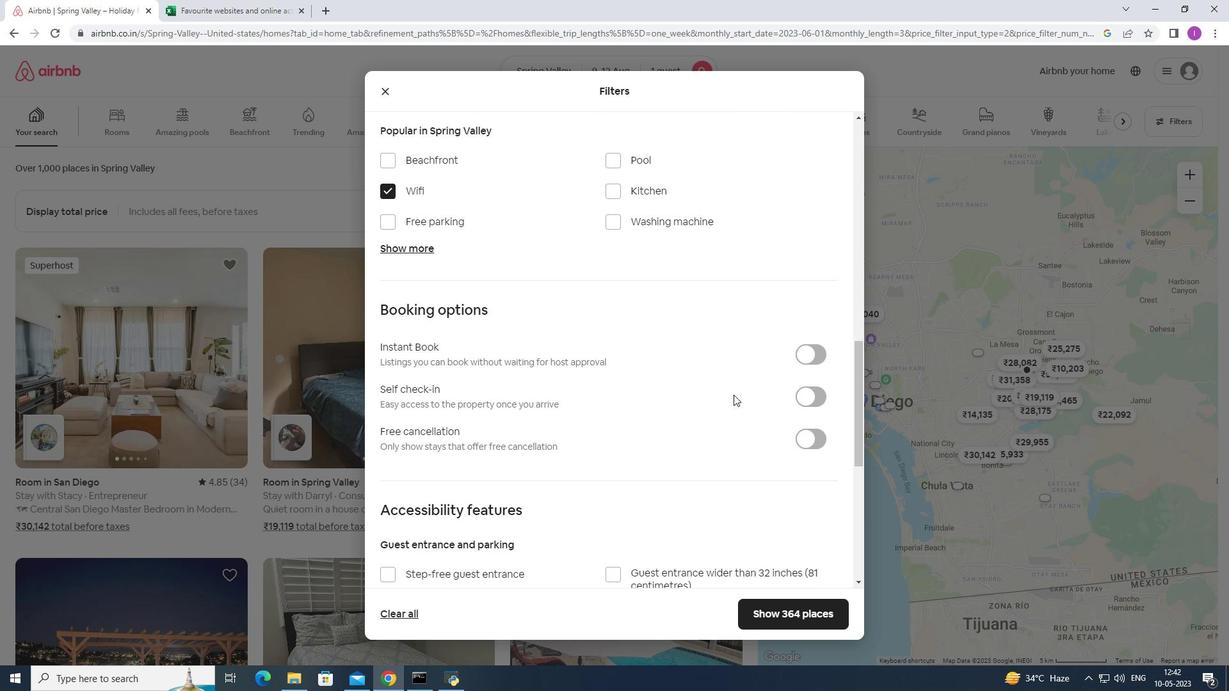 
Action: Mouse pressed left at (812, 395)
Screenshot: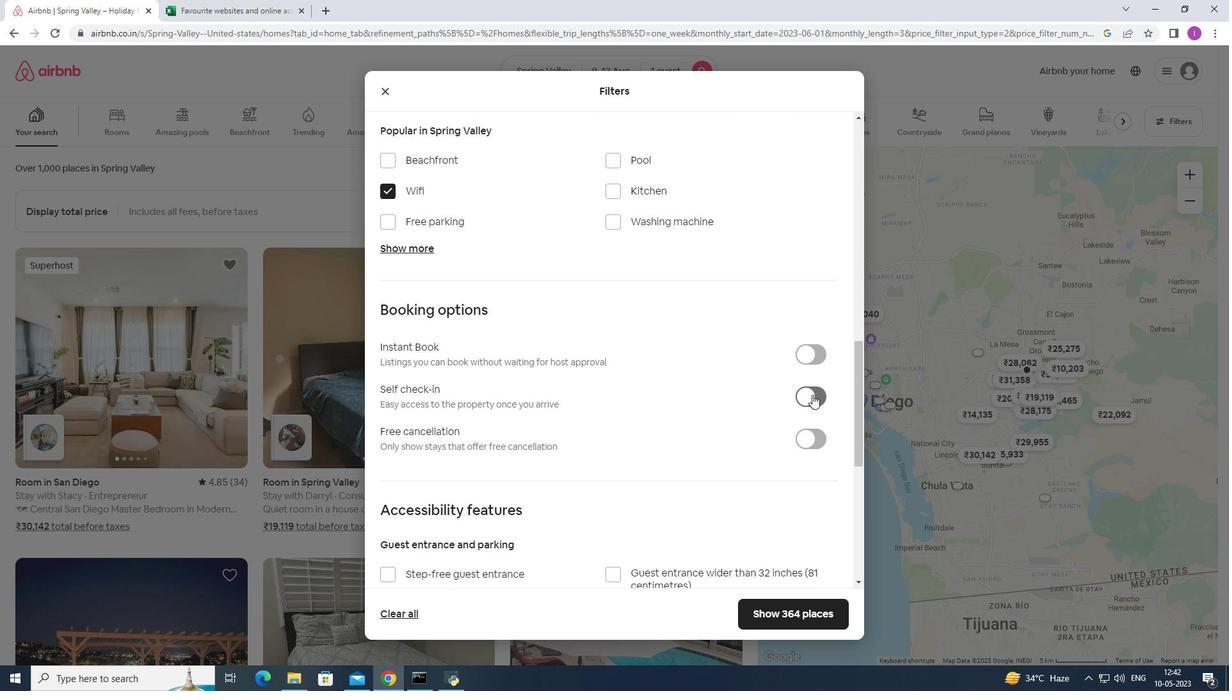 
Action: Mouse moved to (503, 459)
Screenshot: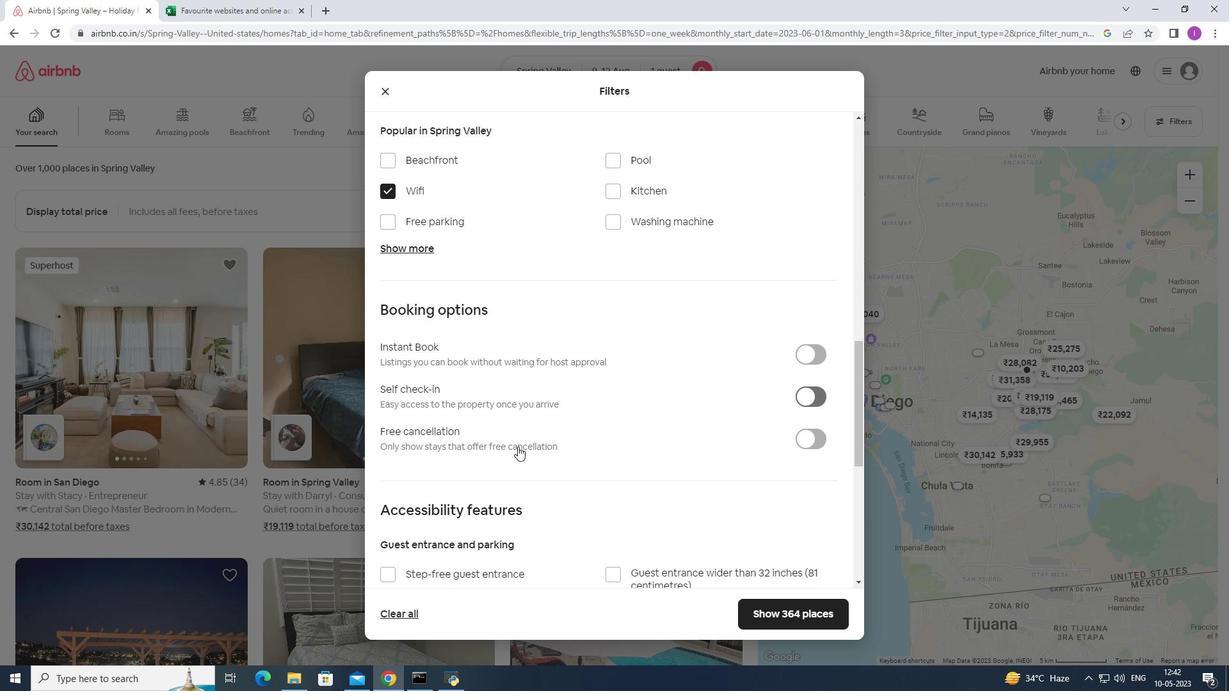 
Action: Mouse scrolled (503, 458) with delta (0, 0)
Screenshot: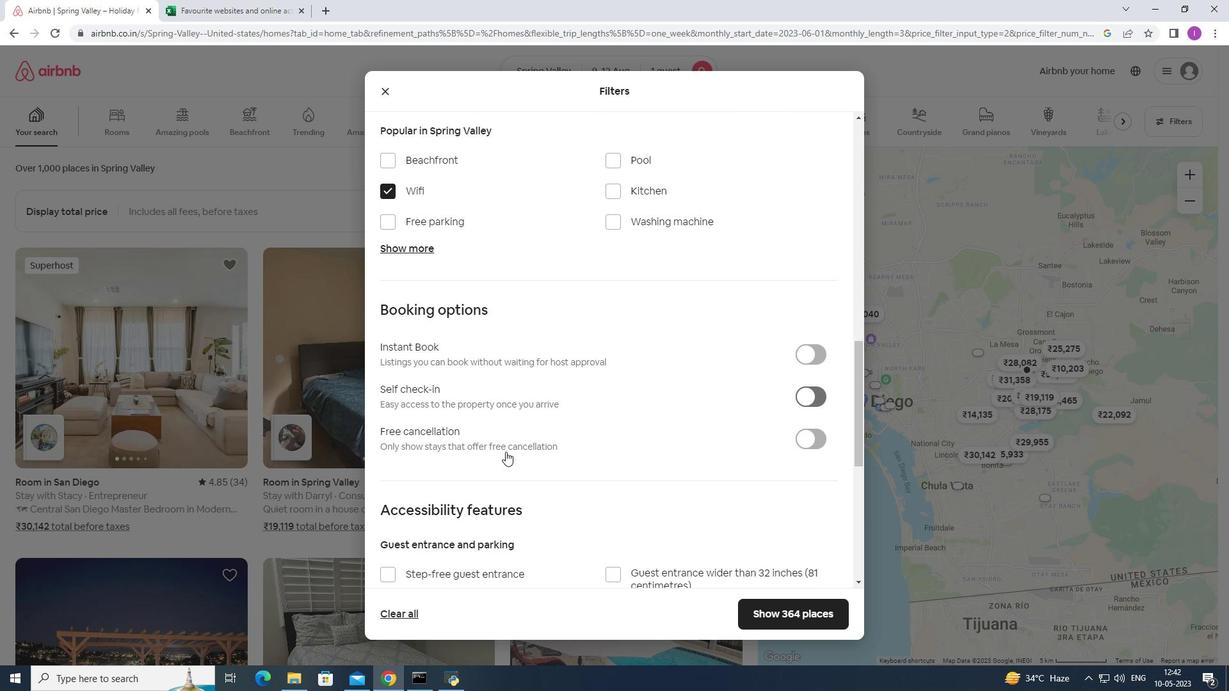 
Action: Mouse scrolled (503, 458) with delta (0, 0)
Screenshot: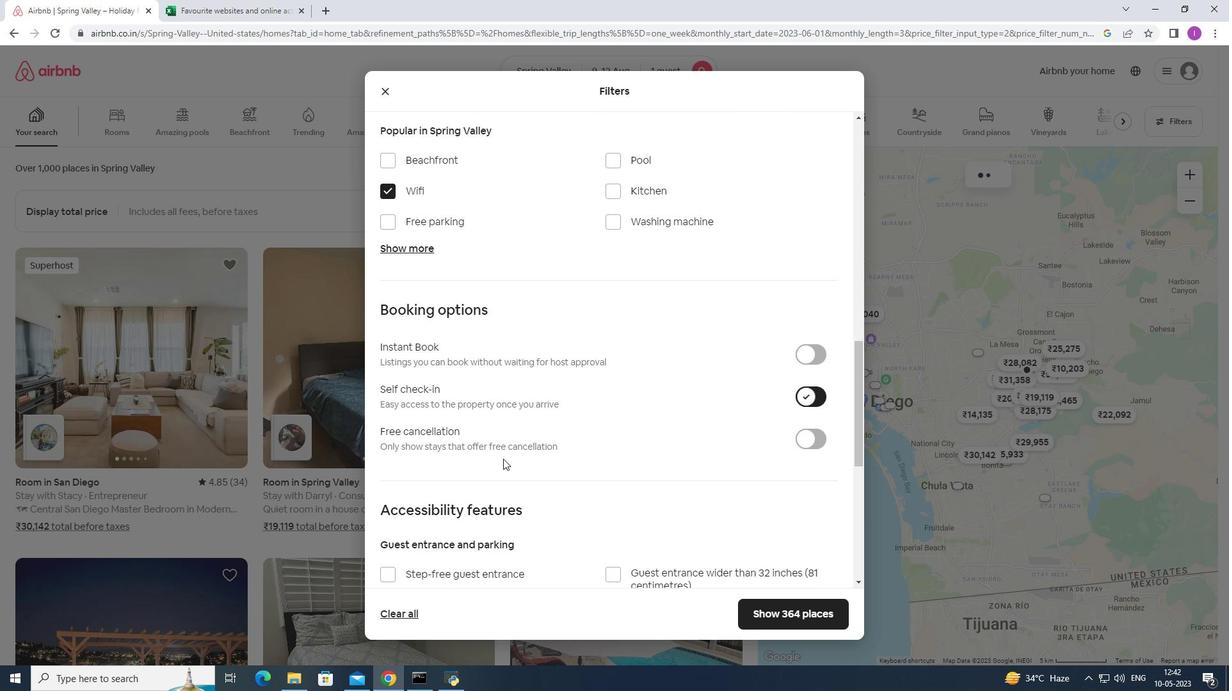 
Action: Mouse scrolled (503, 458) with delta (0, 0)
Screenshot: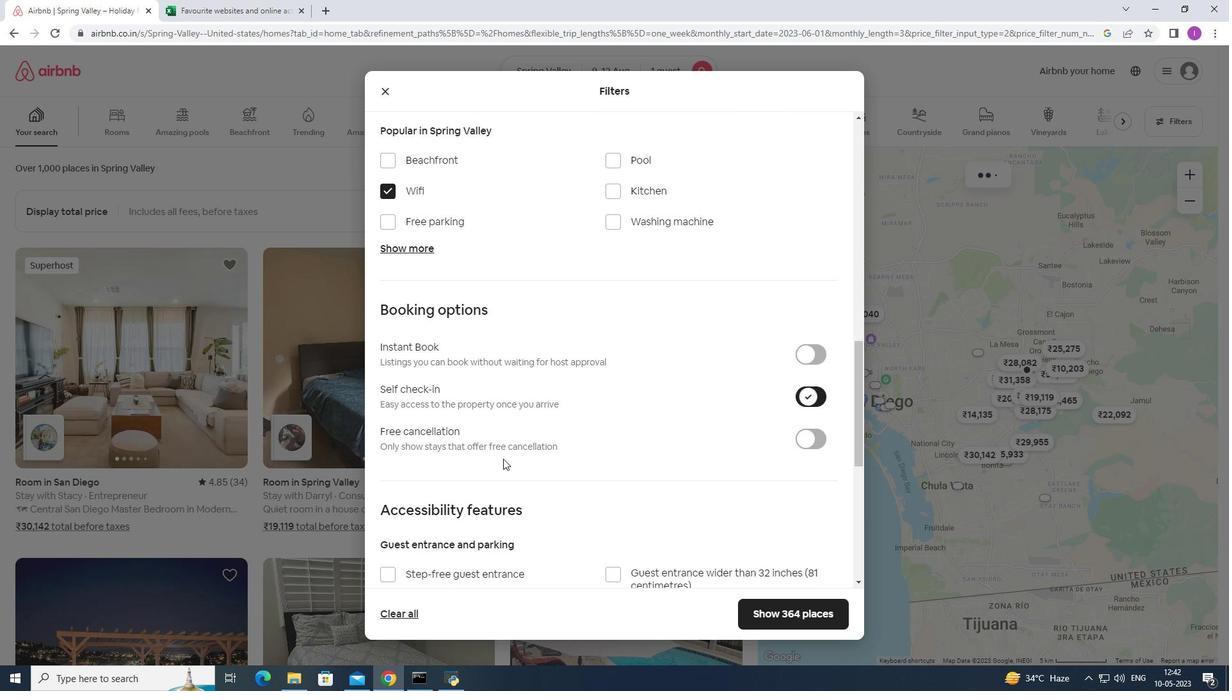 
Action: Mouse scrolled (503, 458) with delta (0, 0)
Screenshot: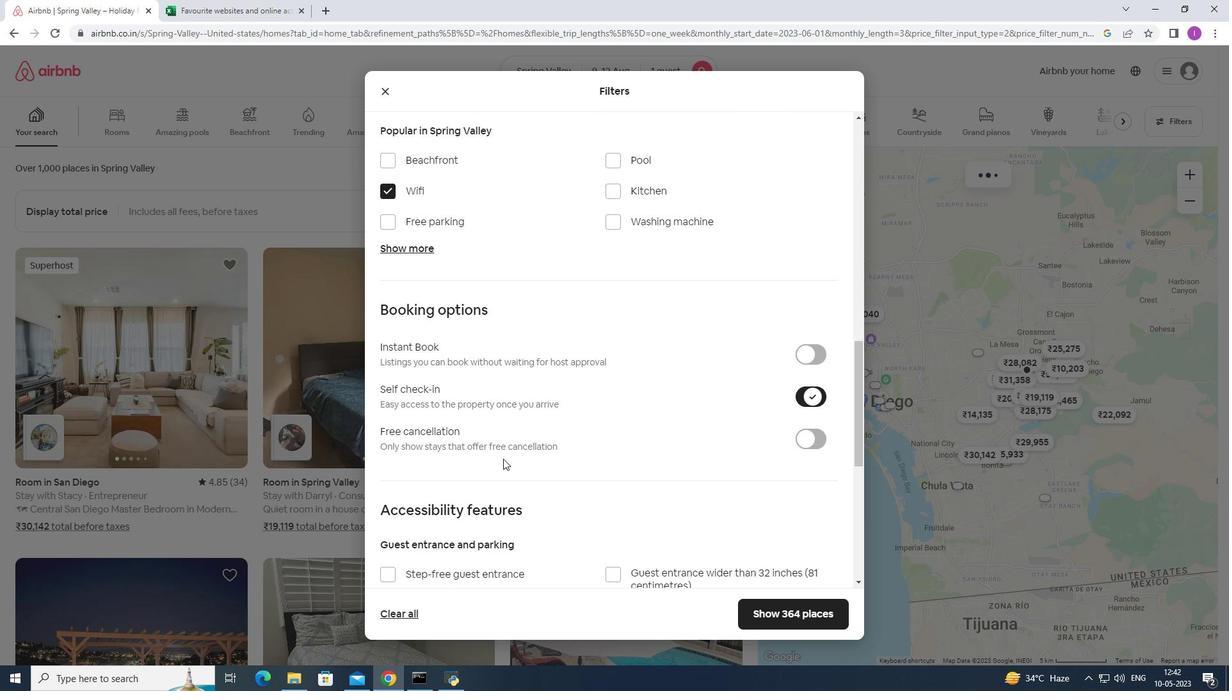 
Action: Mouse scrolled (503, 458) with delta (0, 0)
Screenshot: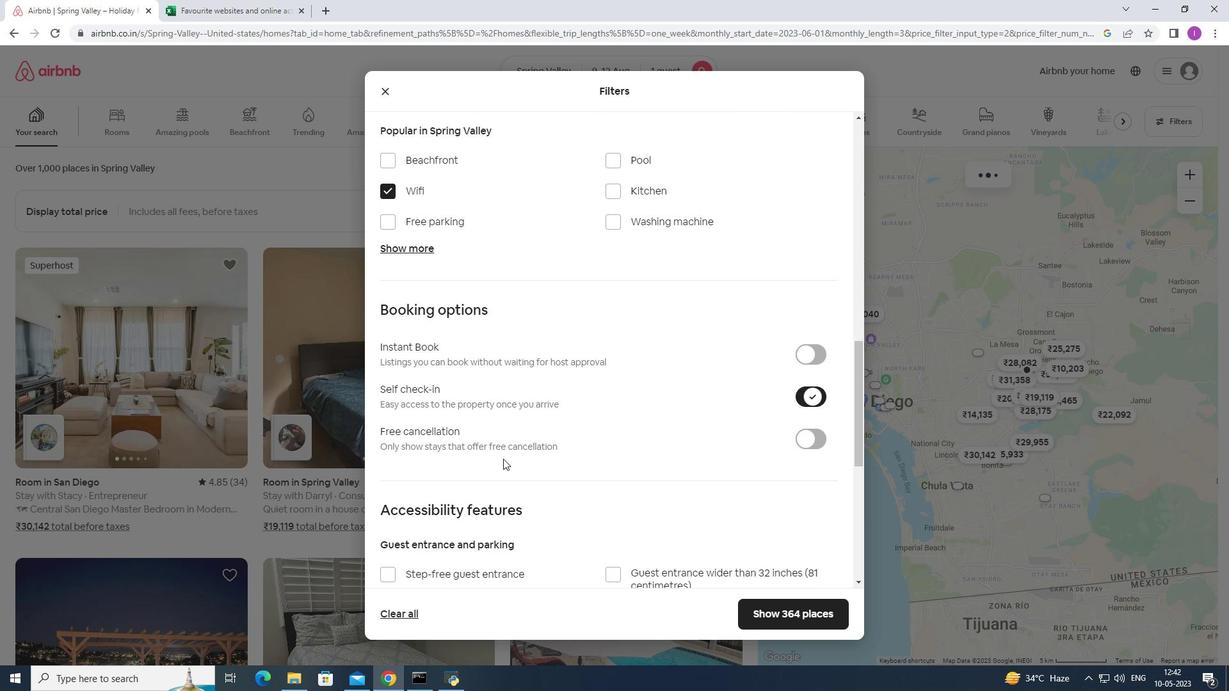 
Action: Mouse moved to (511, 448)
Screenshot: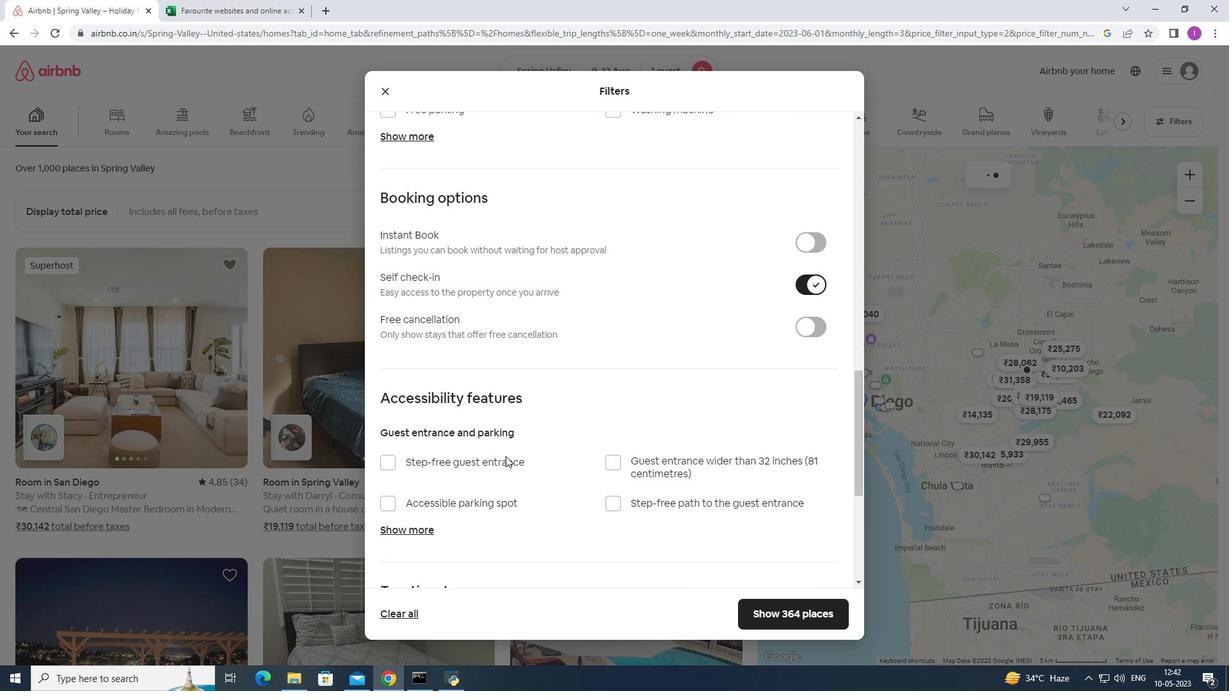 
Action: Mouse scrolled (511, 448) with delta (0, 0)
Screenshot: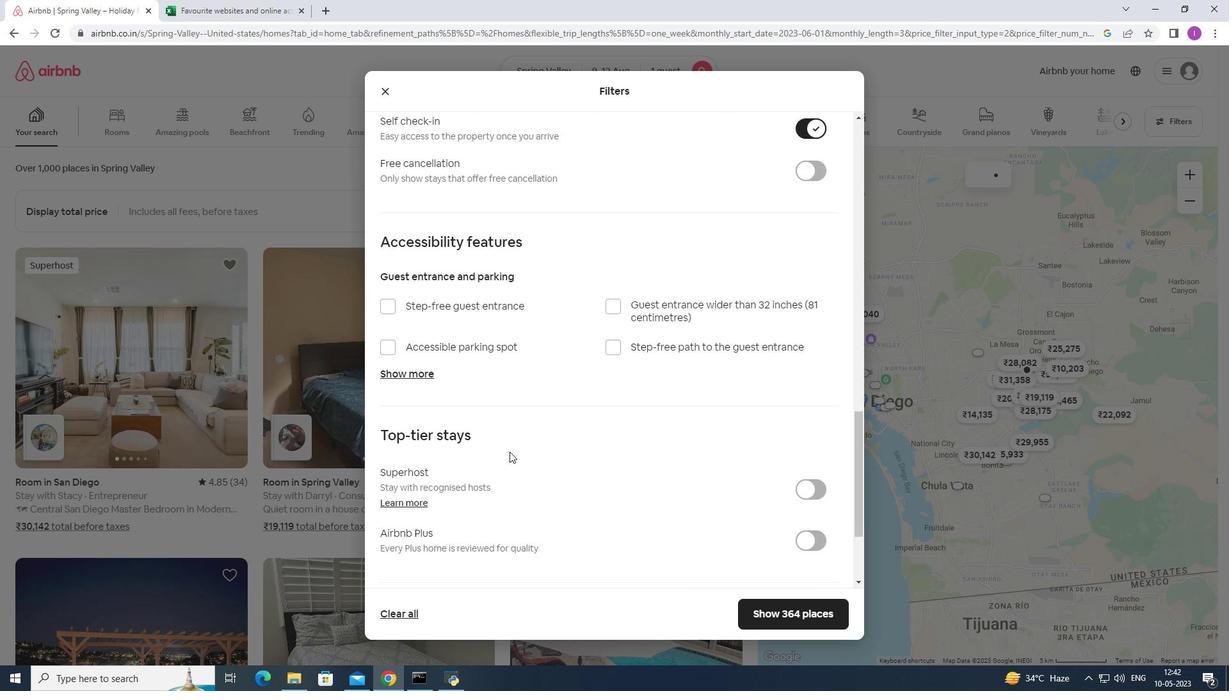 
Action: Mouse scrolled (511, 448) with delta (0, 0)
Screenshot: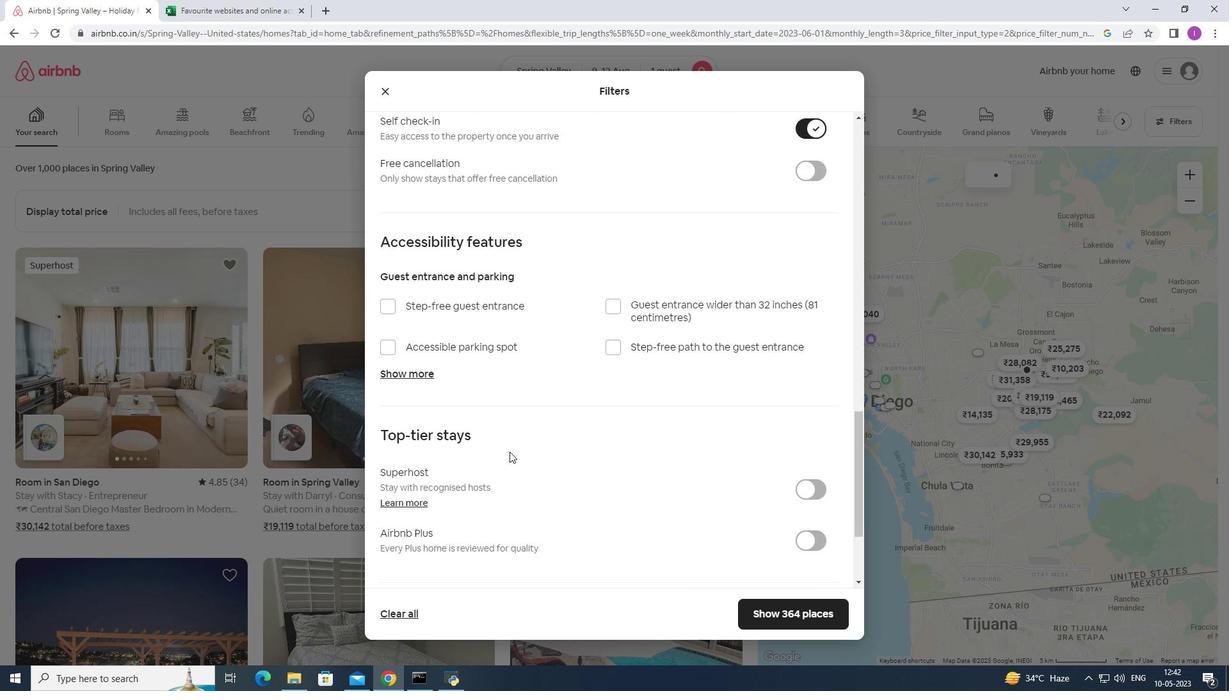 
Action: Mouse scrolled (511, 448) with delta (0, 0)
Screenshot: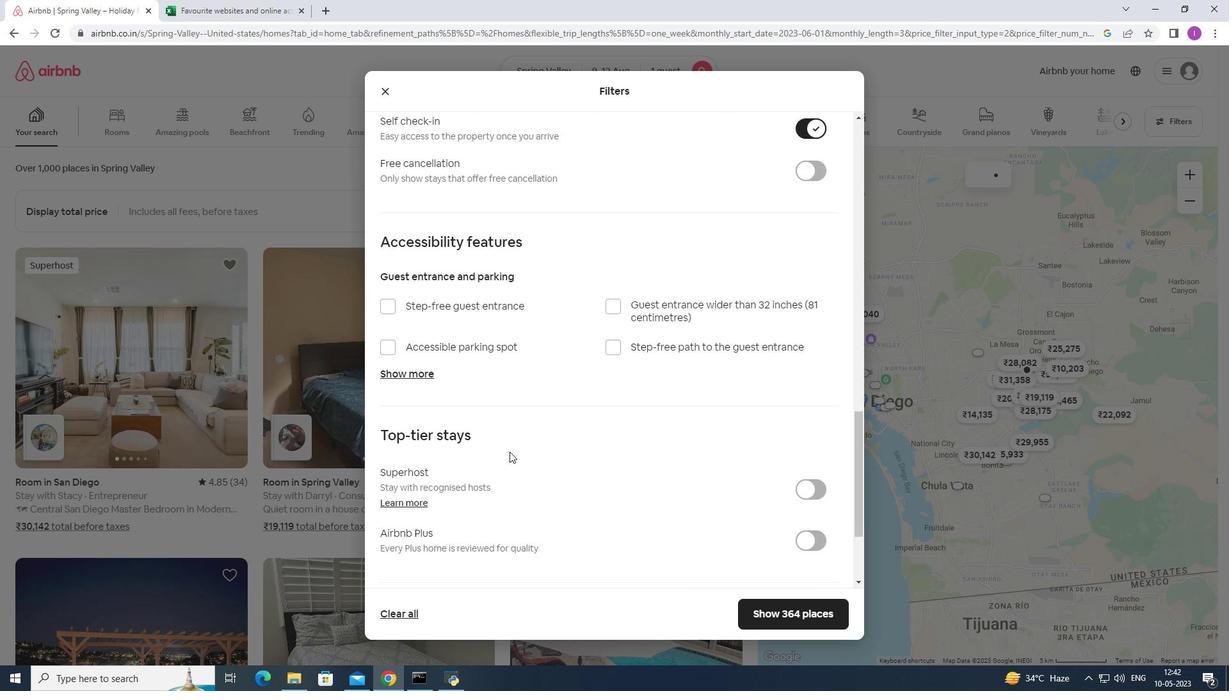 
Action: Mouse scrolled (511, 448) with delta (0, 0)
Screenshot: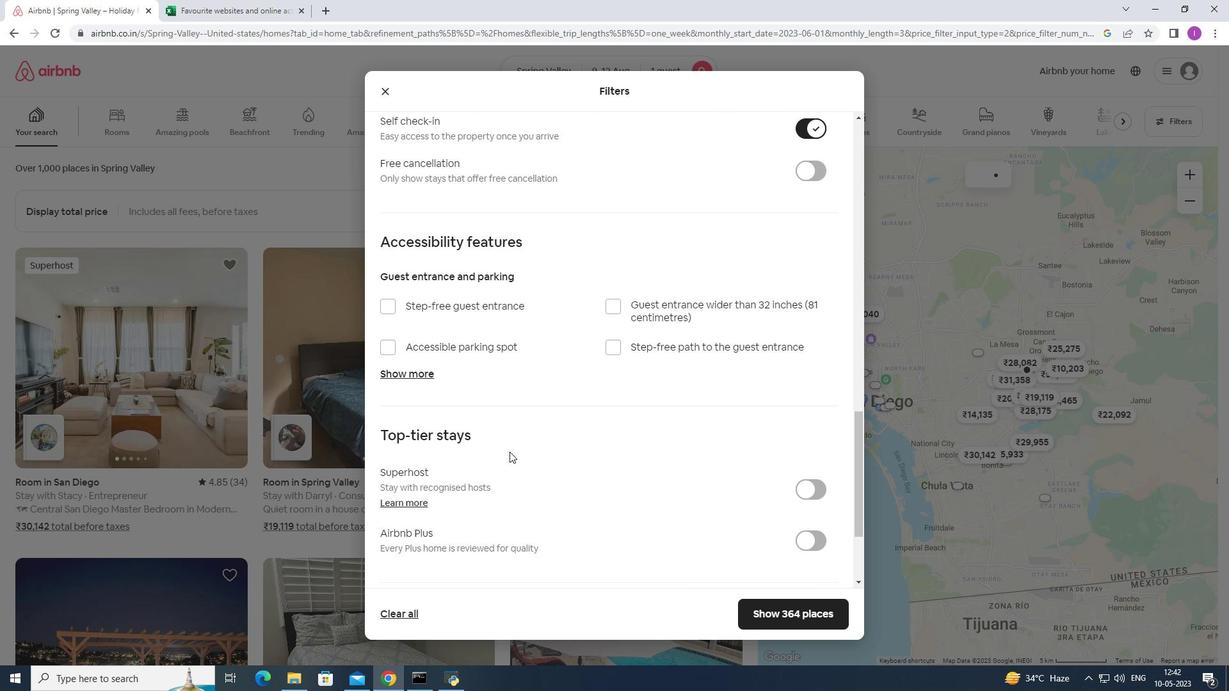 
Action: Mouse moved to (514, 445)
Screenshot: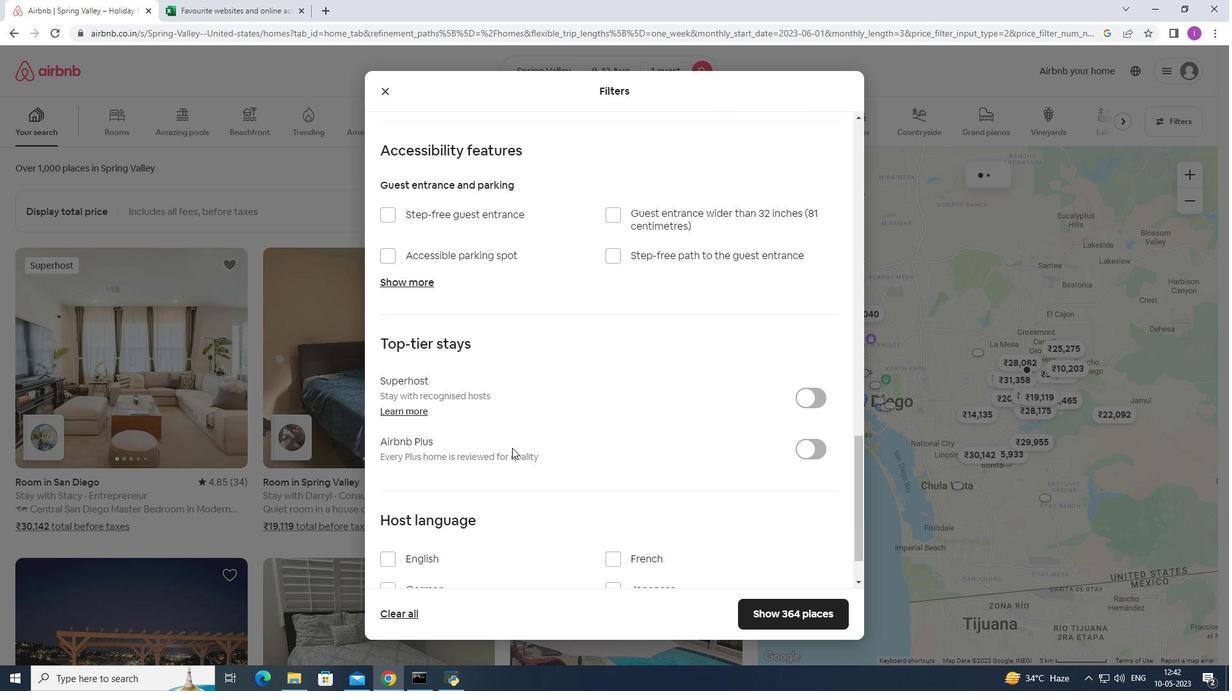 
Action: Mouse scrolled (514, 444) with delta (0, 0)
Screenshot: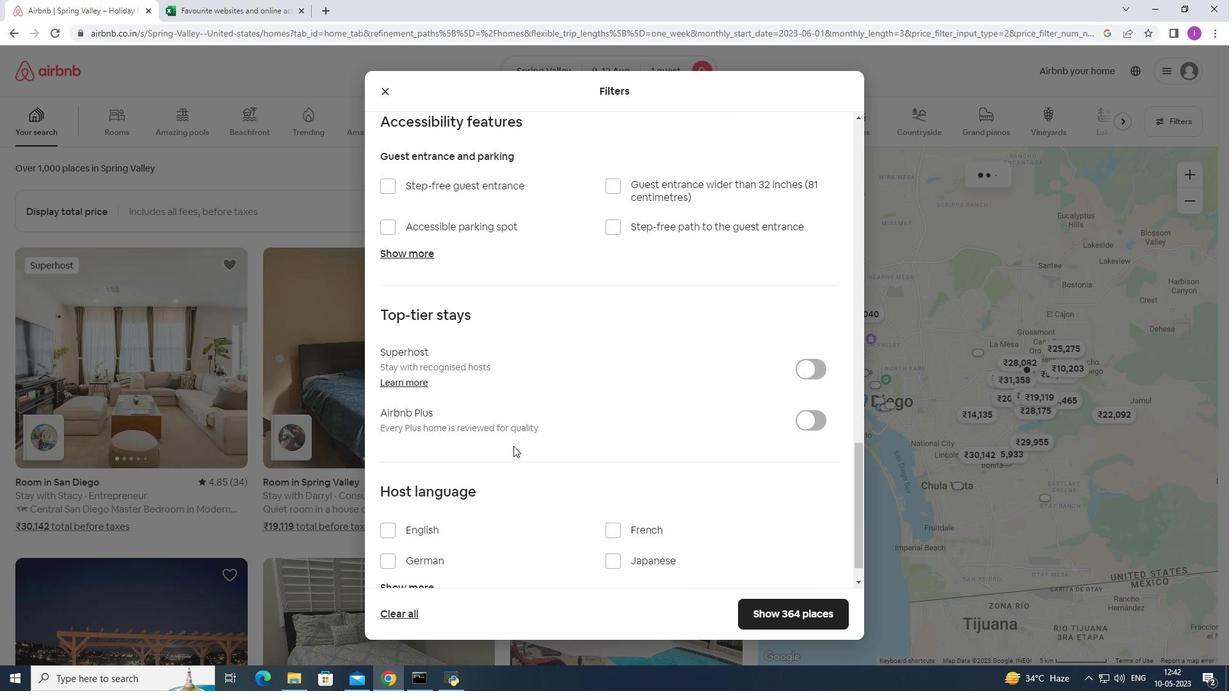 
Action: Mouse scrolled (514, 444) with delta (0, 0)
Screenshot: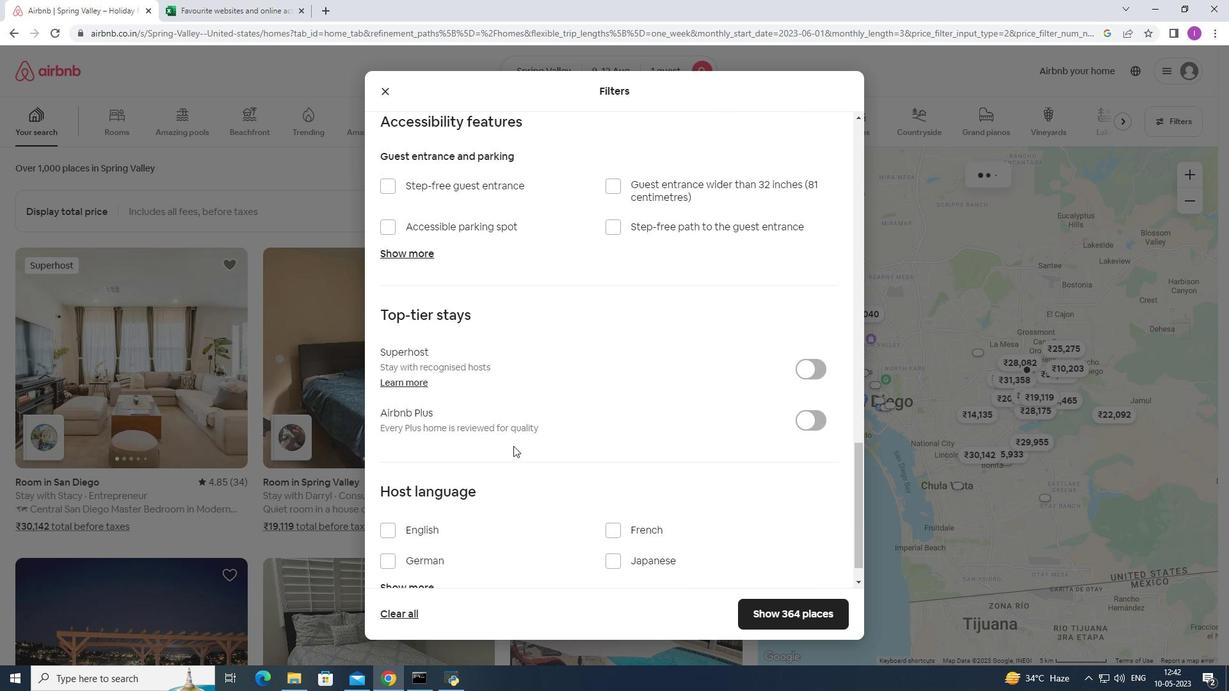 
Action: Mouse scrolled (514, 444) with delta (0, 0)
Screenshot: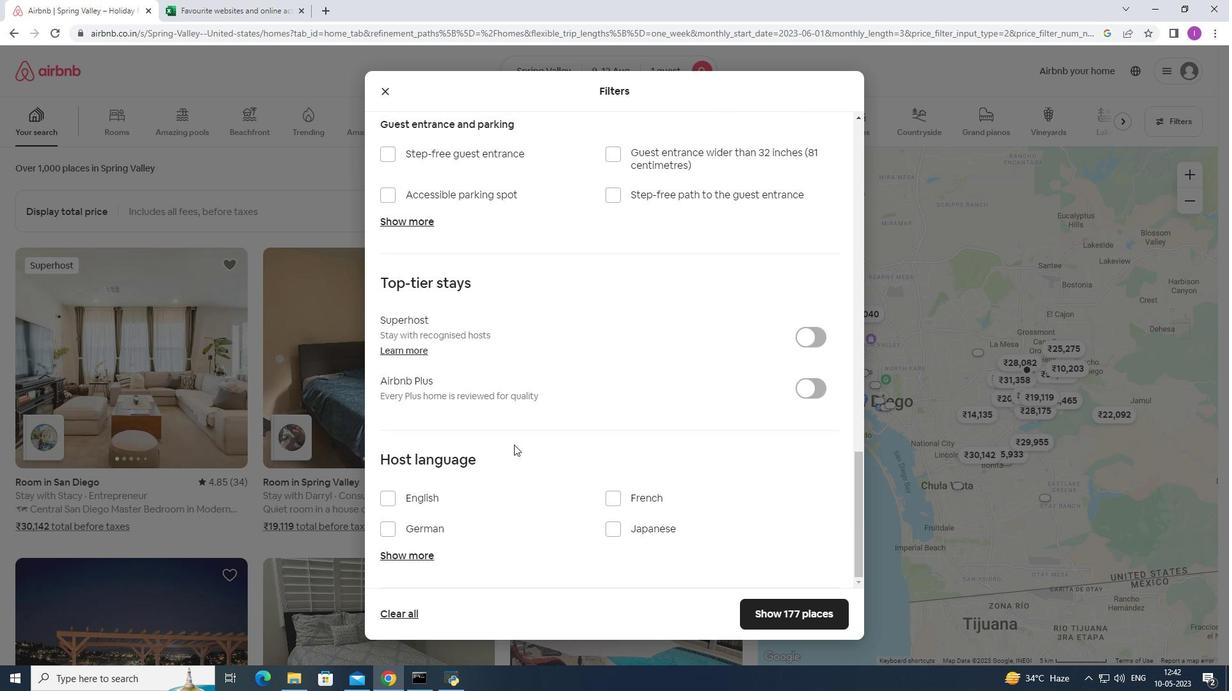 
Action: Mouse scrolled (514, 444) with delta (0, 0)
Screenshot: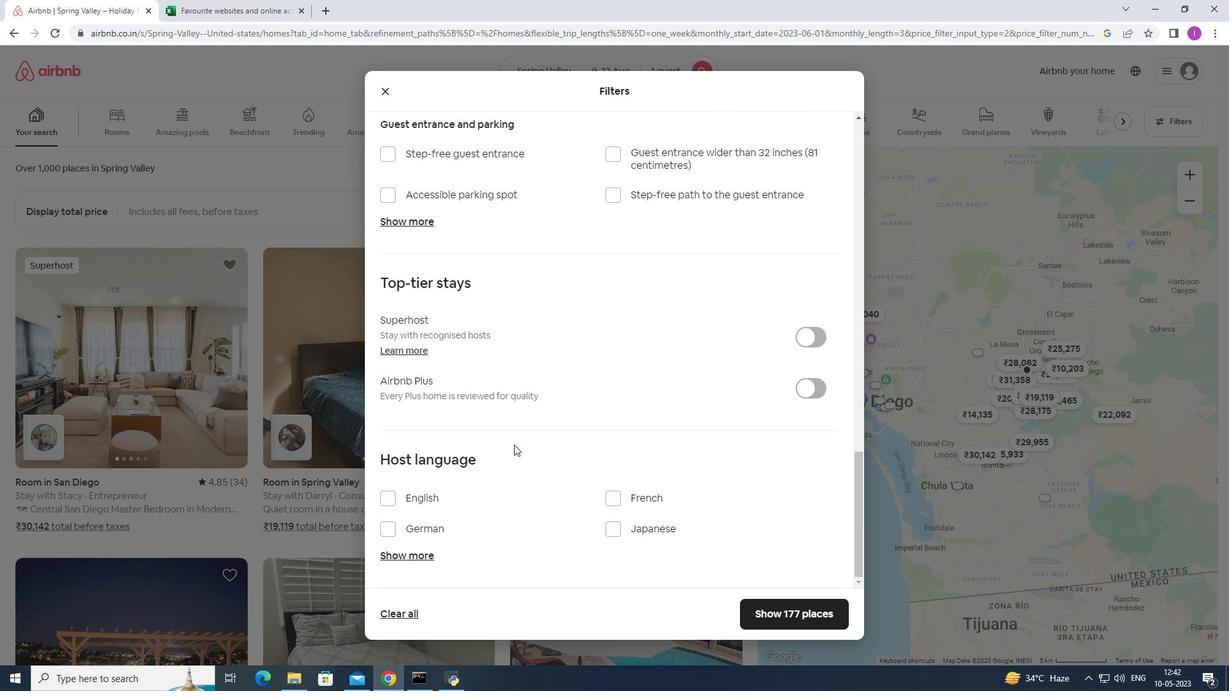 
Action: Mouse scrolled (514, 444) with delta (0, 0)
Screenshot: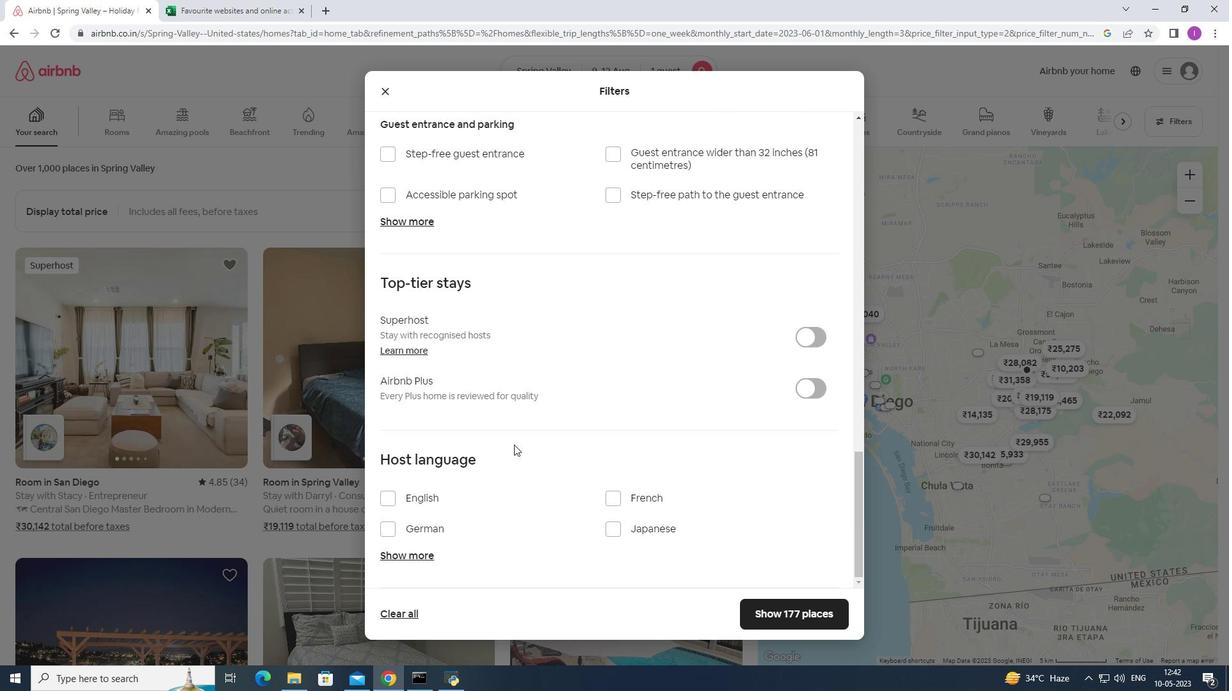 
Action: Mouse scrolled (514, 444) with delta (0, 0)
Screenshot: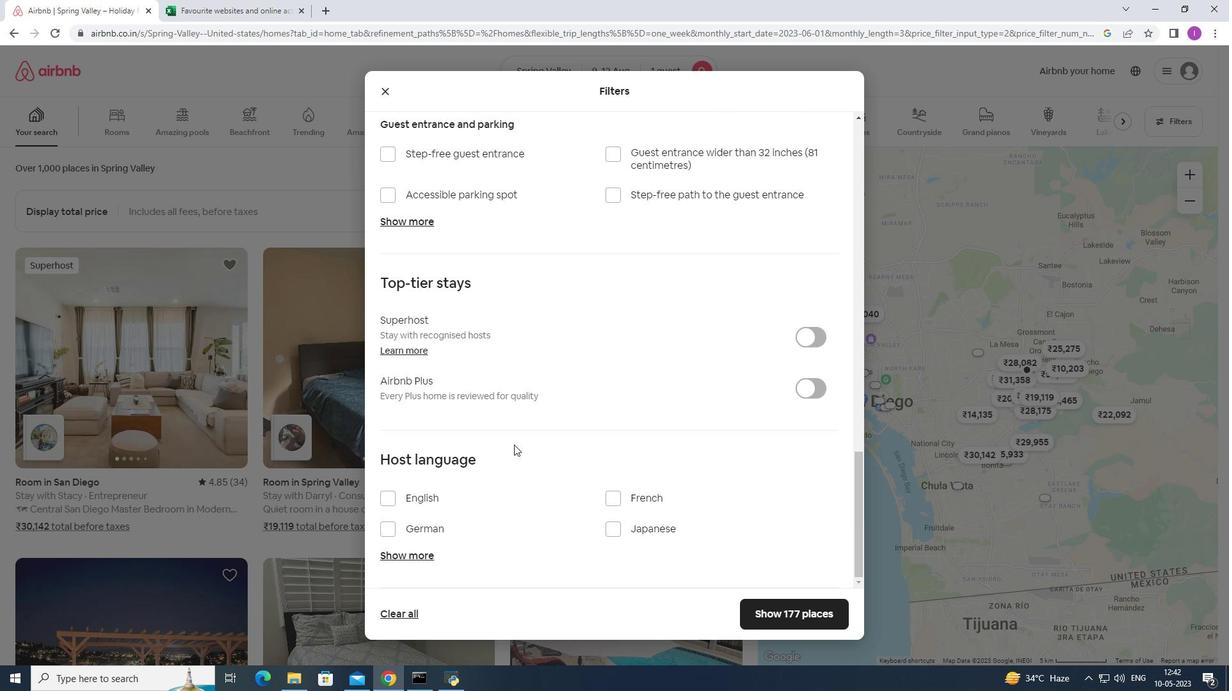 
Action: Mouse moved to (387, 499)
Screenshot: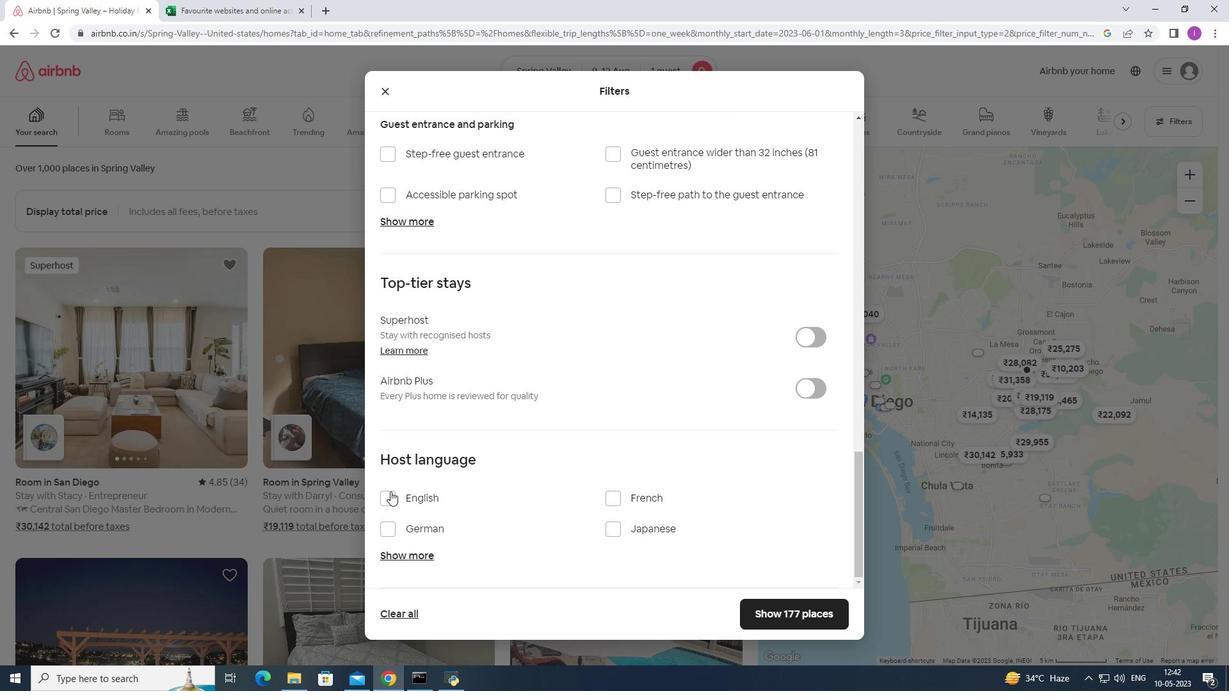 
Action: Mouse pressed left at (387, 499)
Screenshot: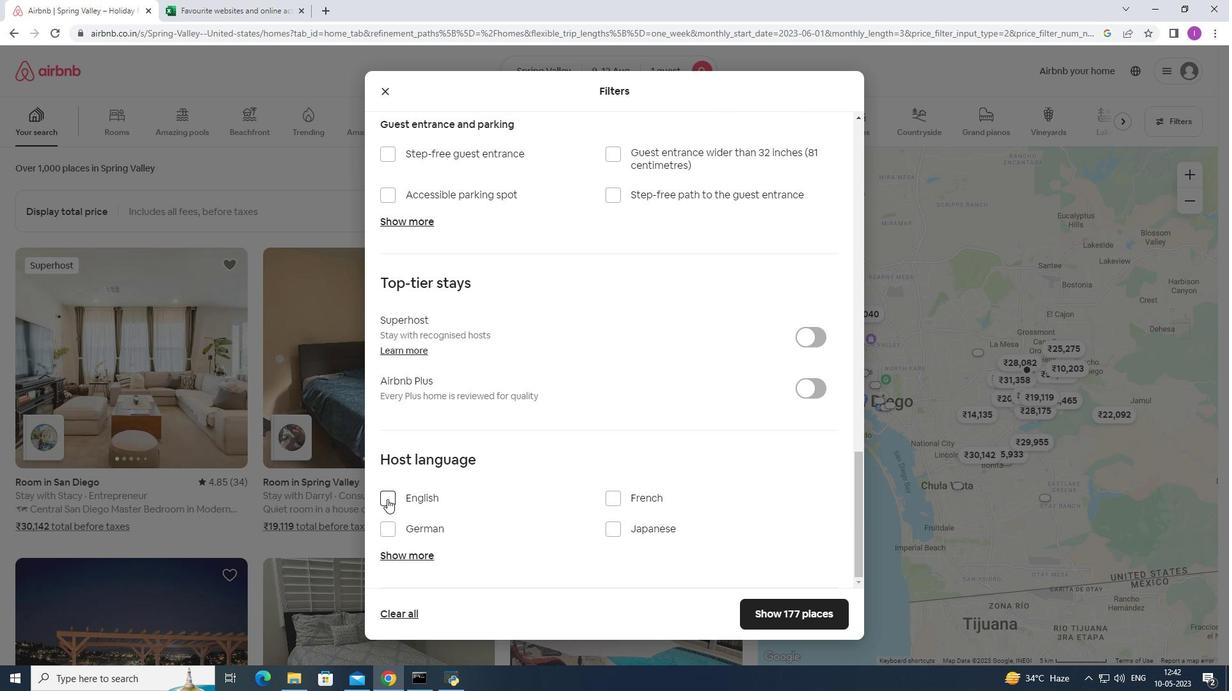 
Action: Mouse moved to (795, 616)
Screenshot: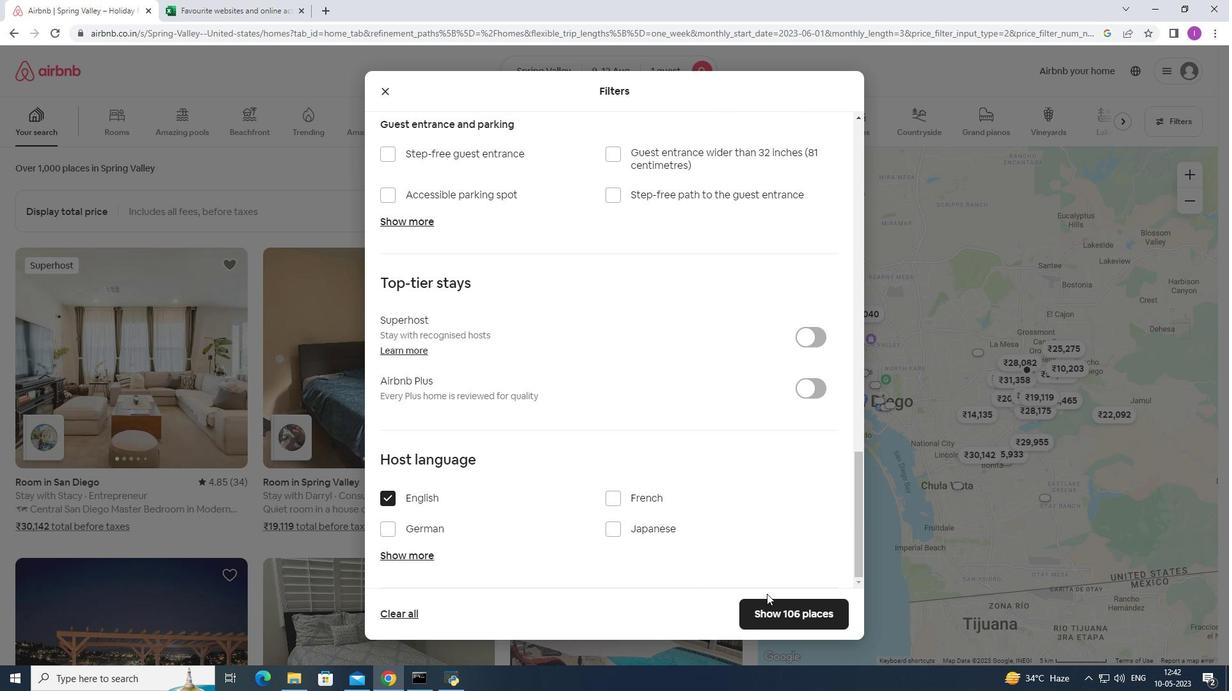 
Action: Mouse pressed left at (795, 616)
Screenshot: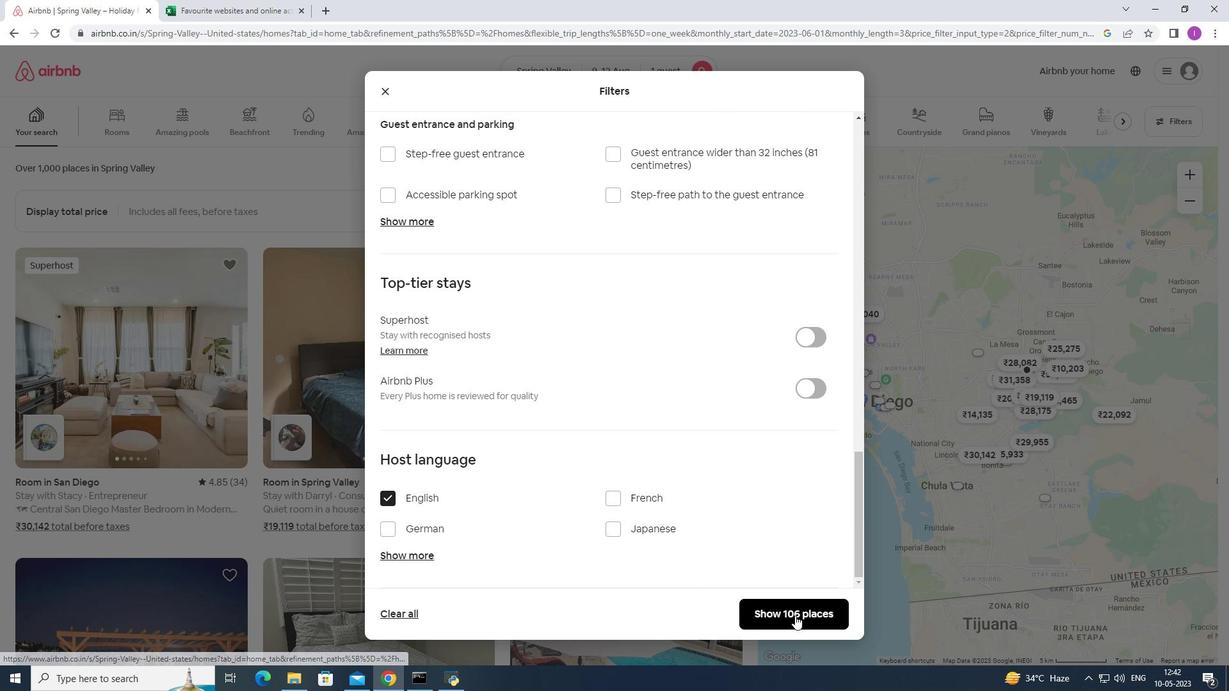 
Action: Mouse moved to (434, 567)
Screenshot: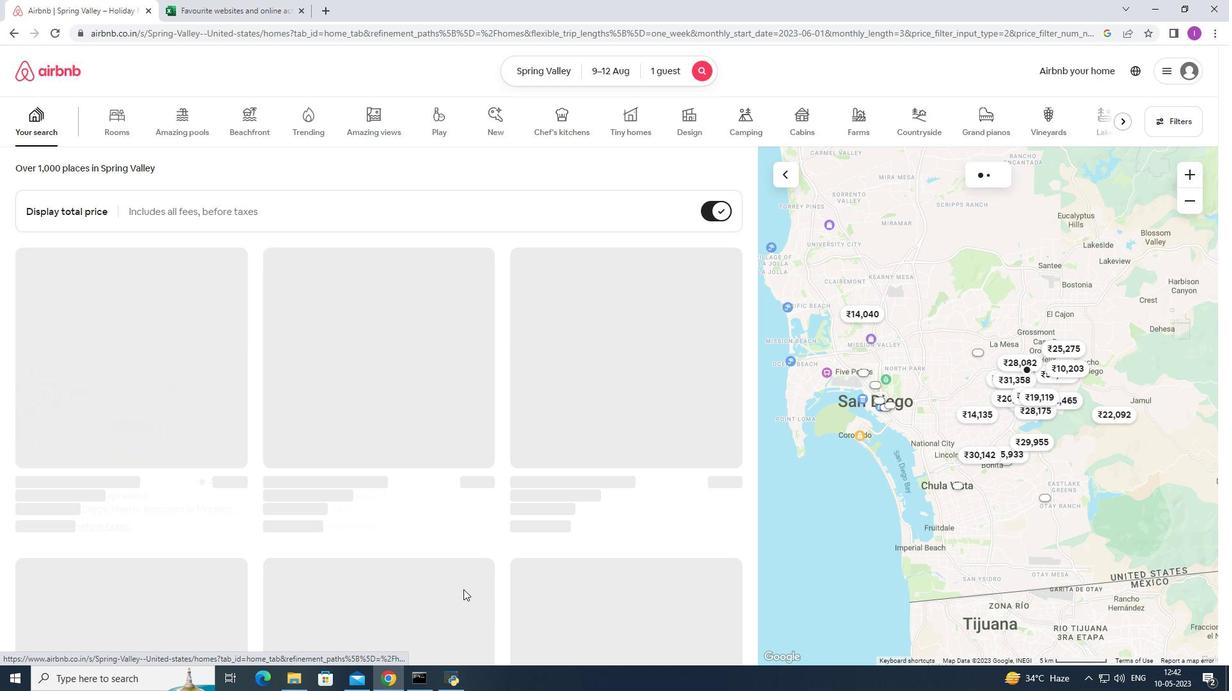 
